 Task: Find connections with filter location Reading with filter topic #Leadershipwith filter profile language German with filter current company Zoho Recruit with filter school Kongu Engineering College  with filter industry Venture Capital and Private Equity Principals with filter service category Research with filter keywords title Drafter
Action: Mouse moved to (670, 62)
Screenshot: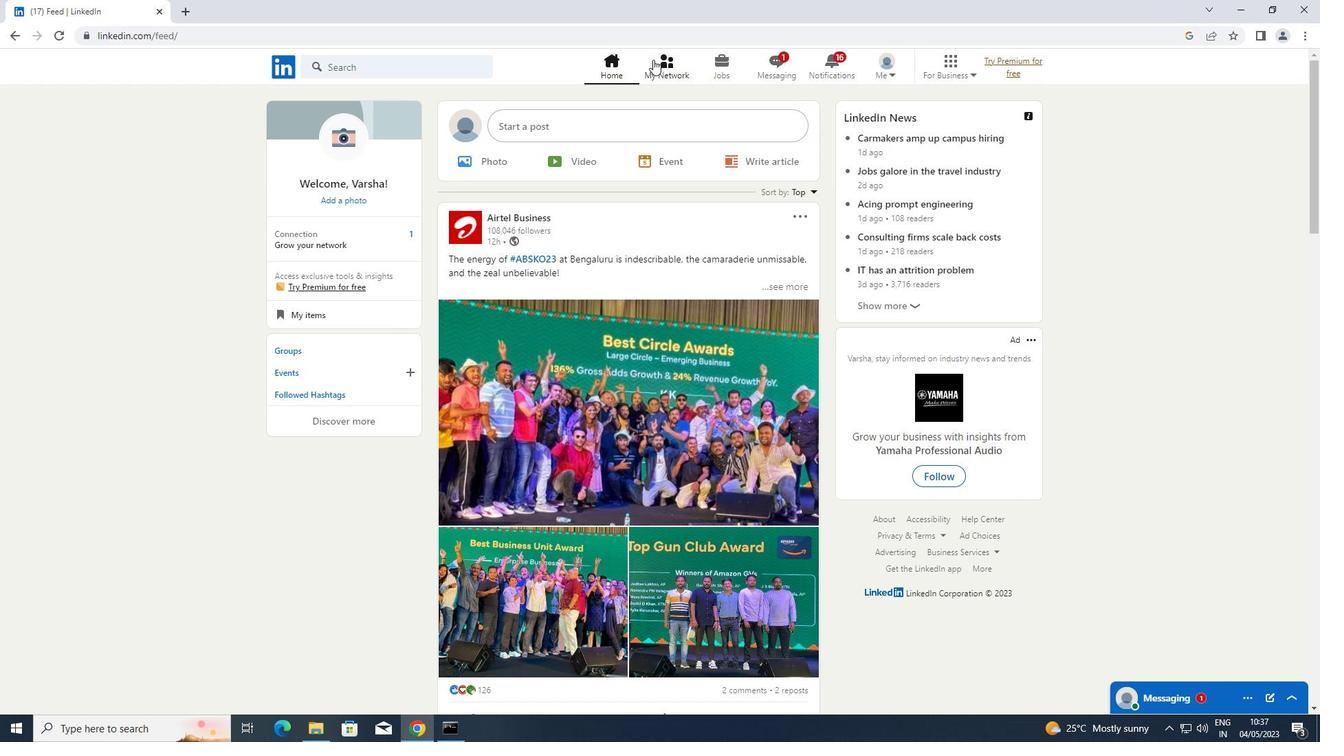
Action: Mouse pressed left at (670, 62)
Screenshot: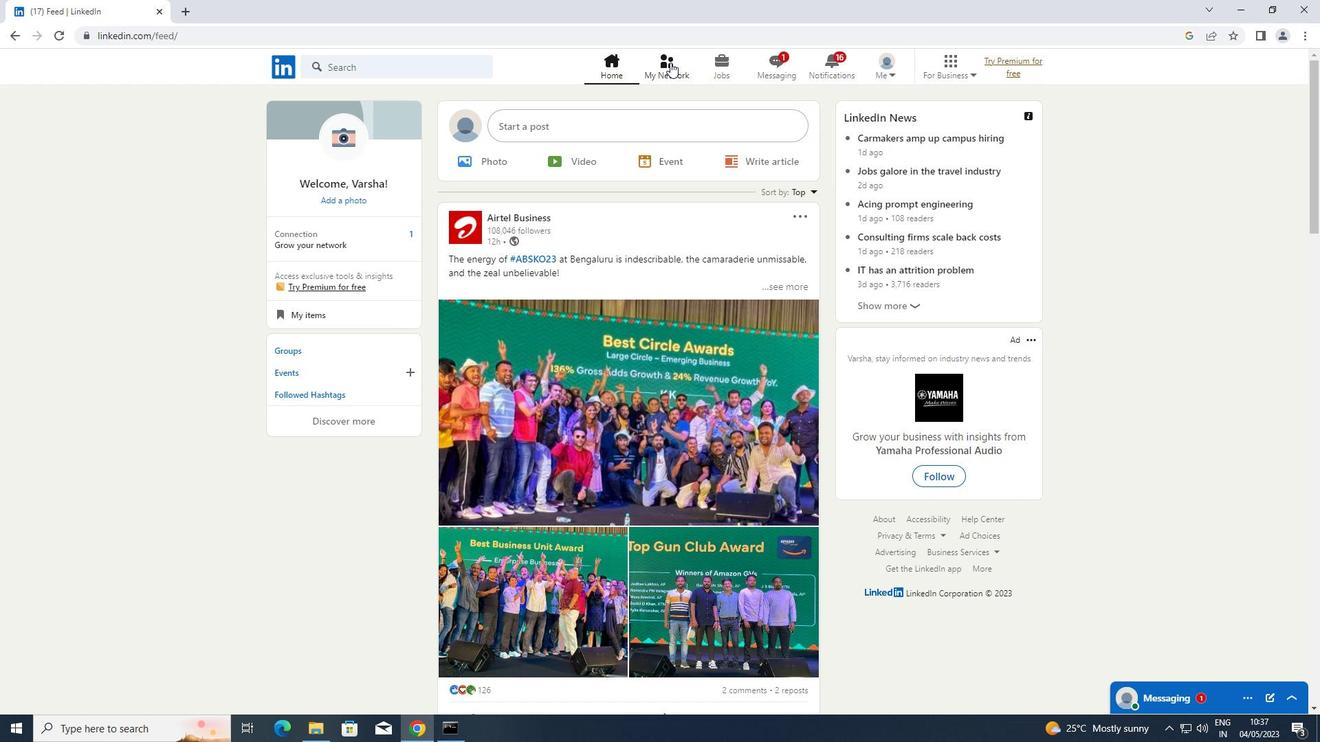 
Action: Mouse moved to (362, 143)
Screenshot: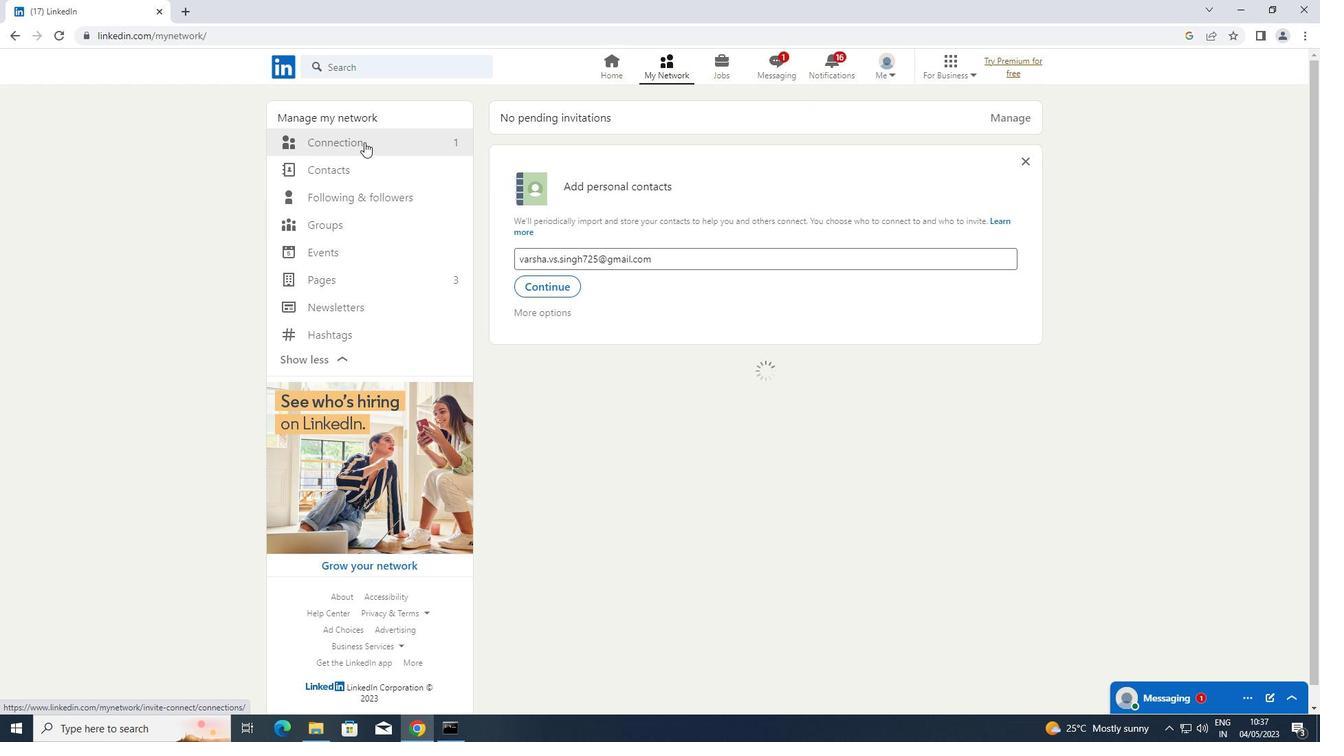 
Action: Mouse pressed left at (362, 143)
Screenshot: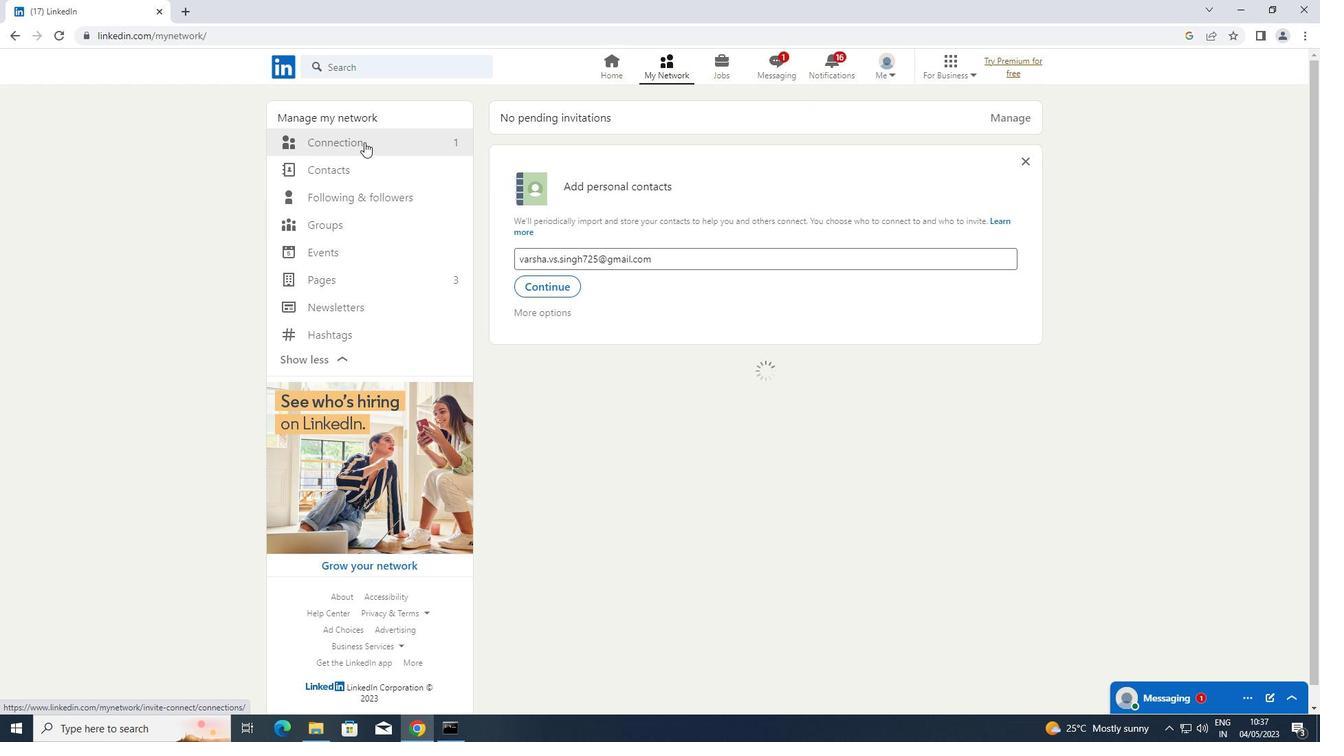 
Action: Mouse moved to (752, 147)
Screenshot: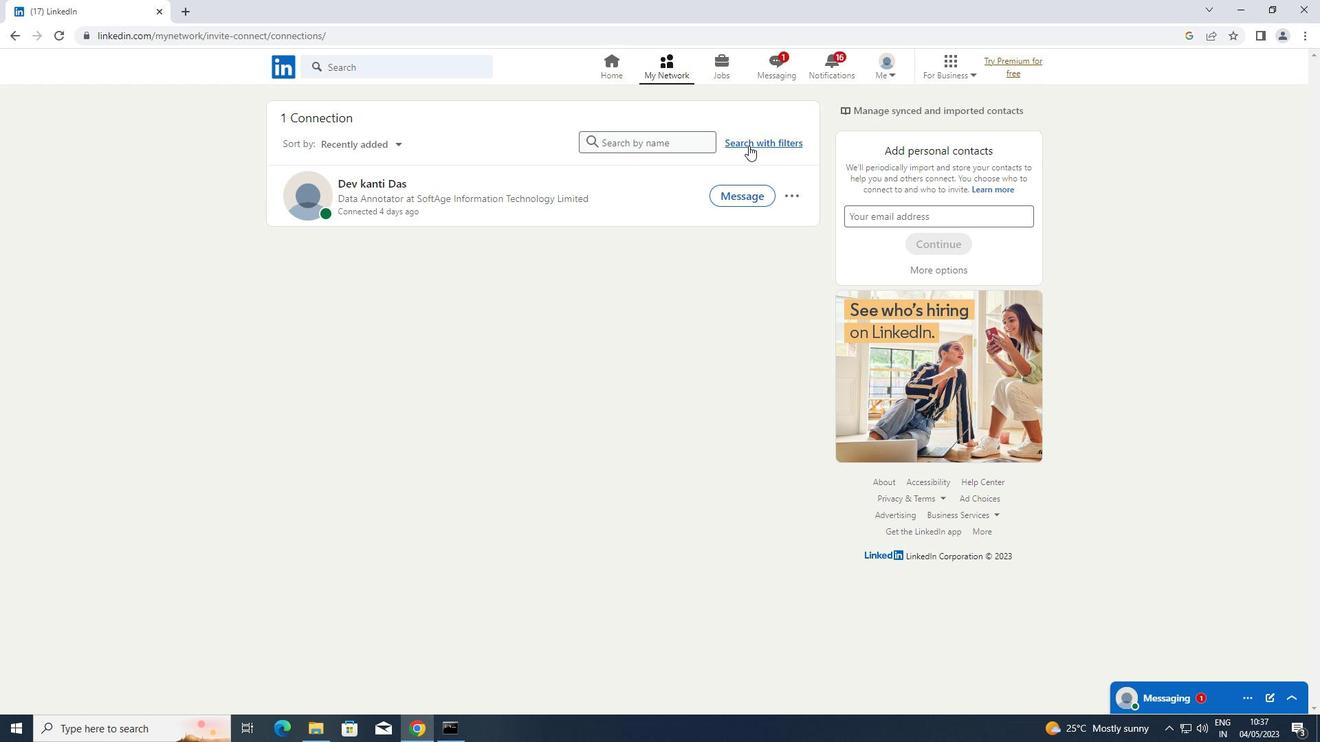 
Action: Mouse pressed left at (752, 147)
Screenshot: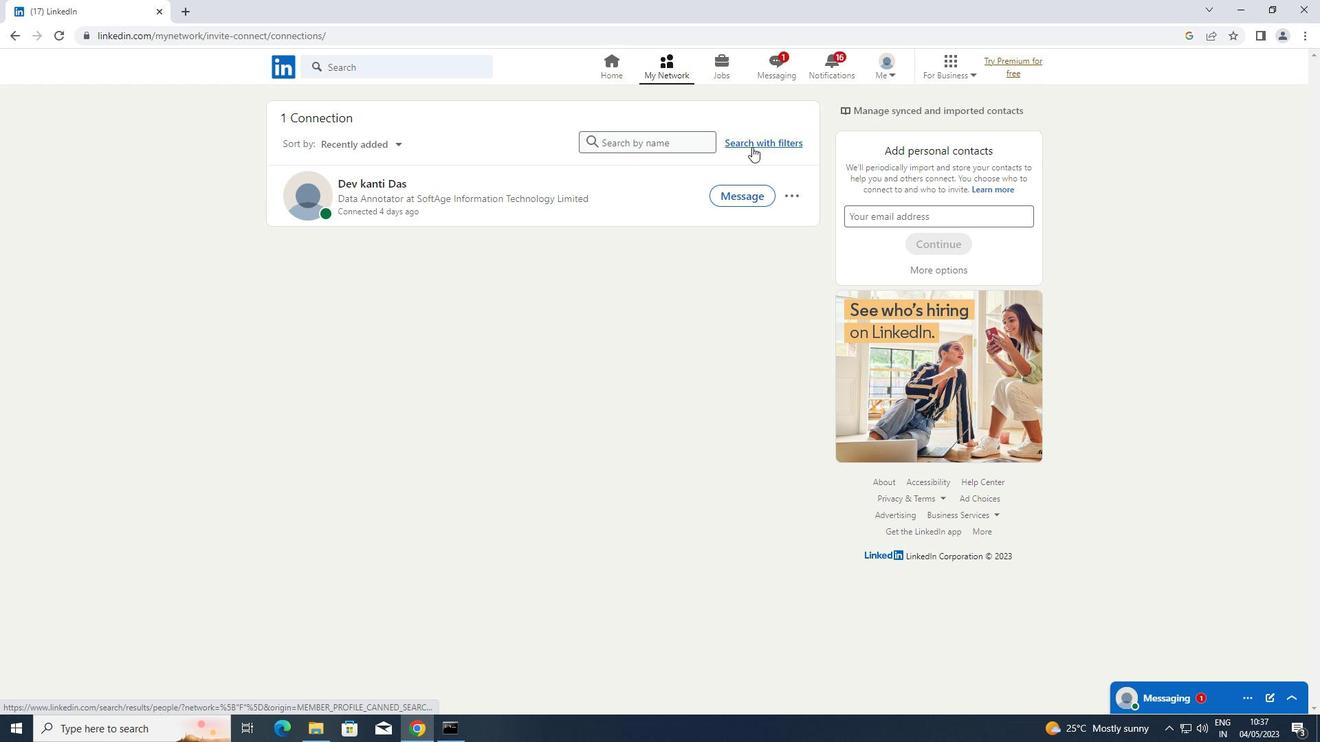 
Action: Mouse moved to (708, 108)
Screenshot: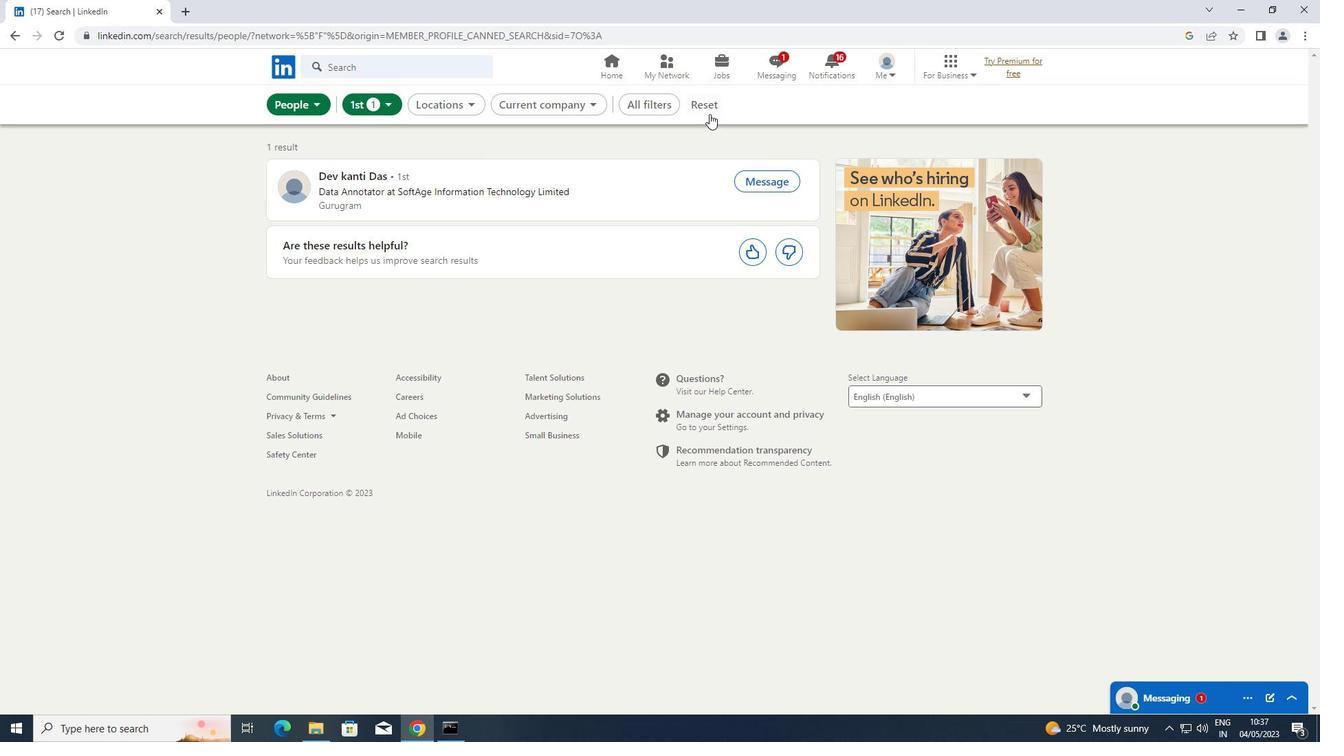 
Action: Mouse pressed left at (708, 108)
Screenshot: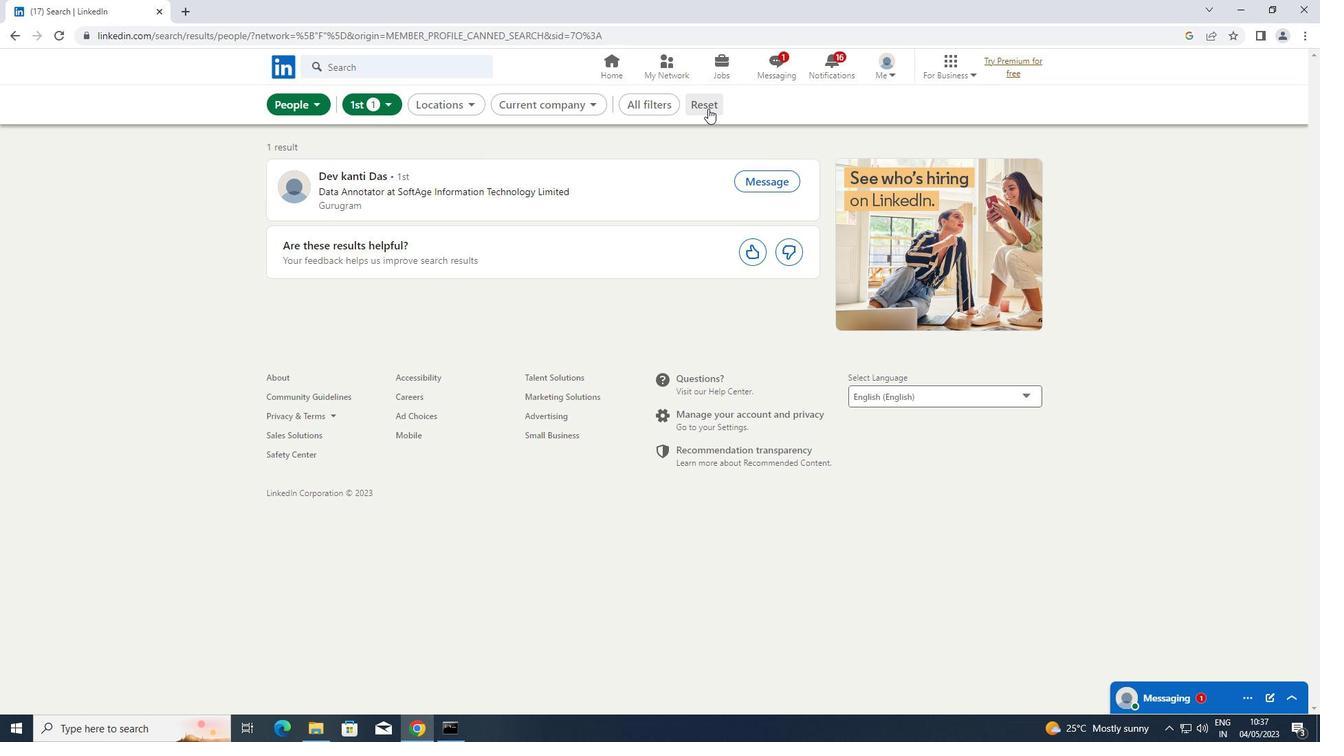 
Action: Mouse moved to (684, 103)
Screenshot: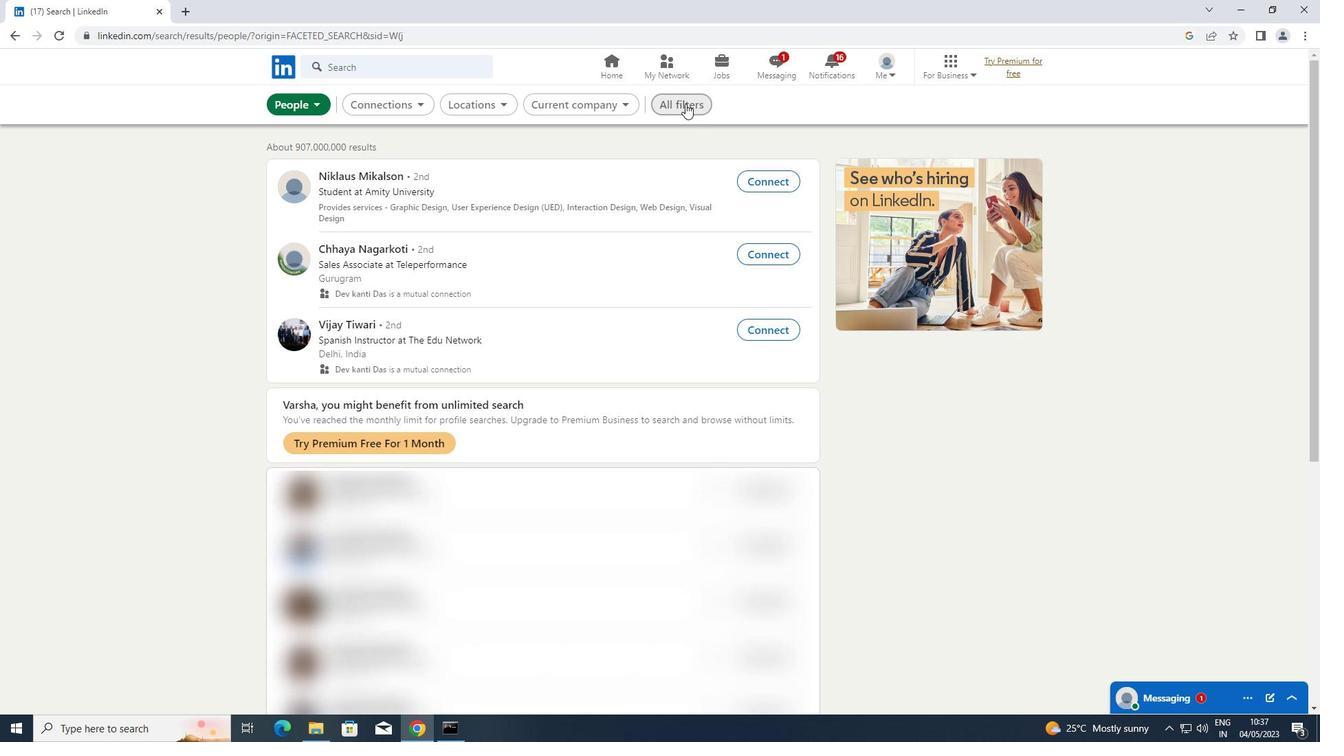 
Action: Mouse pressed left at (684, 103)
Screenshot: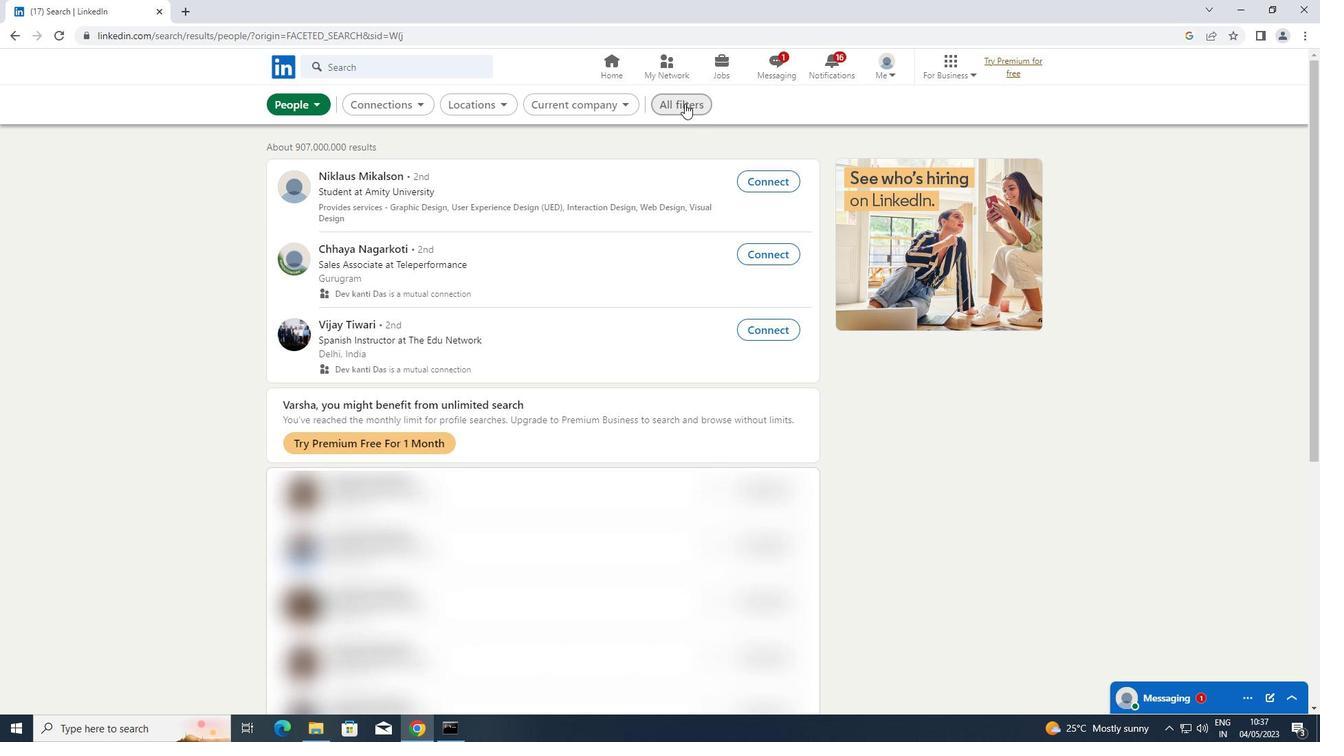 
Action: Mouse moved to (953, 241)
Screenshot: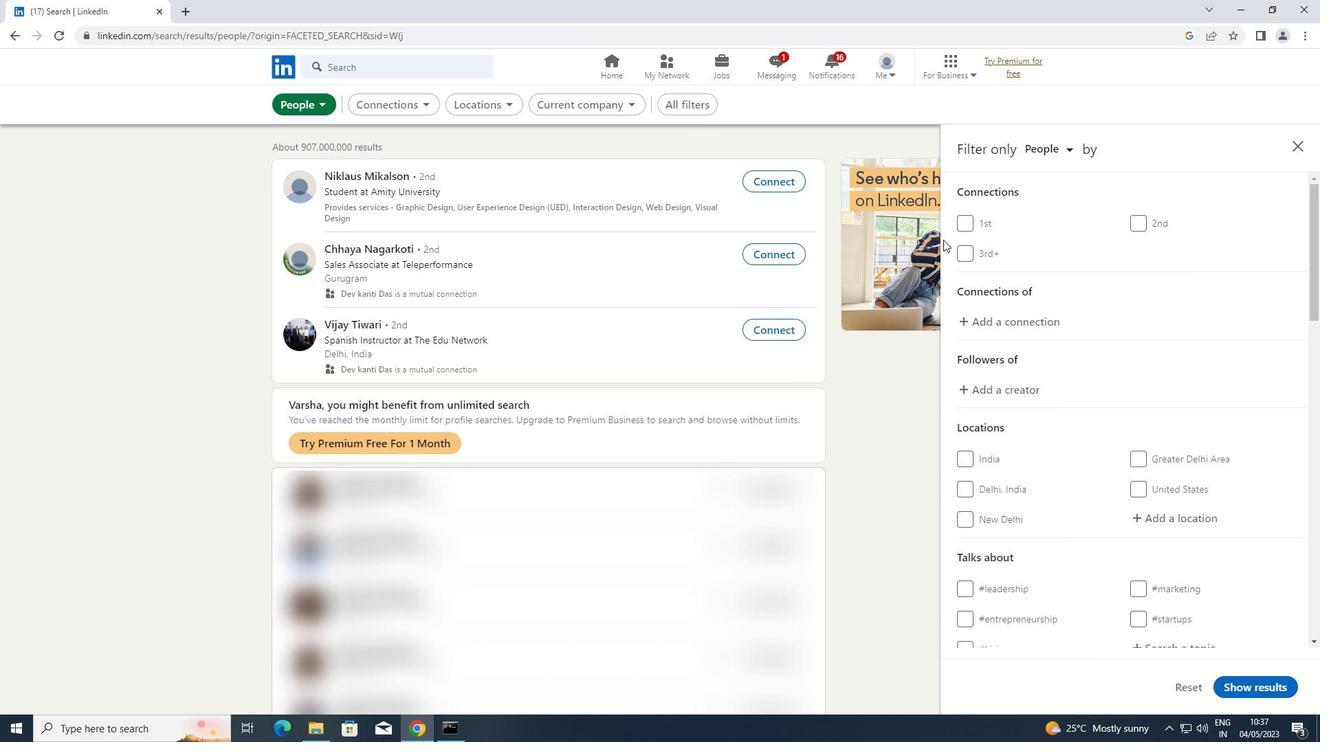 
Action: Mouse scrolled (953, 240) with delta (0, 0)
Screenshot: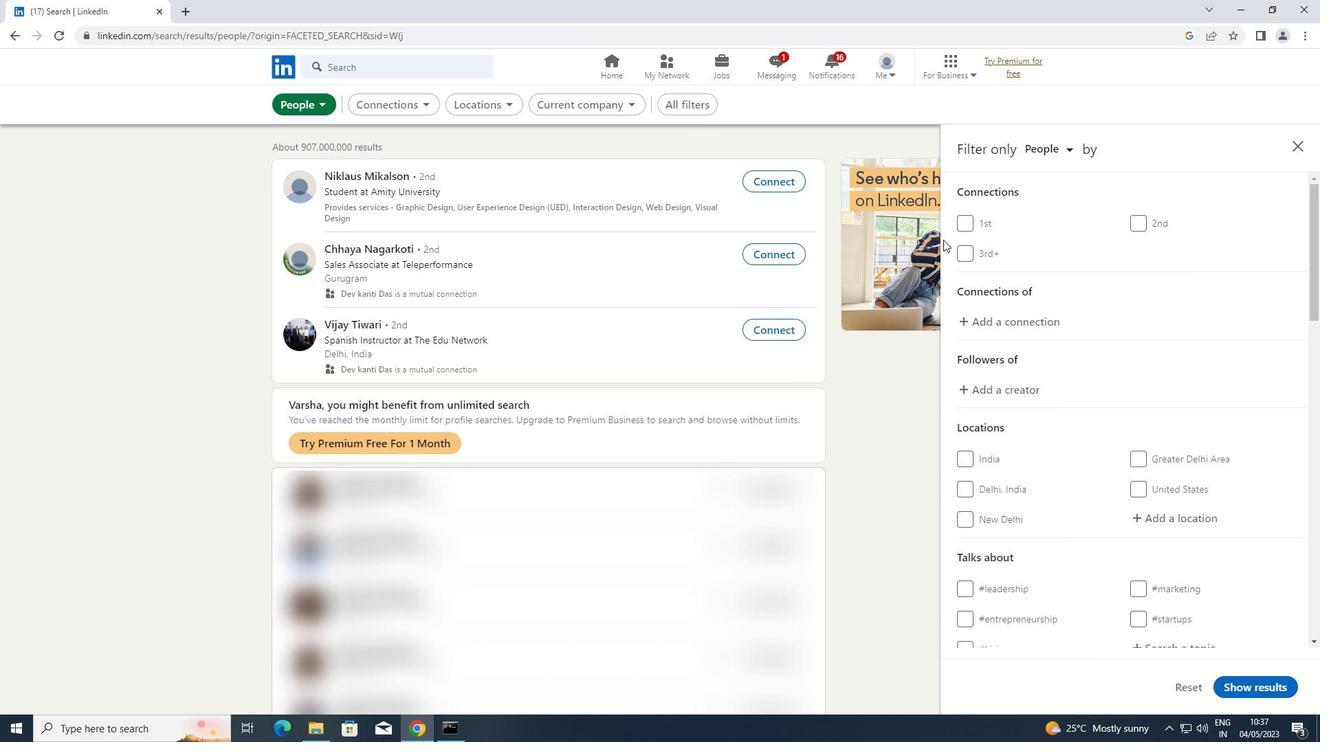 
Action: Mouse moved to (955, 242)
Screenshot: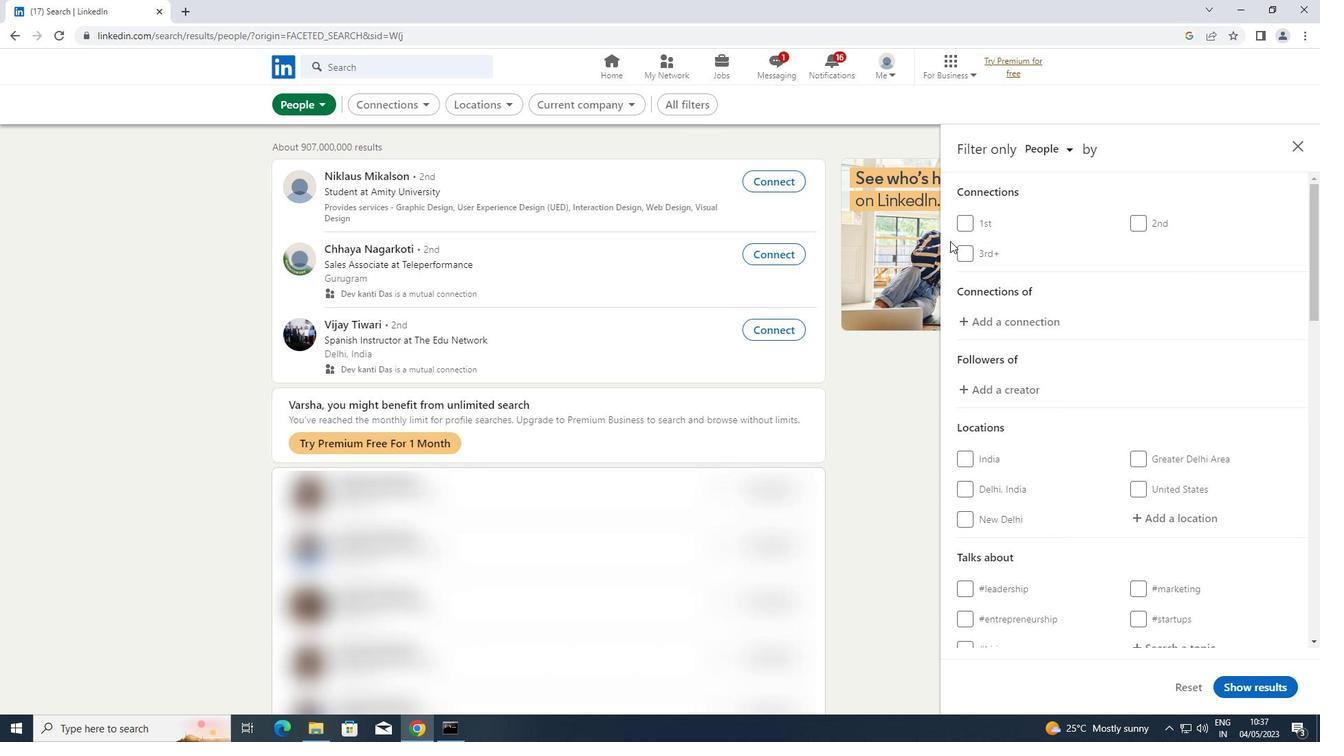 
Action: Mouse scrolled (955, 242) with delta (0, 0)
Screenshot: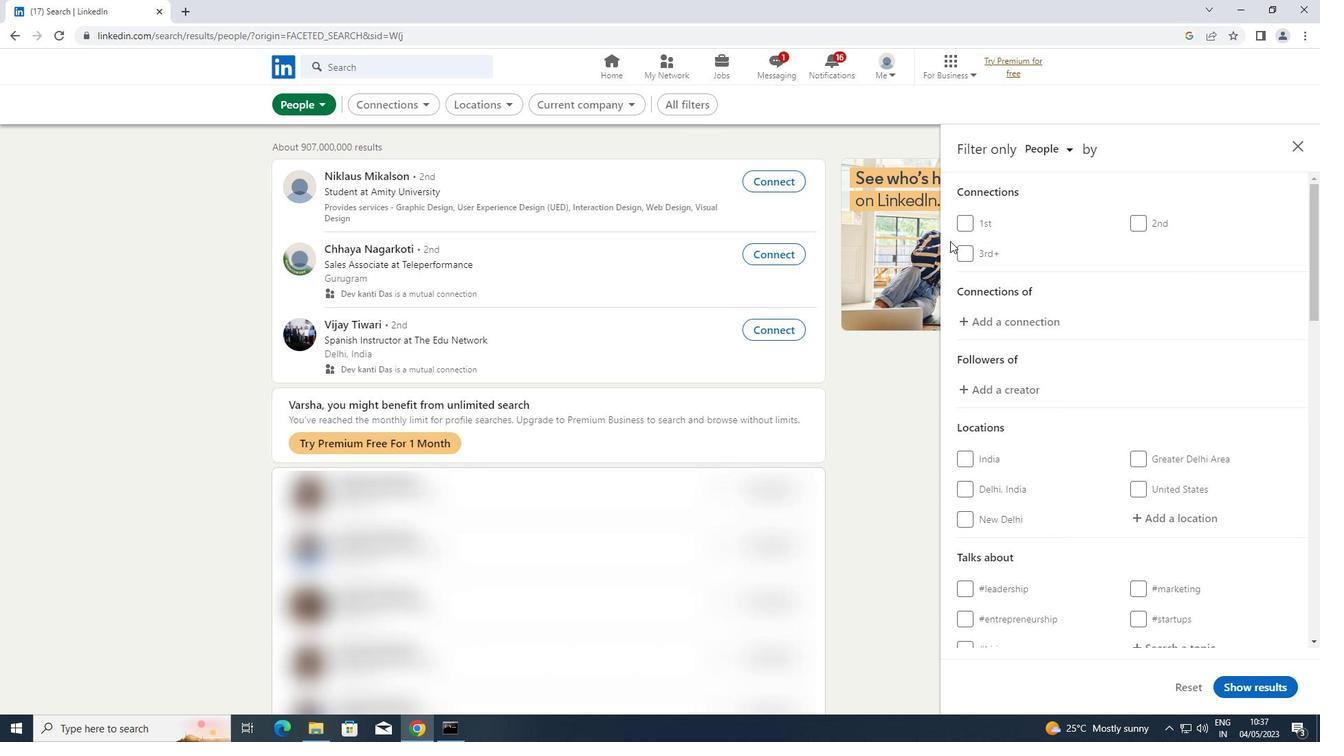 
Action: Mouse moved to (955, 242)
Screenshot: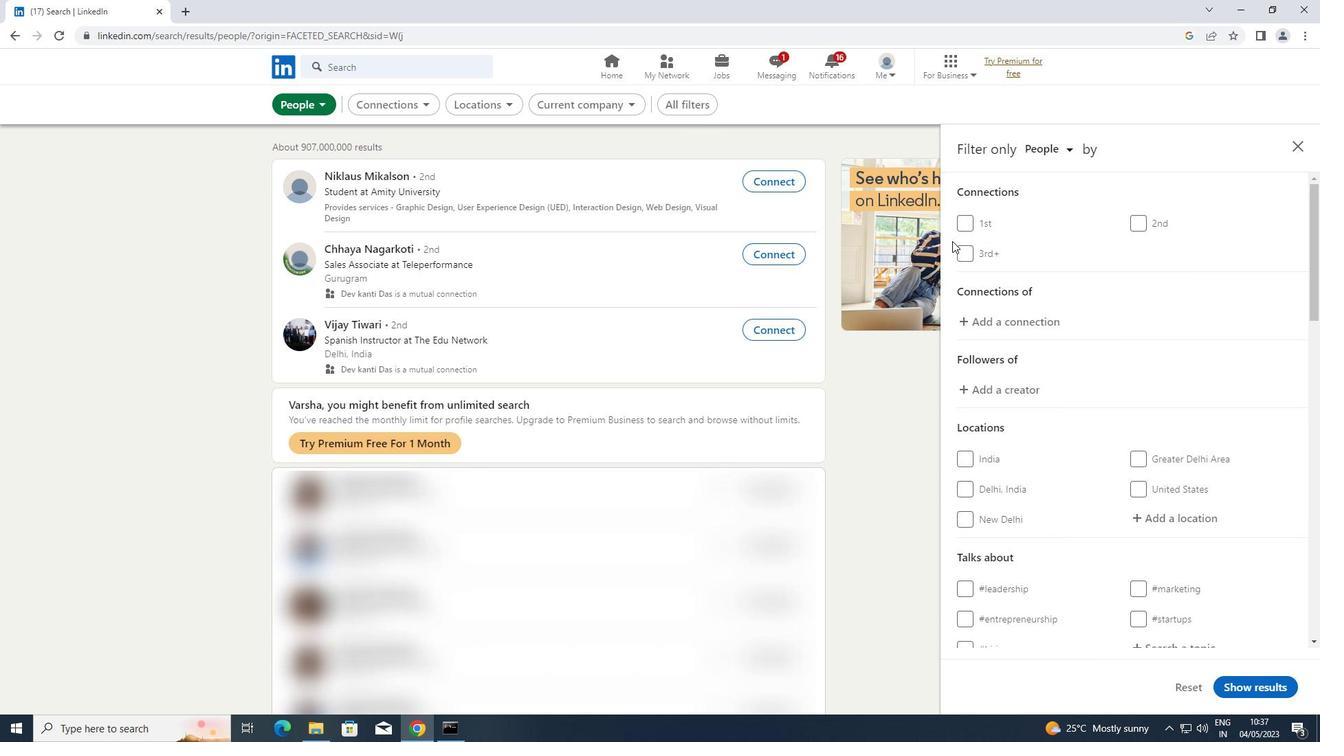 
Action: Mouse scrolled (955, 242) with delta (0, 0)
Screenshot: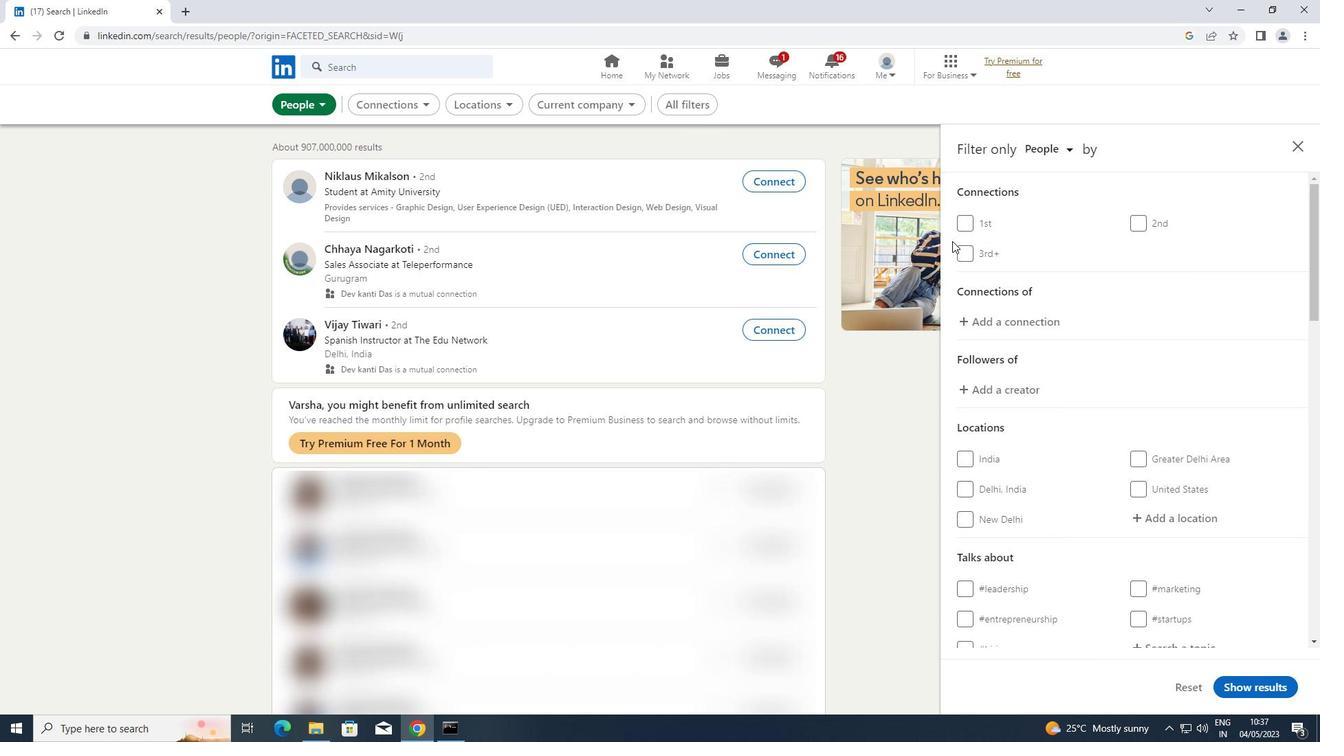 
Action: Mouse moved to (1181, 314)
Screenshot: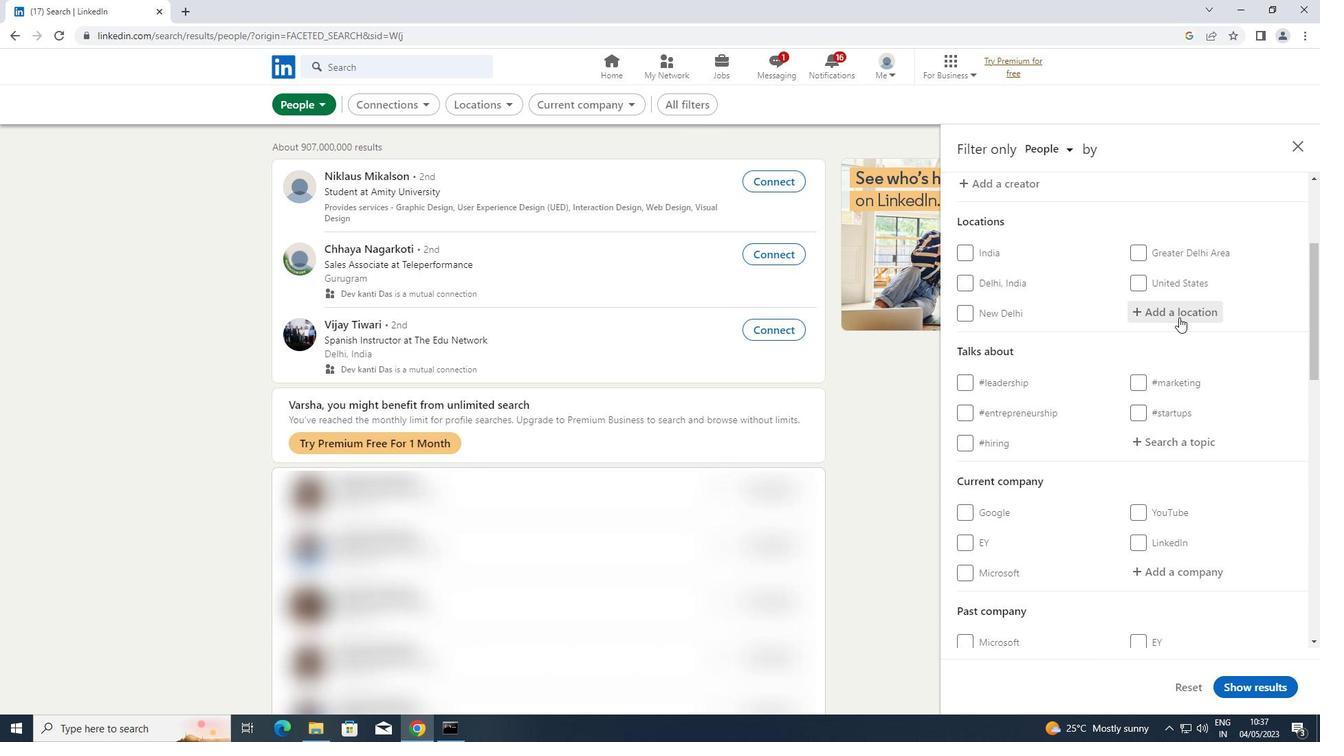 
Action: Mouse pressed left at (1181, 314)
Screenshot: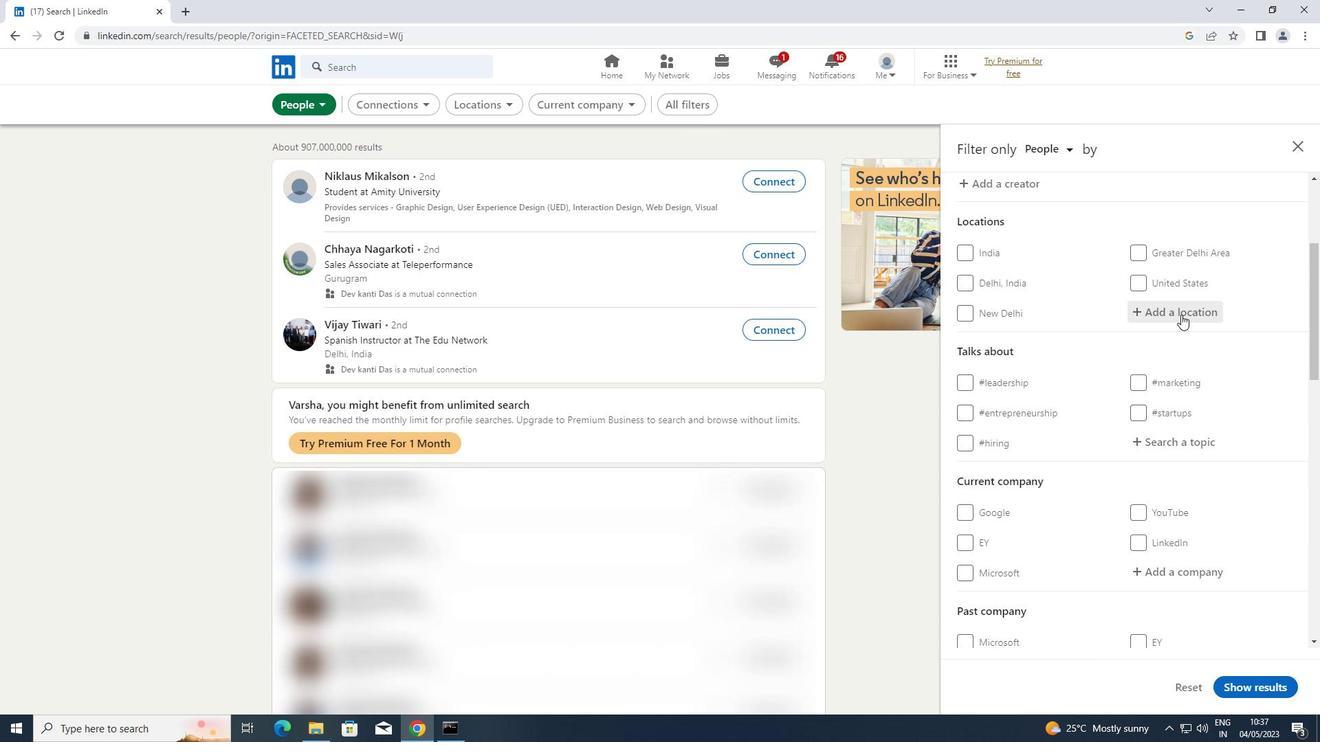 
Action: Key pressed <Key.shift>READING
Screenshot: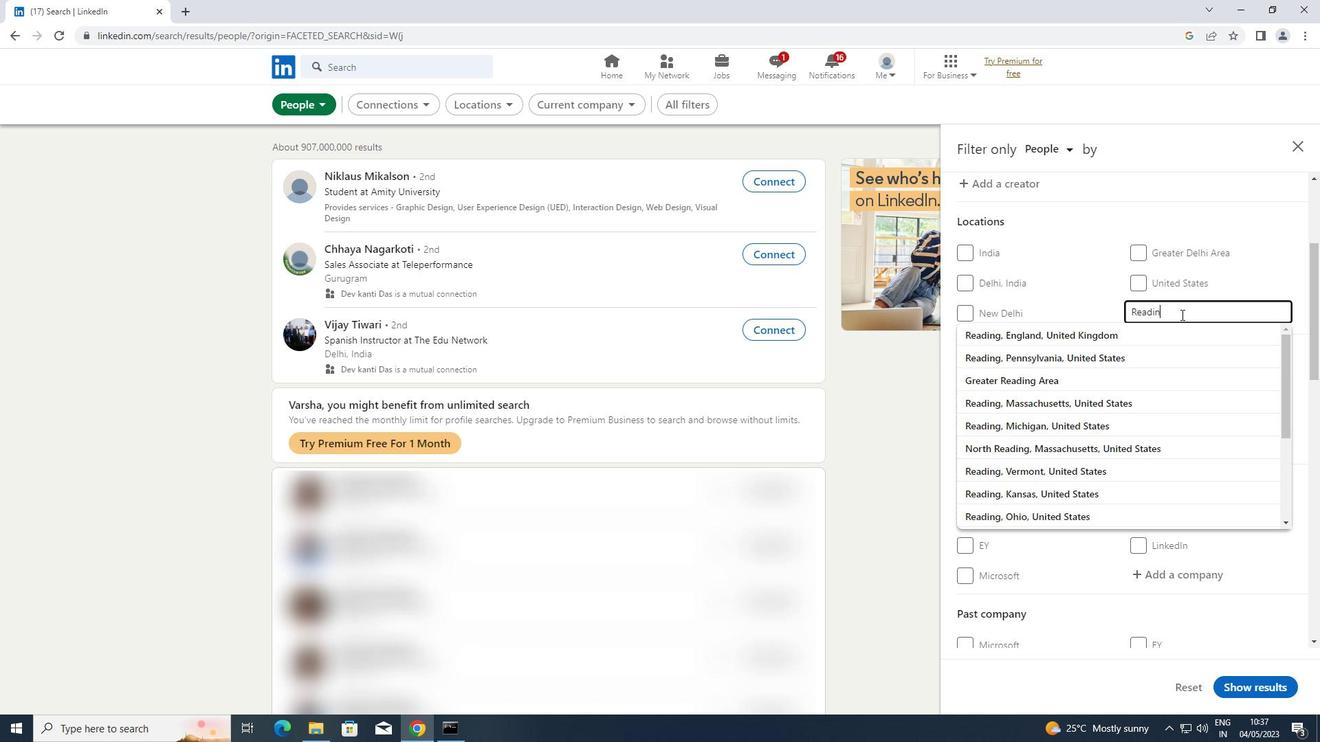 
Action: Mouse moved to (1188, 394)
Screenshot: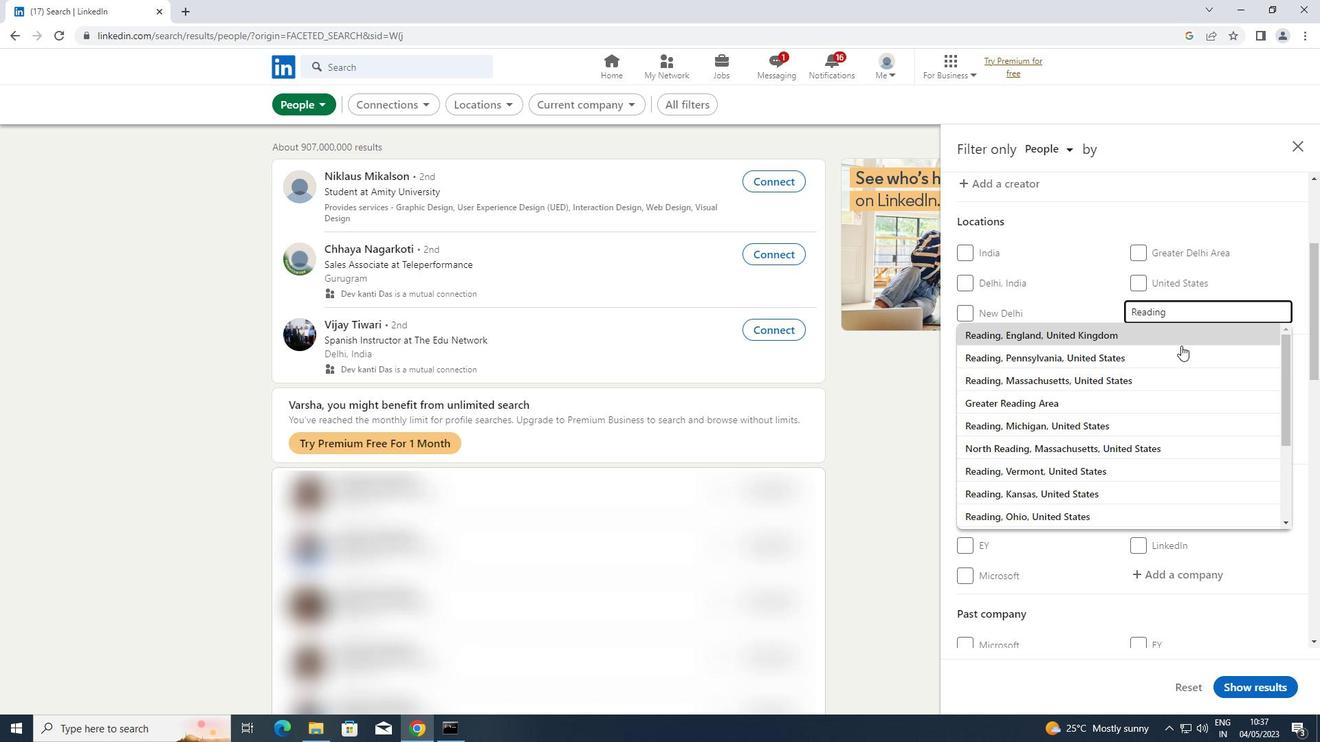 
Action: Key pressed <Key.enter>
Screenshot: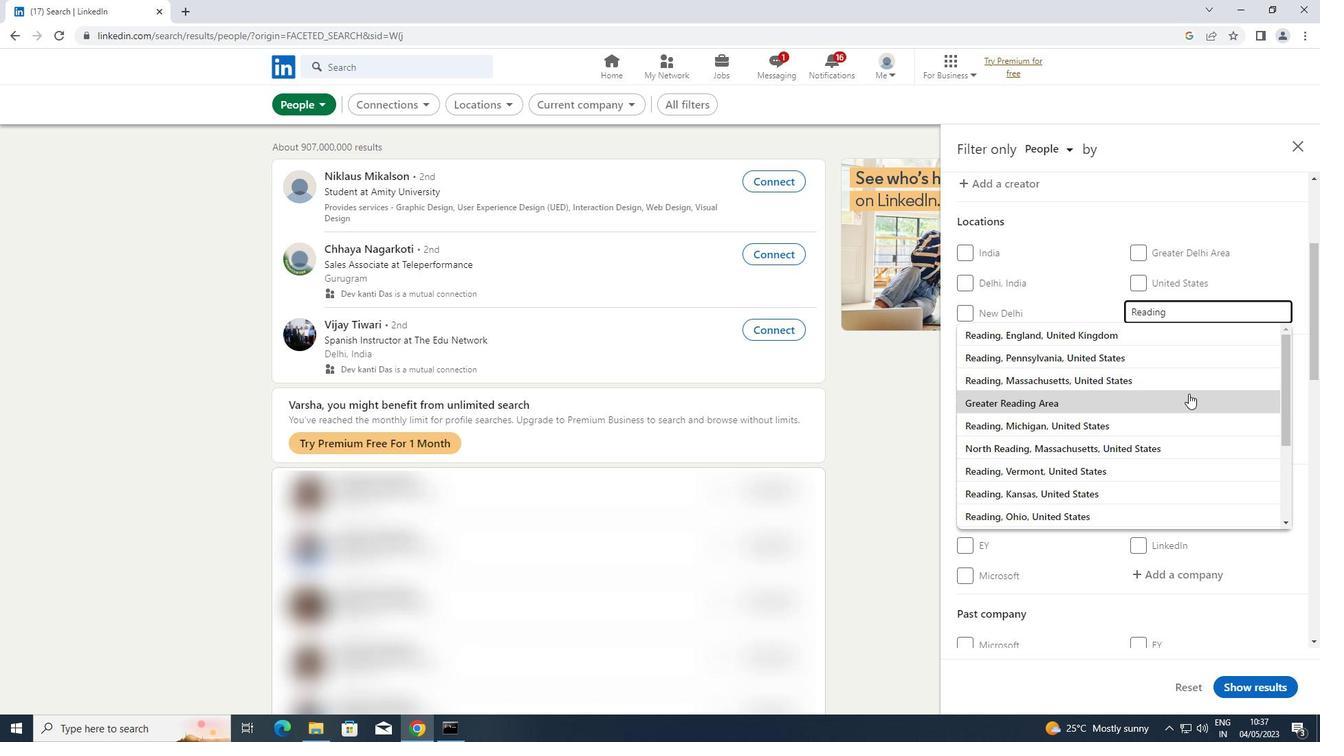 
Action: Mouse moved to (1169, 442)
Screenshot: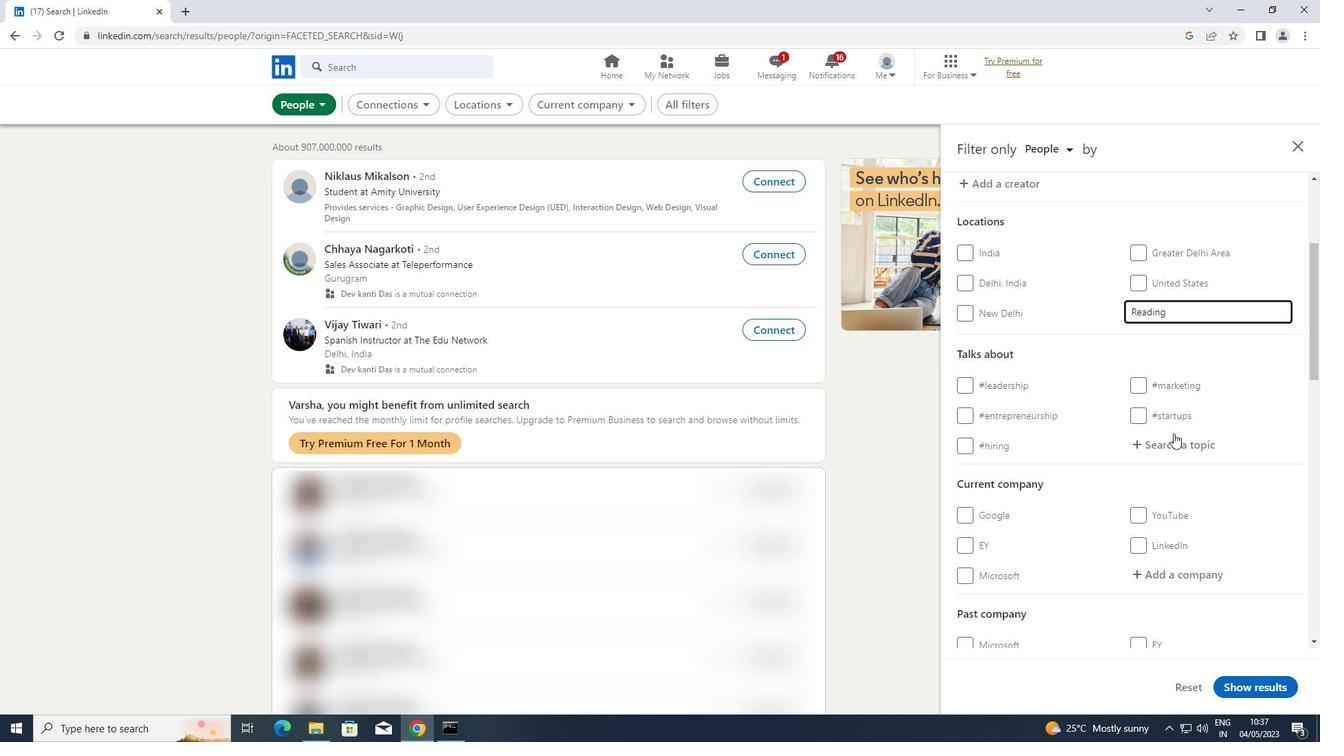 
Action: Mouse pressed left at (1169, 442)
Screenshot: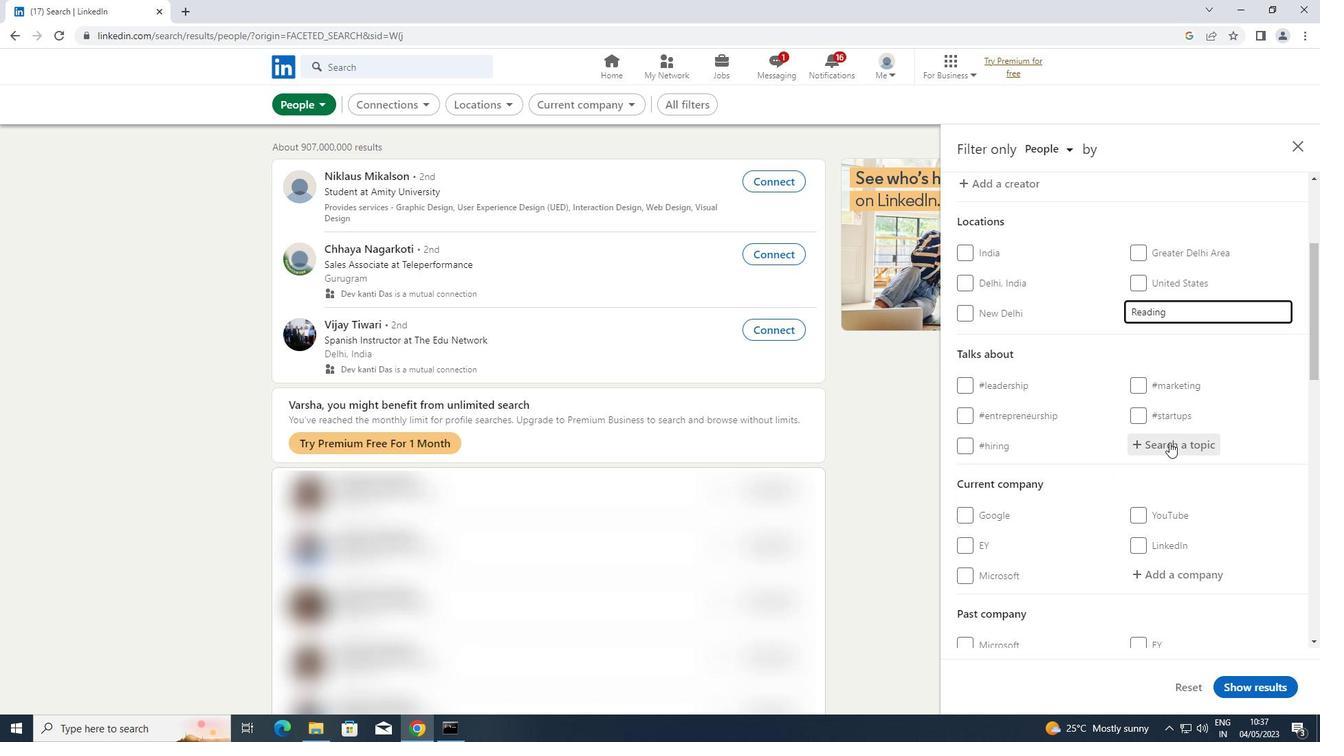 
Action: Key pressed <Key.shift>LEADERSHIP
Screenshot: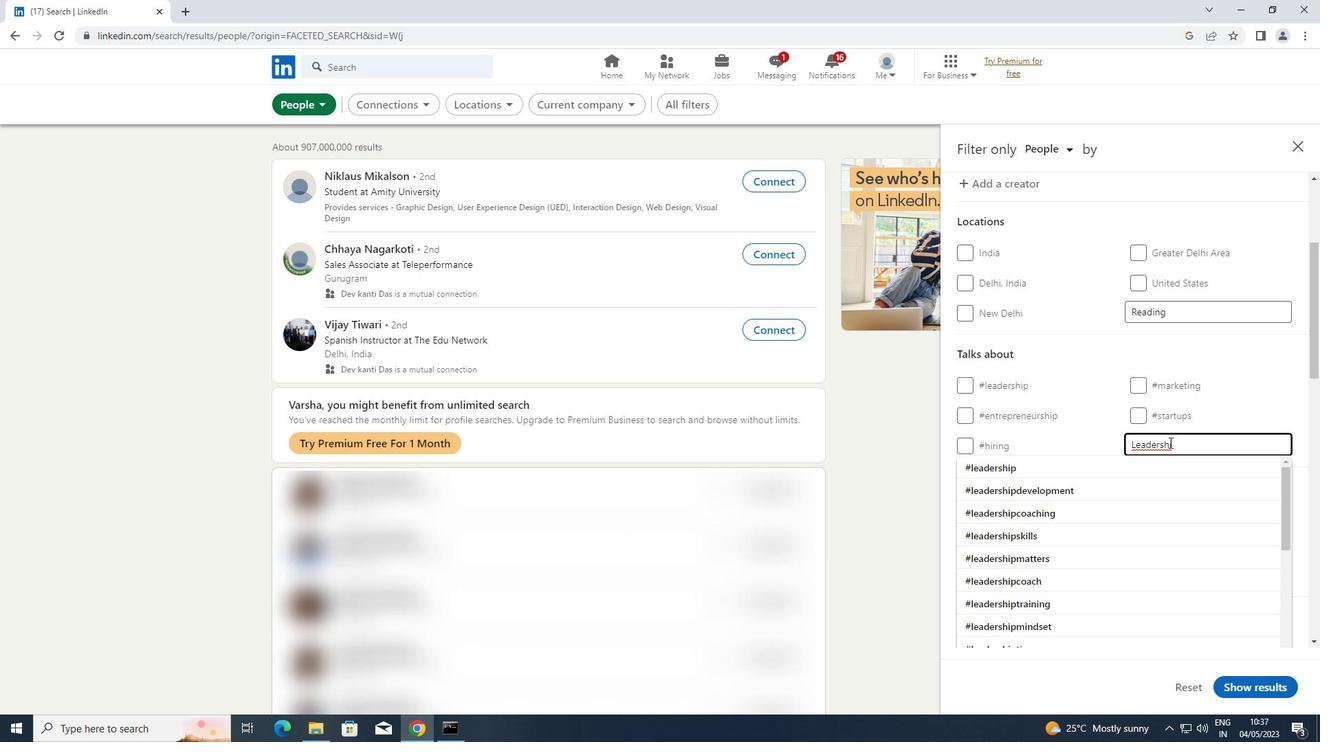 
Action: Mouse moved to (1042, 468)
Screenshot: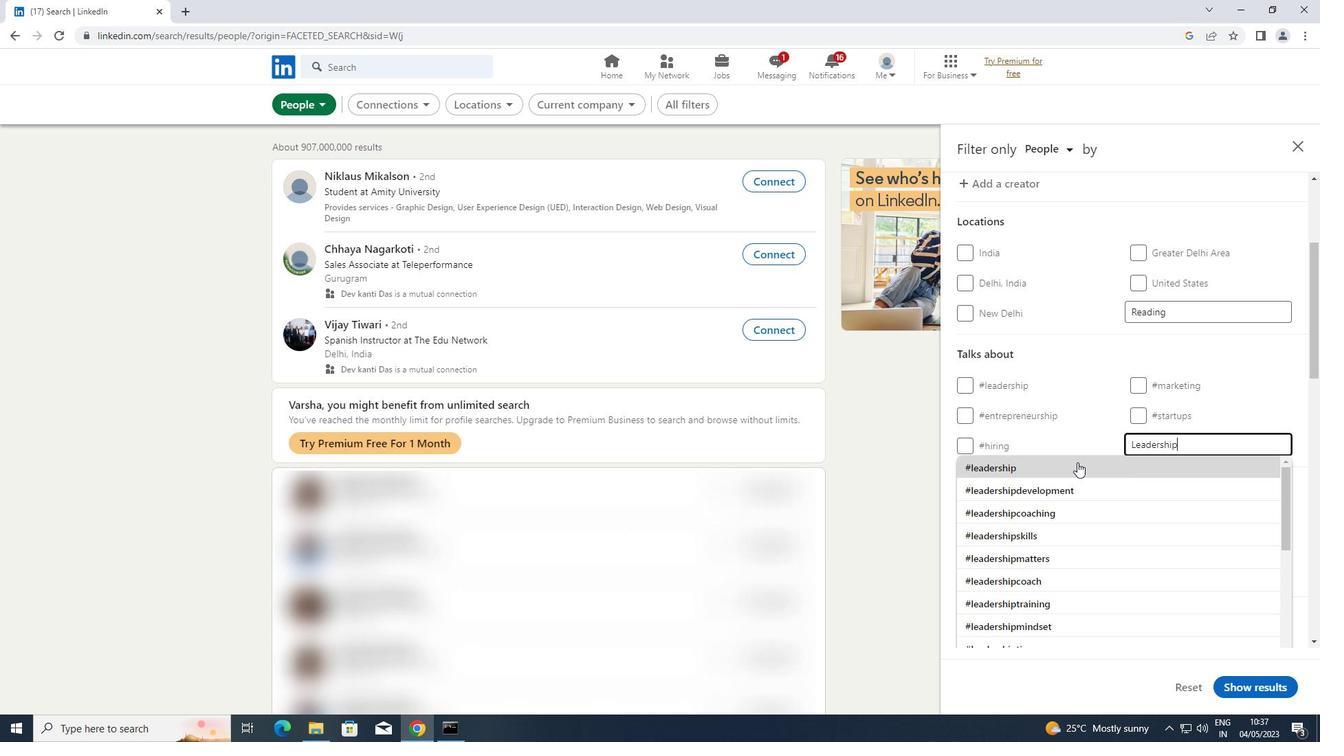 
Action: Mouse pressed left at (1042, 468)
Screenshot: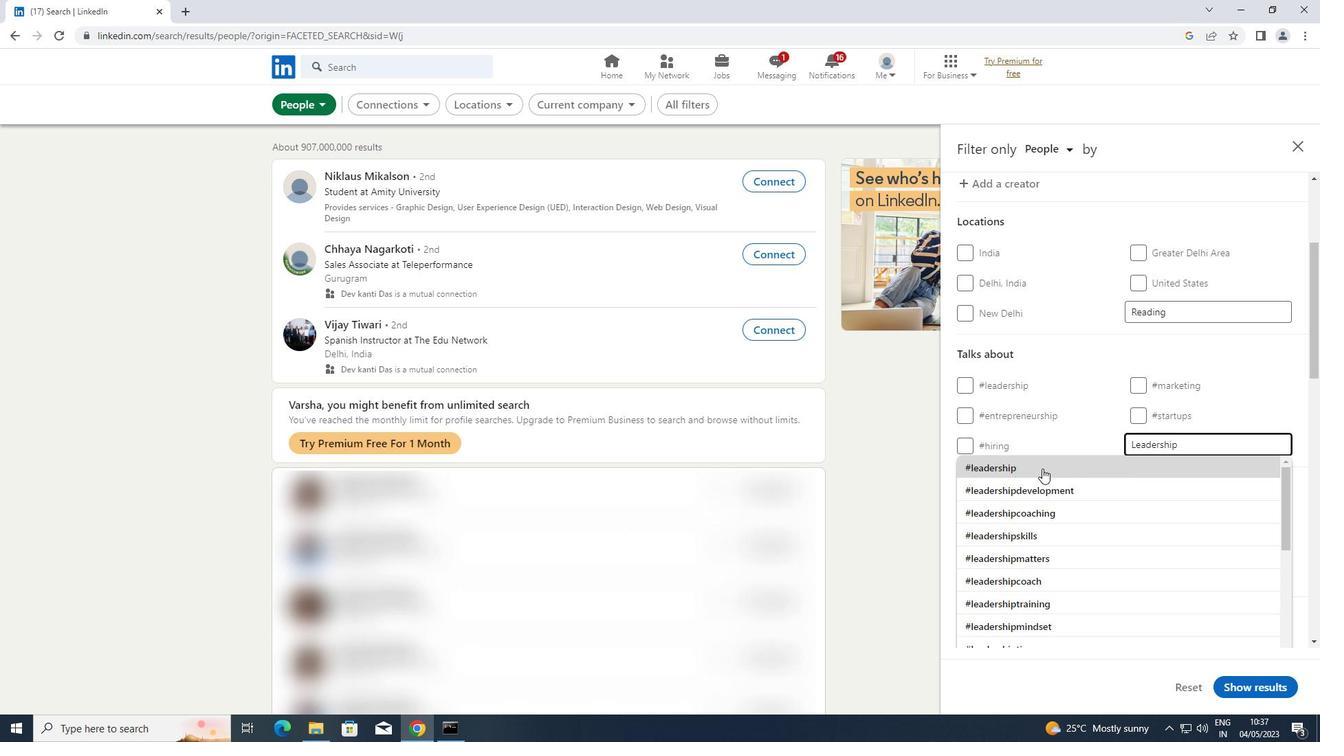 
Action: Mouse scrolled (1042, 468) with delta (0, 0)
Screenshot: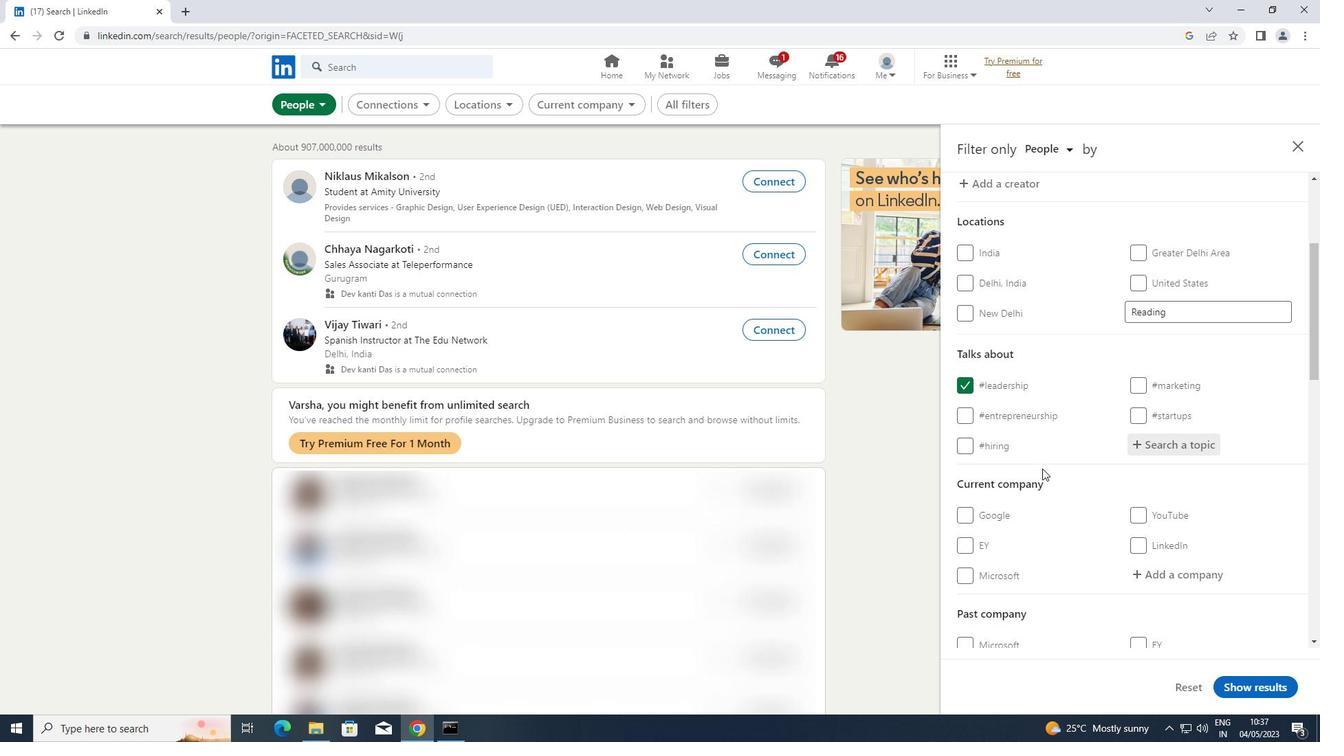 
Action: Mouse scrolled (1042, 468) with delta (0, 0)
Screenshot: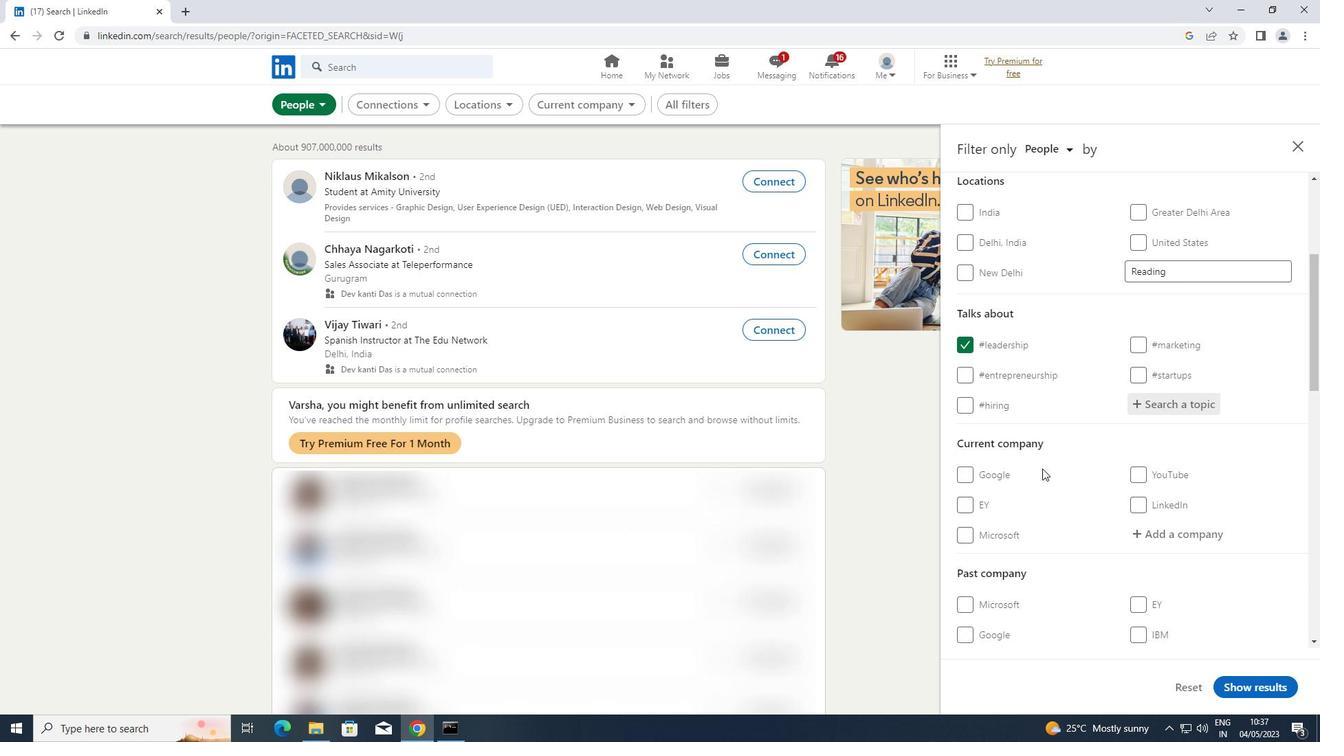 
Action: Mouse scrolled (1042, 468) with delta (0, 0)
Screenshot: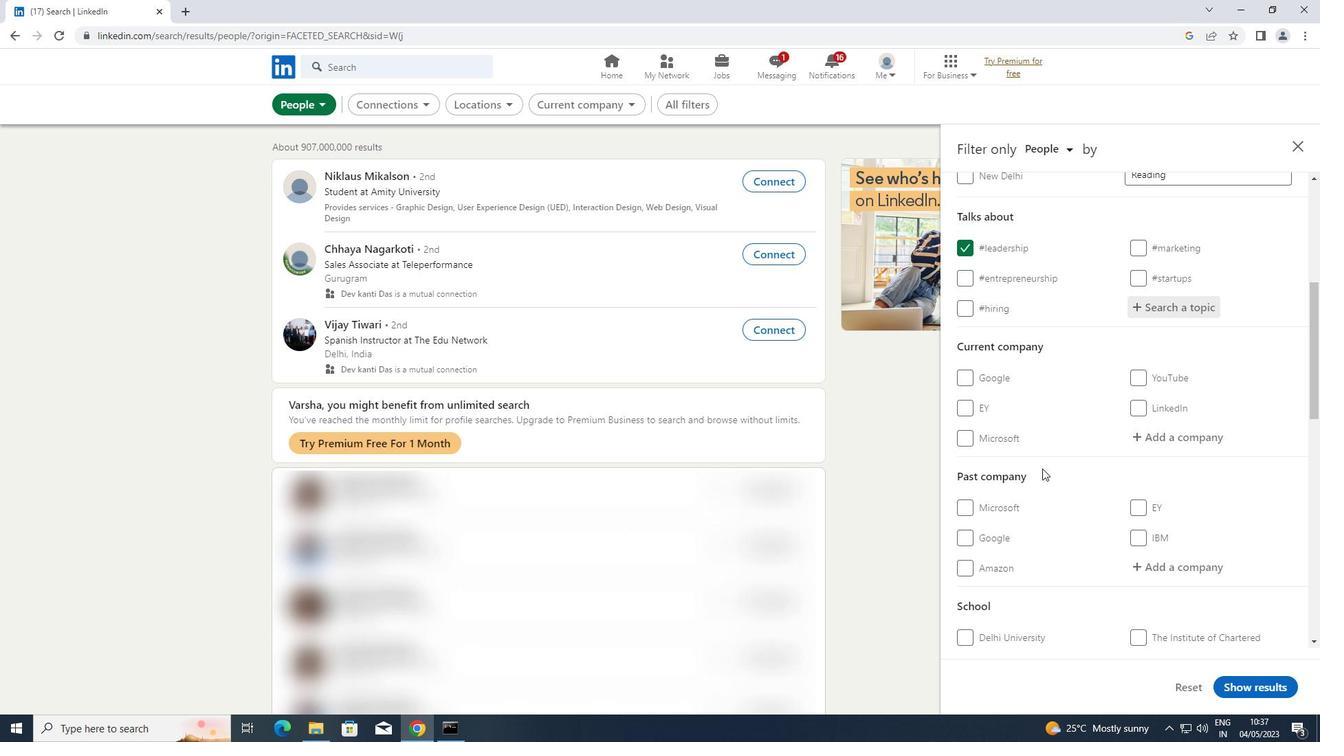 
Action: Mouse scrolled (1042, 468) with delta (0, 0)
Screenshot: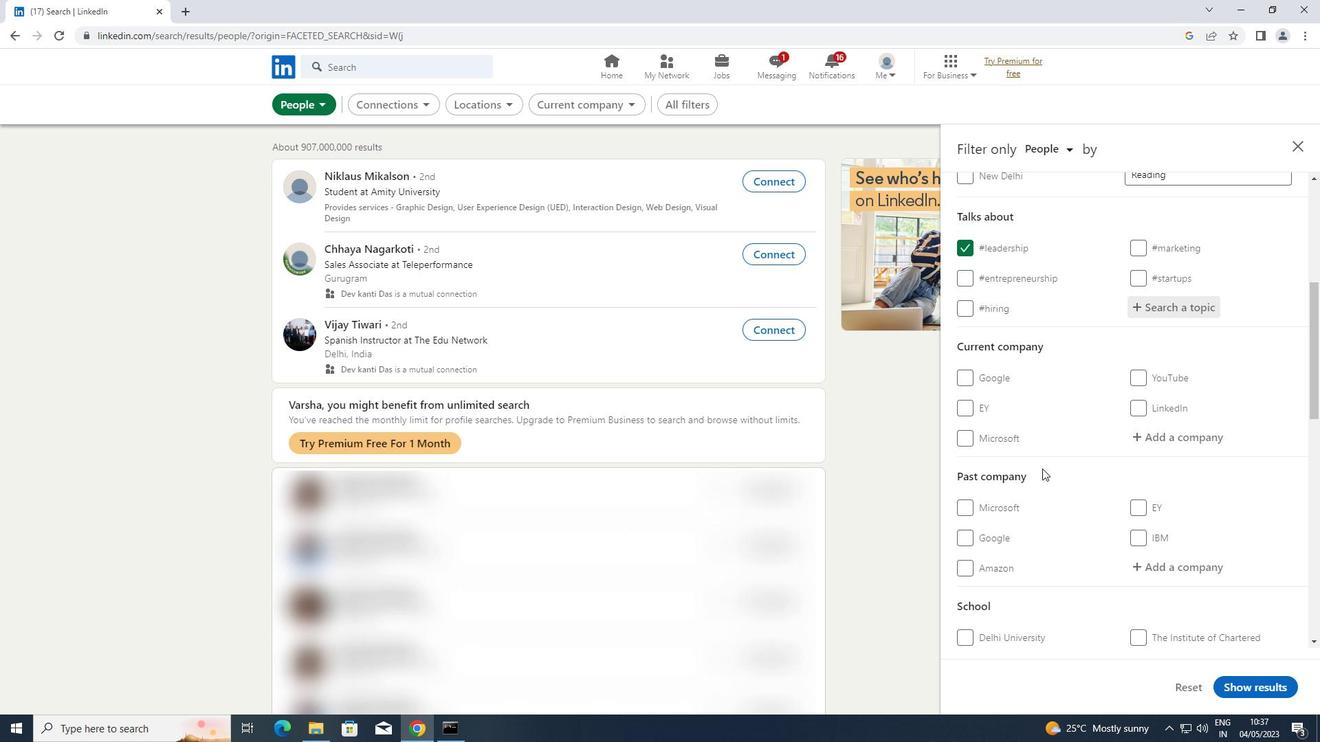 
Action: Mouse scrolled (1042, 468) with delta (0, 0)
Screenshot: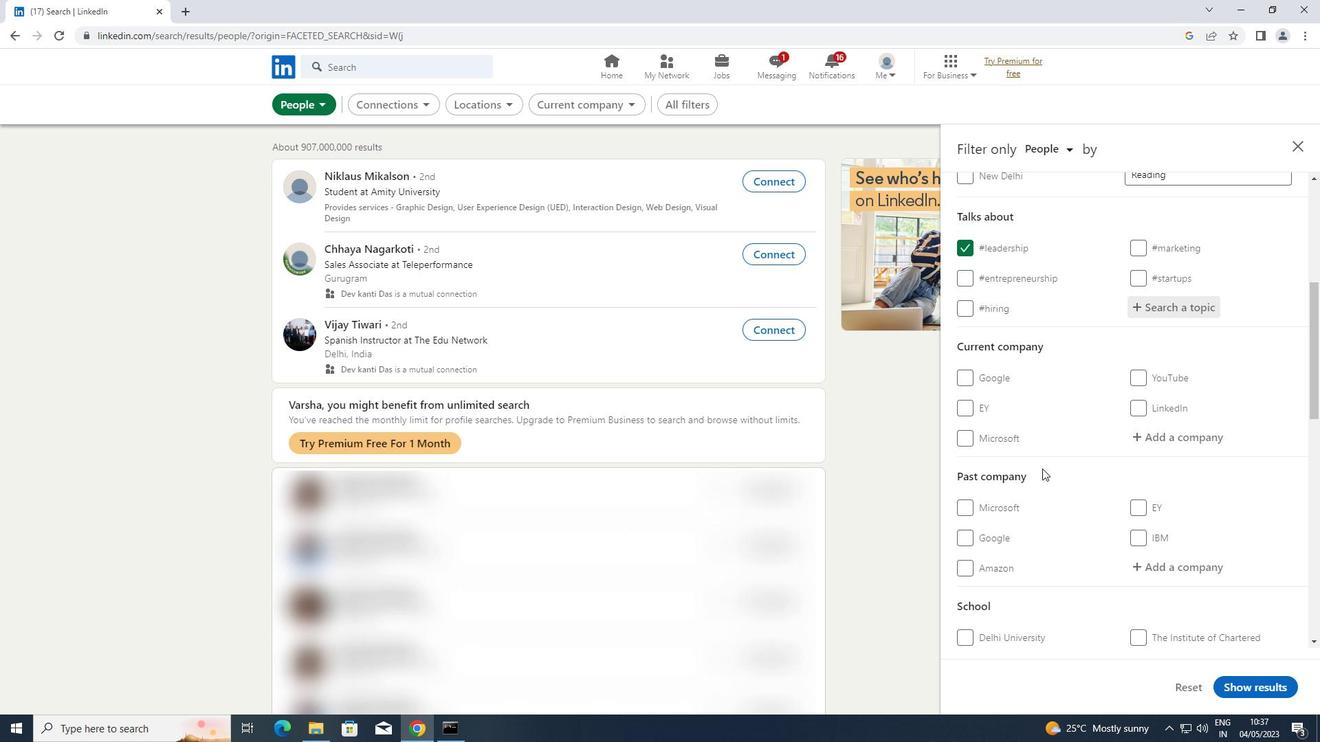 
Action: Mouse scrolled (1042, 468) with delta (0, 0)
Screenshot: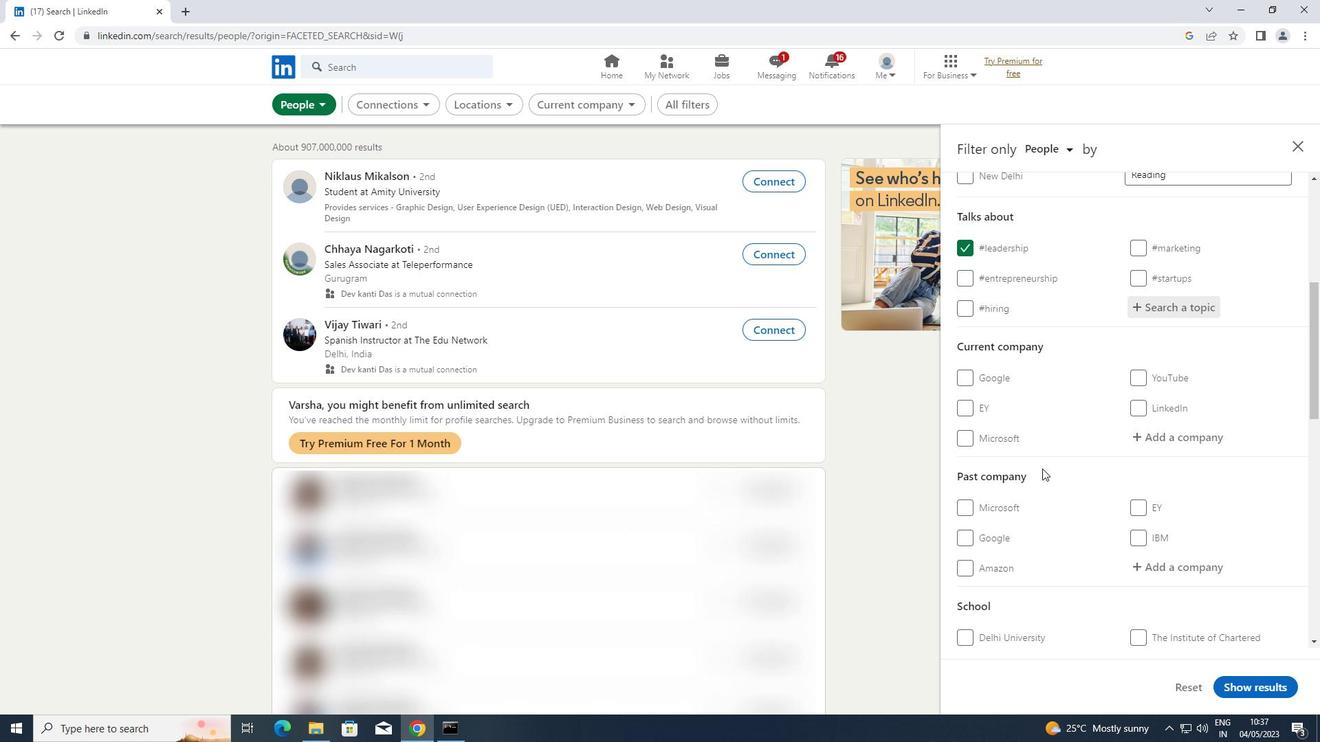
Action: Mouse scrolled (1042, 468) with delta (0, 0)
Screenshot: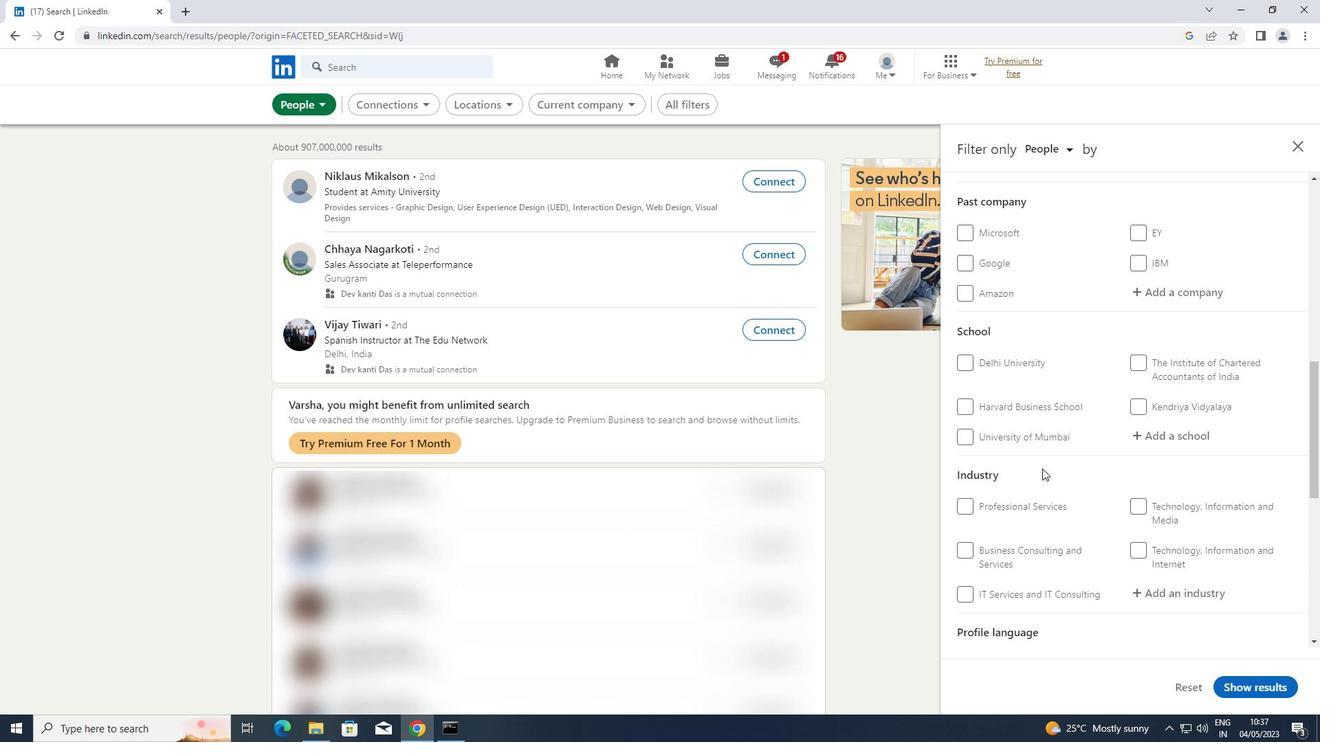 
Action: Mouse scrolled (1042, 468) with delta (0, 0)
Screenshot: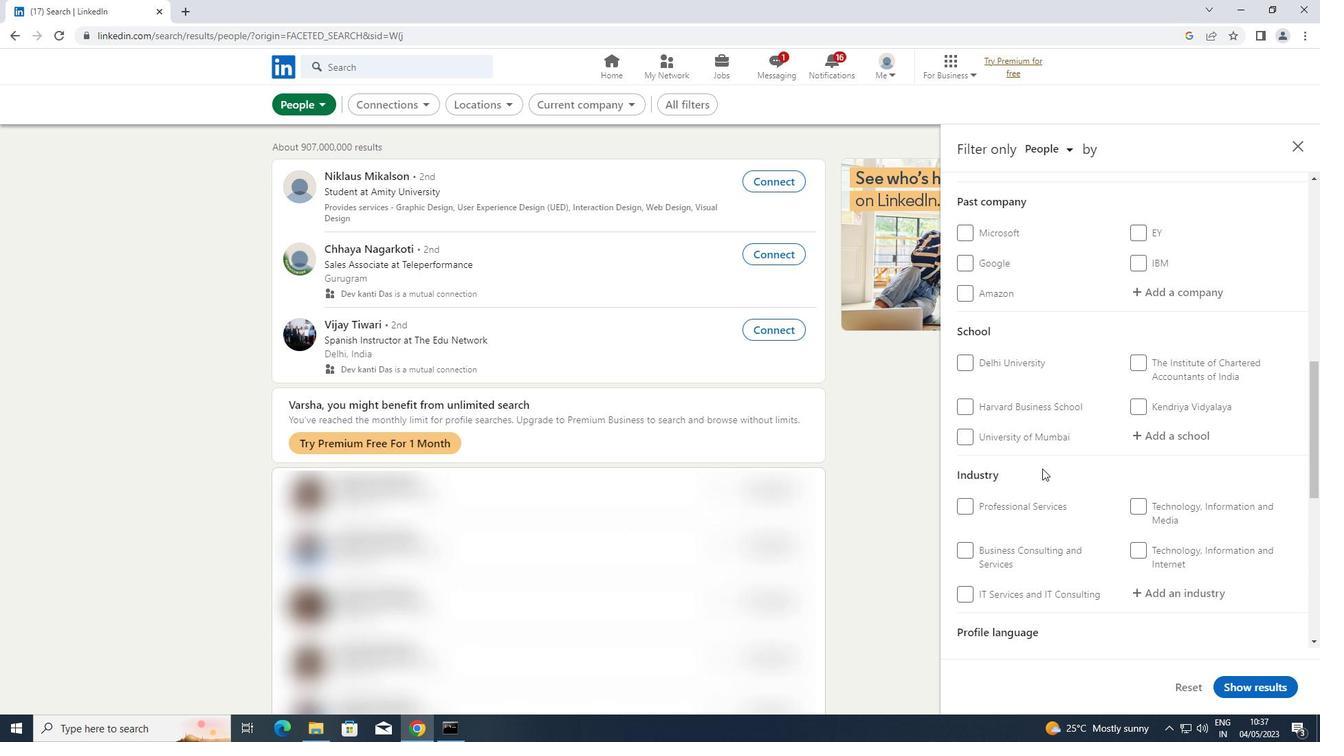 
Action: Mouse scrolled (1042, 468) with delta (0, 0)
Screenshot: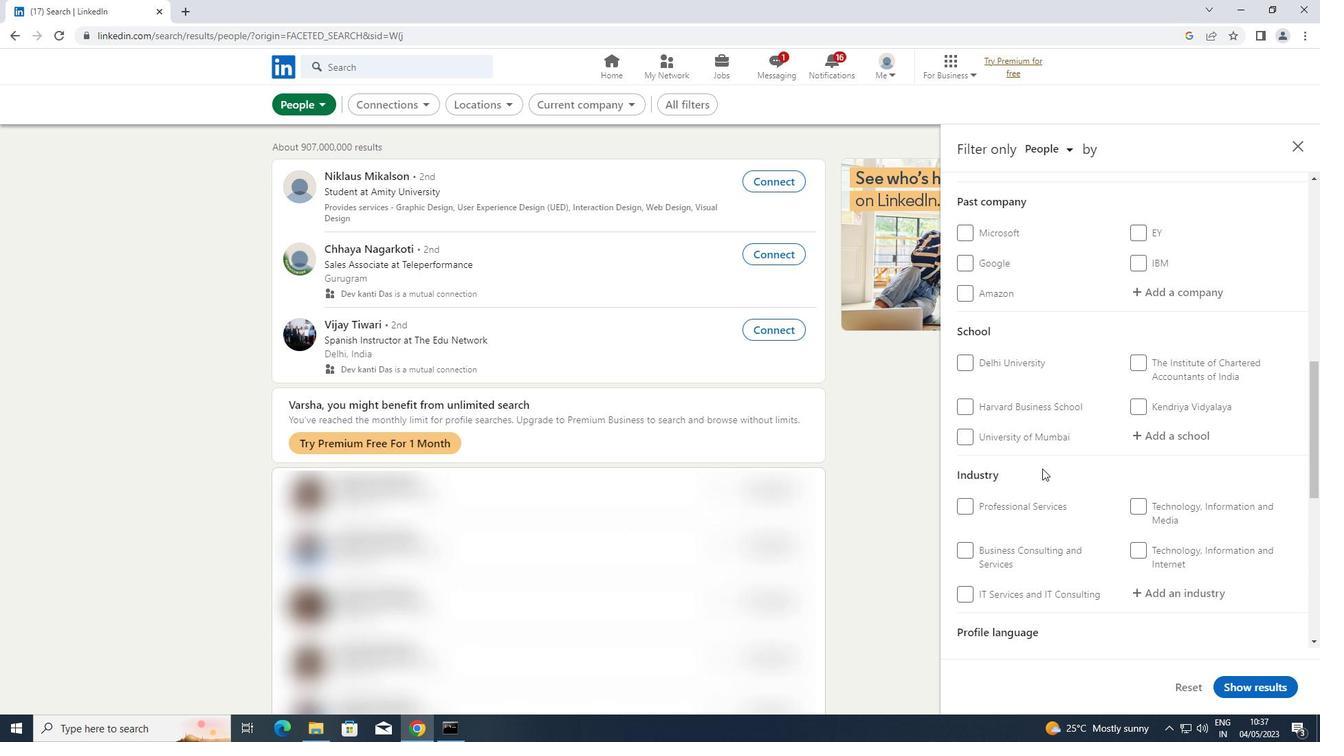 
Action: Mouse moved to (965, 517)
Screenshot: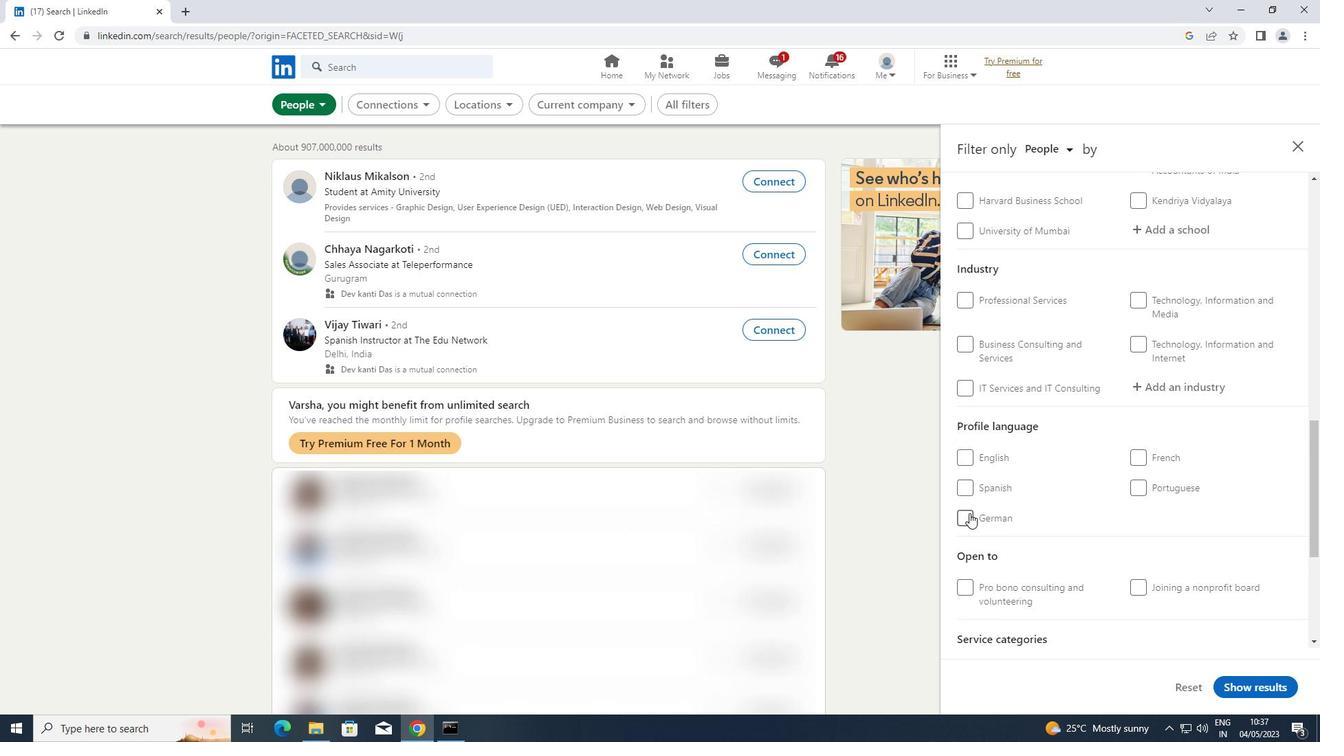 
Action: Mouse pressed left at (965, 517)
Screenshot: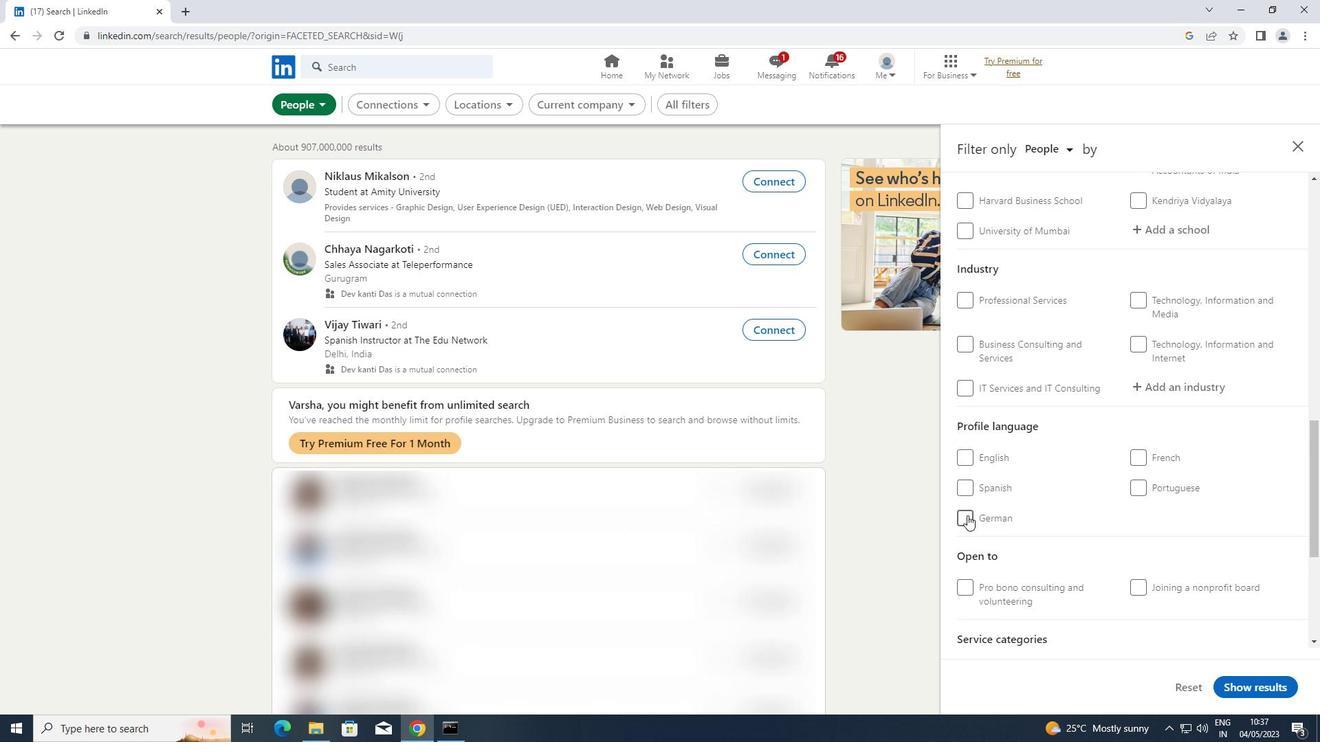 
Action: Mouse moved to (971, 511)
Screenshot: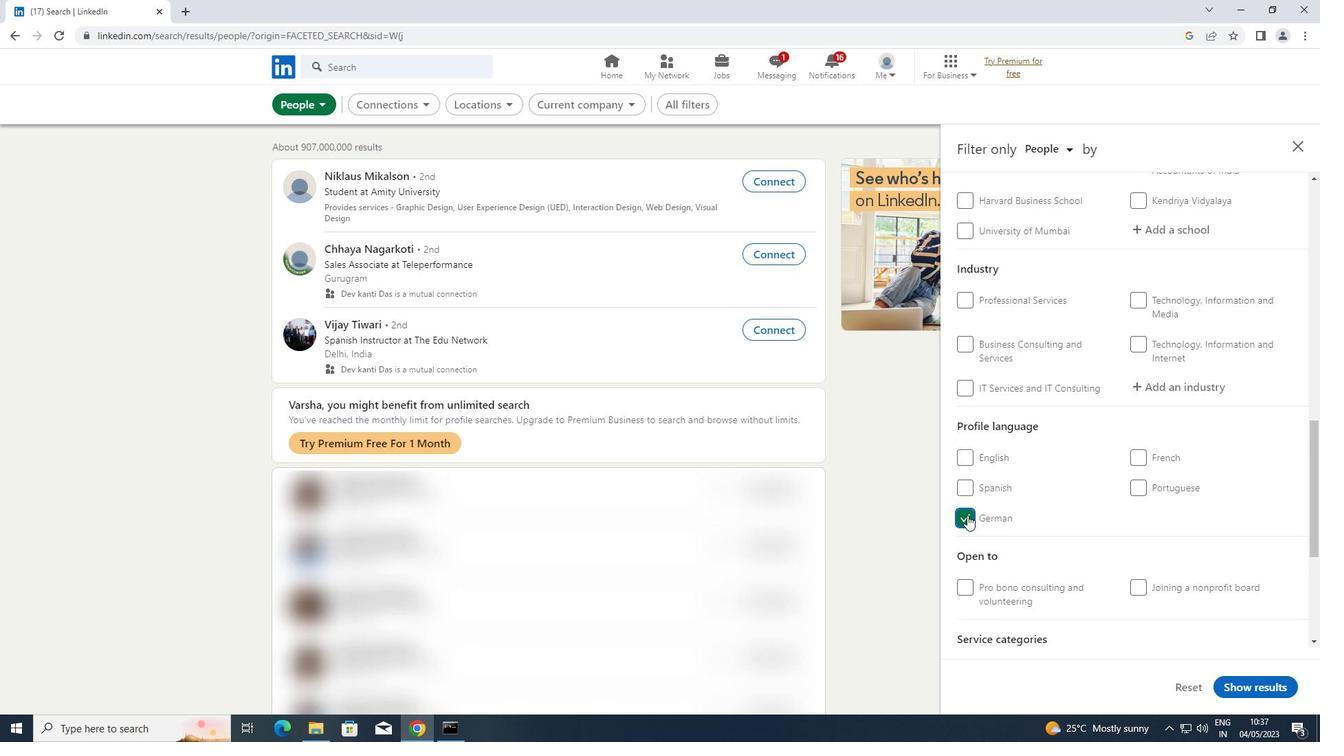 
Action: Mouse scrolled (971, 512) with delta (0, 0)
Screenshot: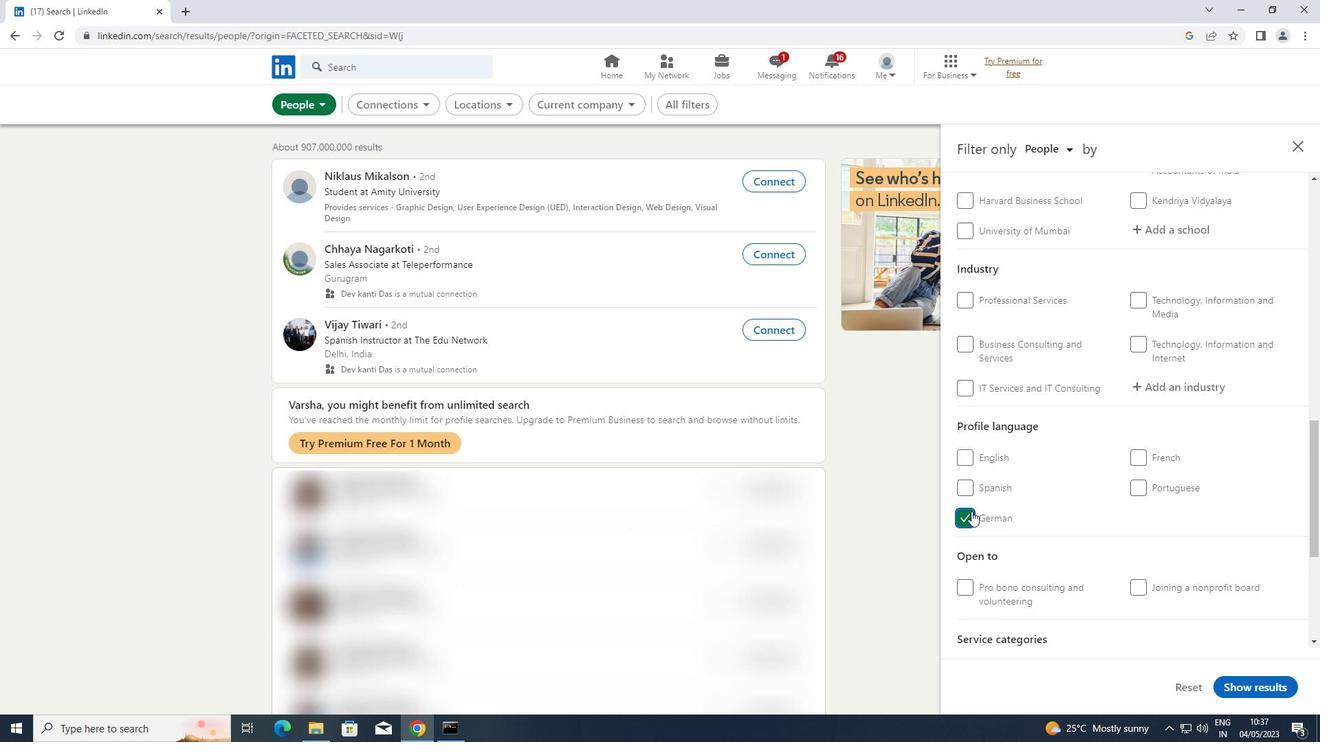 
Action: Mouse scrolled (971, 512) with delta (0, 0)
Screenshot: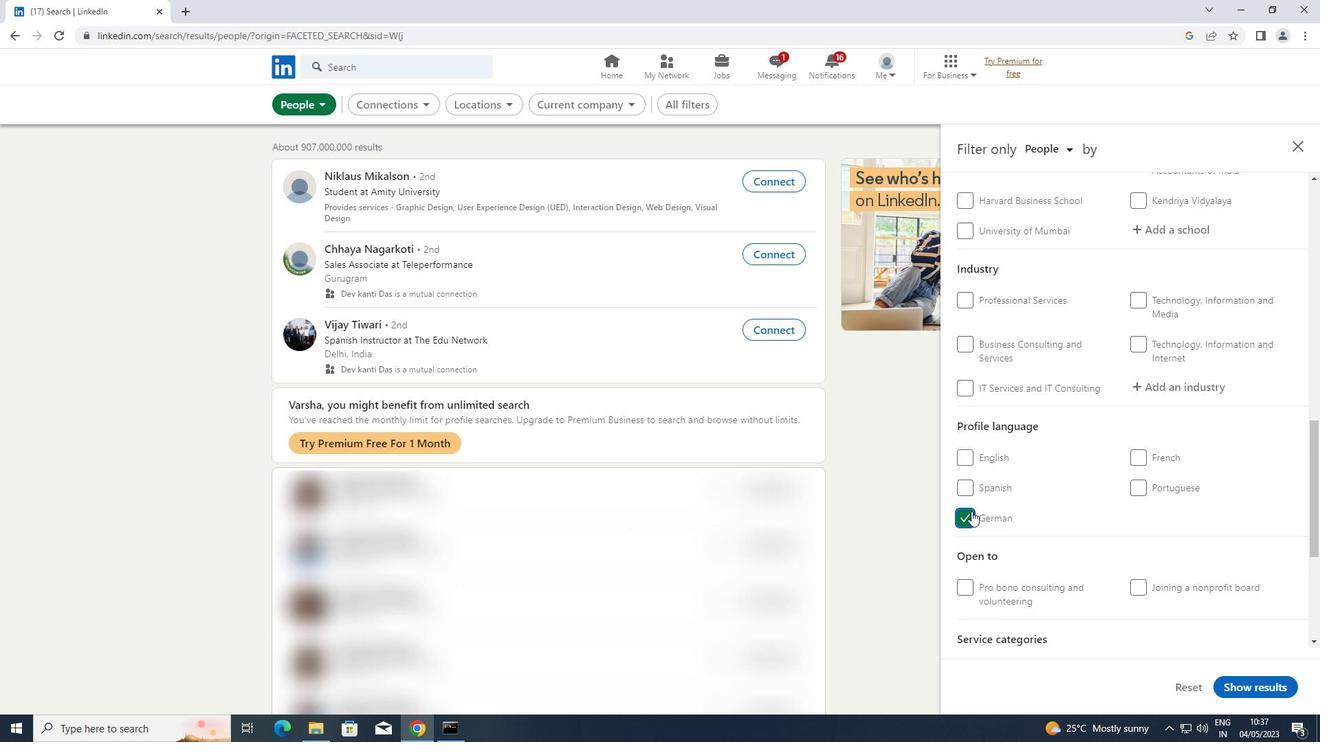 
Action: Mouse scrolled (971, 512) with delta (0, 0)
Screenshot: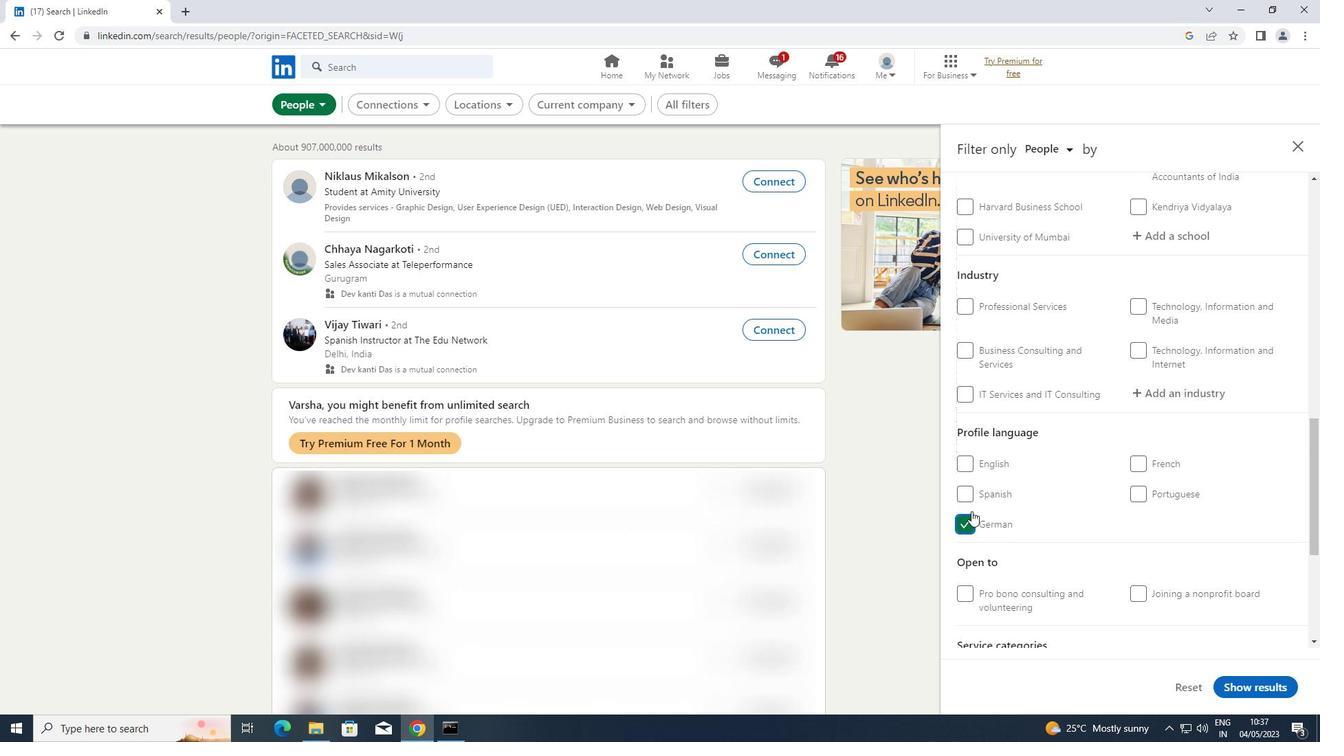 
Action: Mouse scrolled (971, 512) with delta (0, 0)
Screenshot: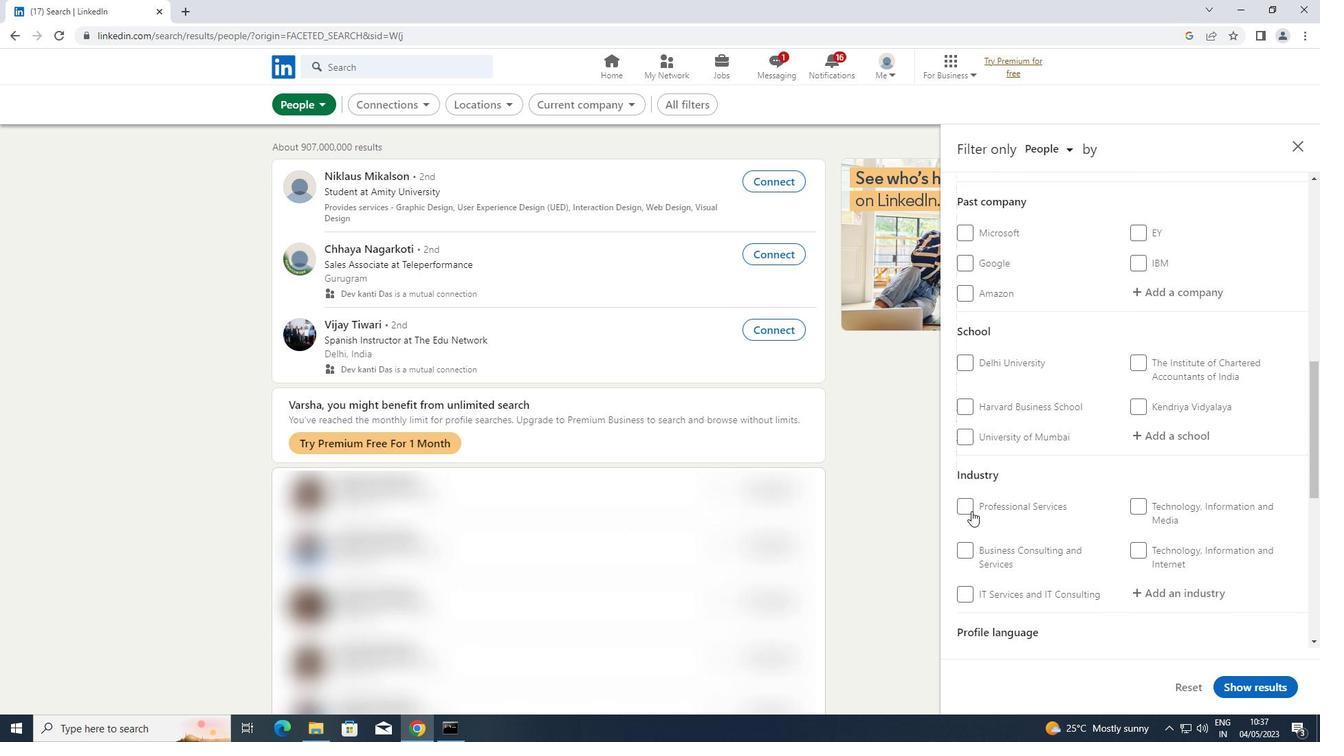 
Action: Mouse scrolled (971, 512) with delta (0, 0)
Screenshot: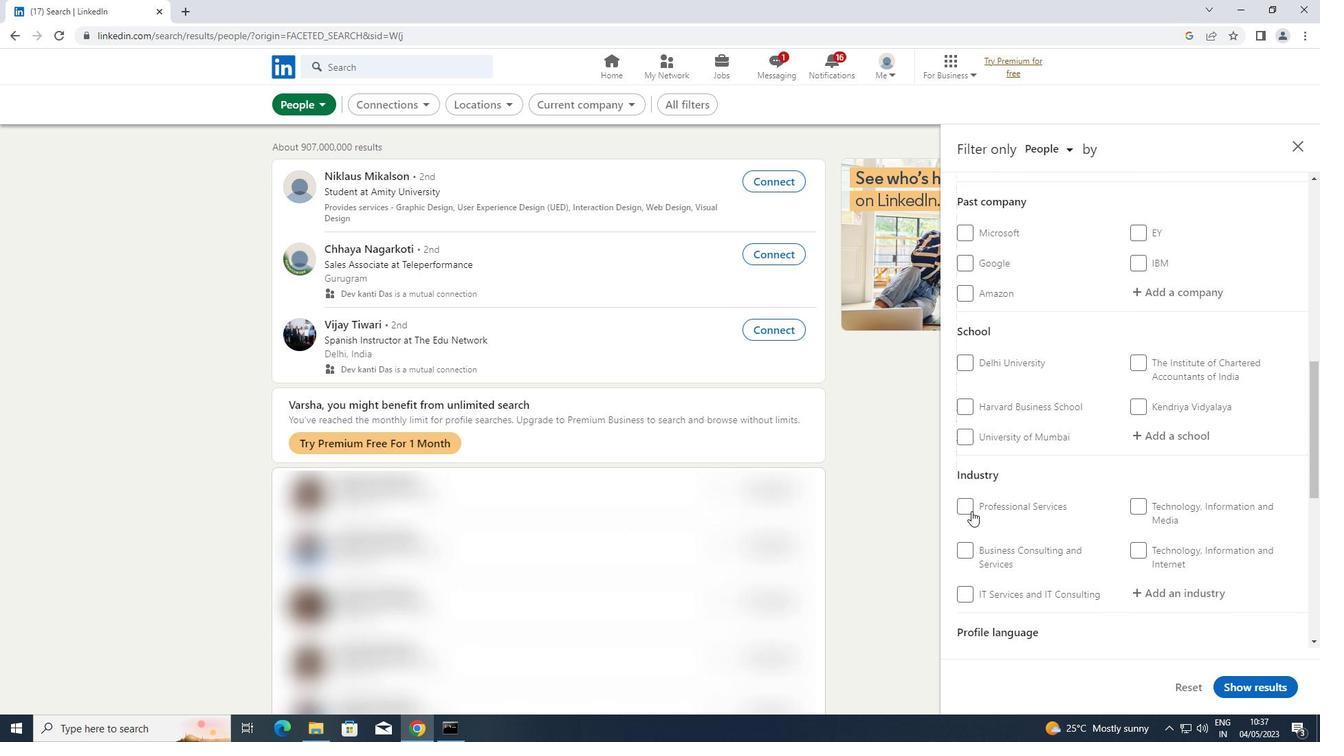 
Action: Mouse moved to (977, 505)
Screenshot: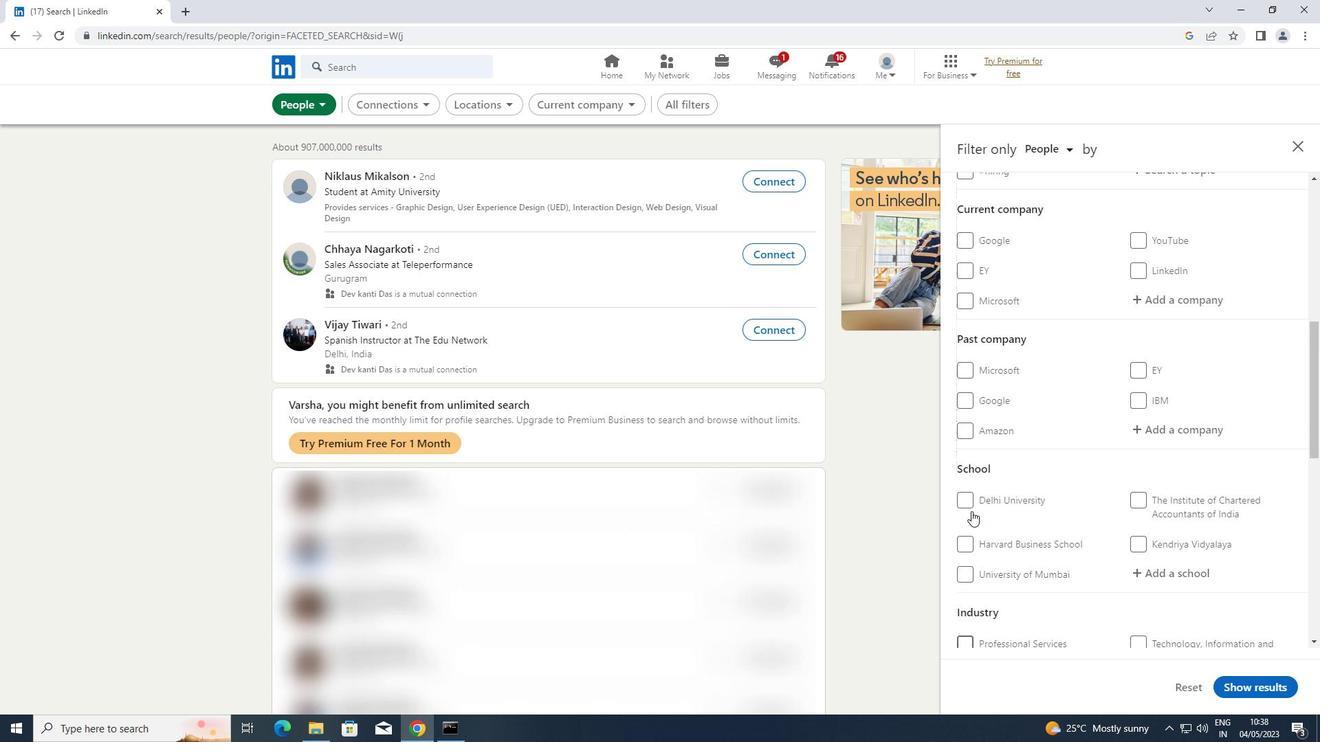 
Action: Mouse scrolled (977, 506) with delta (0, 0)
Screenshot: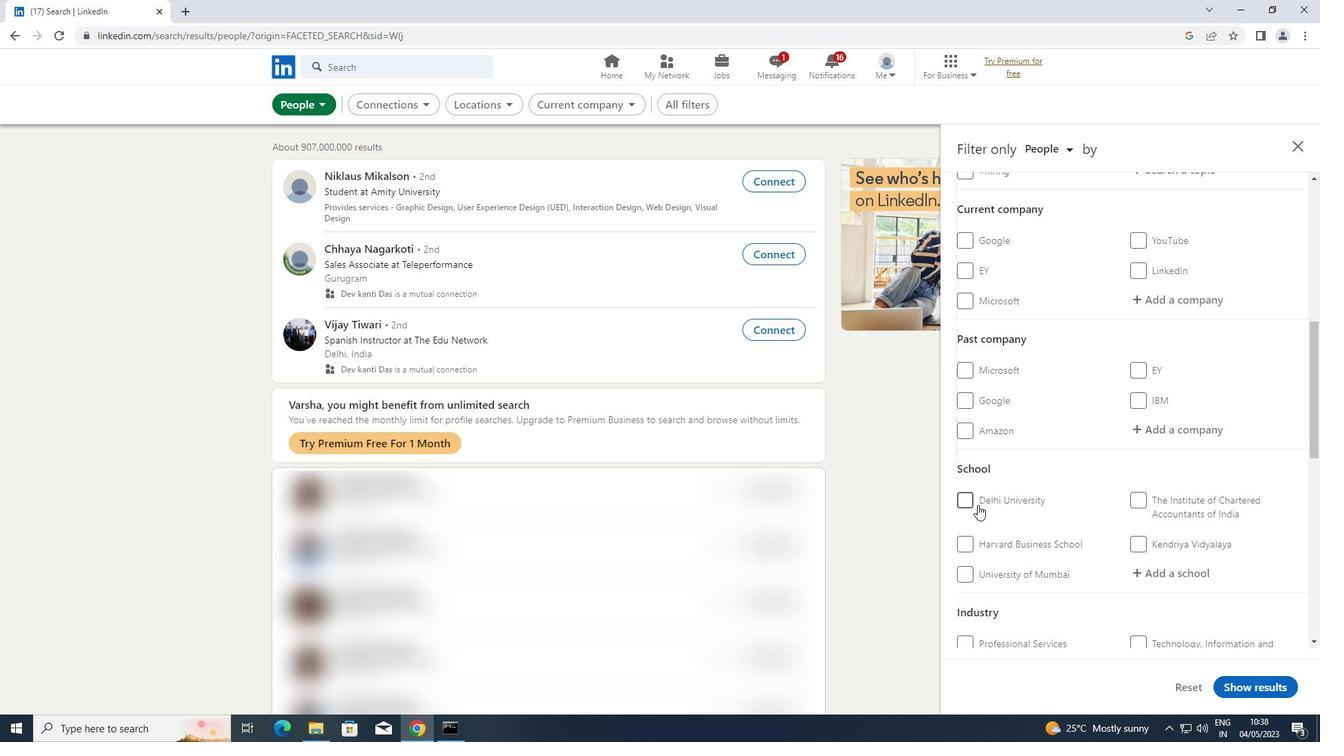 
Action: Mouse scrolled (977, 506) with delta (0, 0)
Screenshot: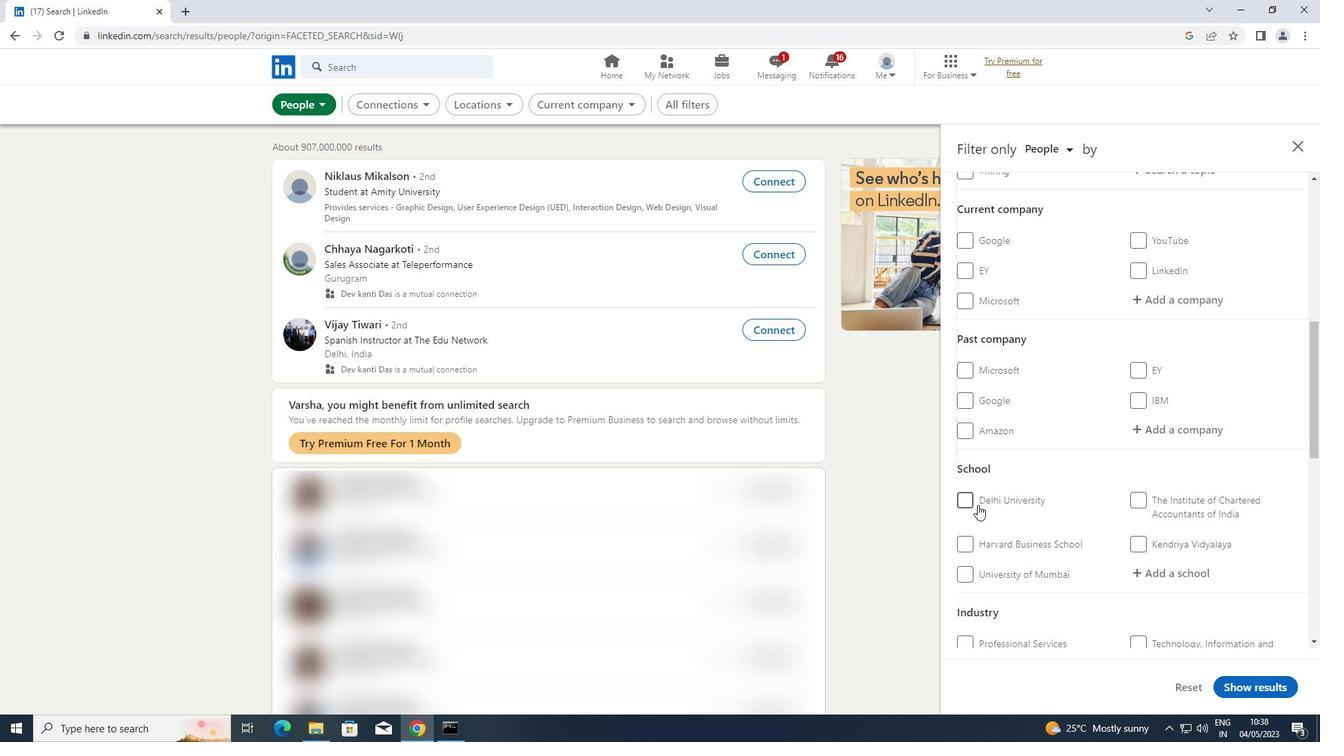 
Action: Mouse moved to (1188, 440)
Screenshot: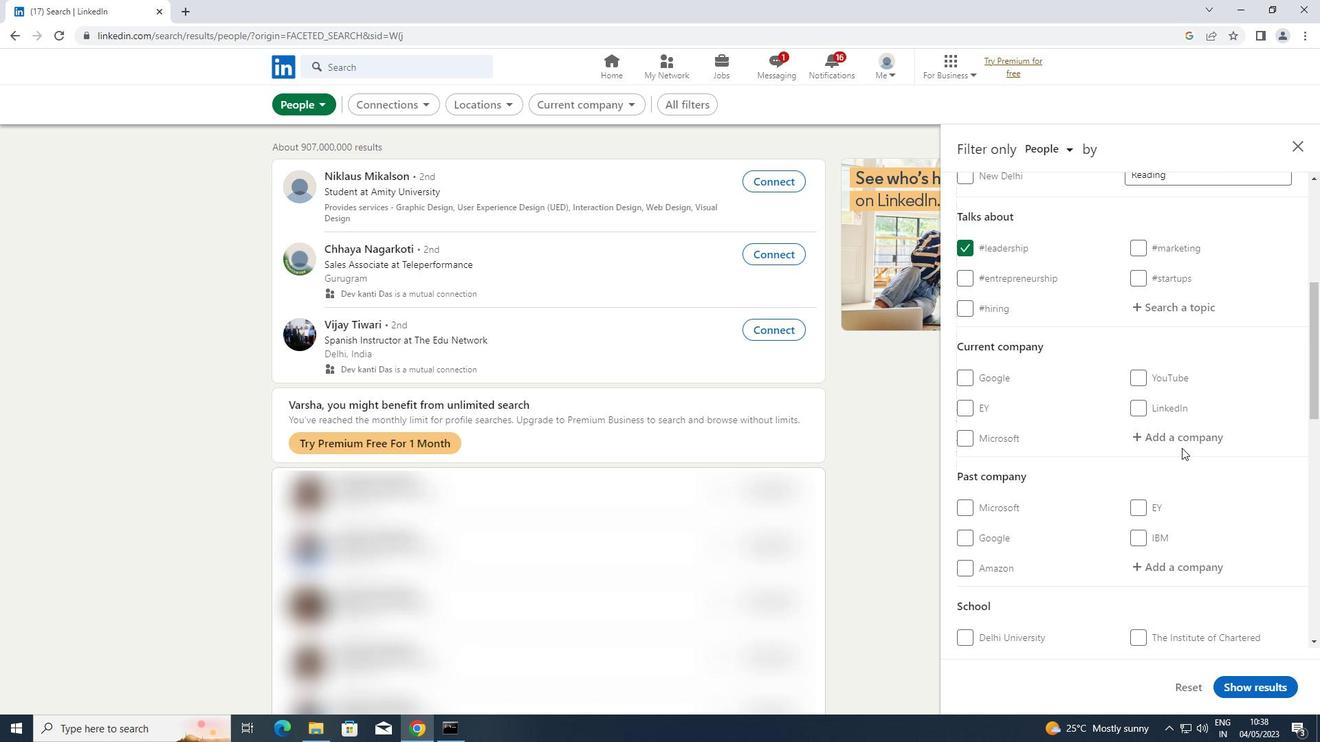 
Action: Mouse pressed left at (1188, 440)
Screenshot: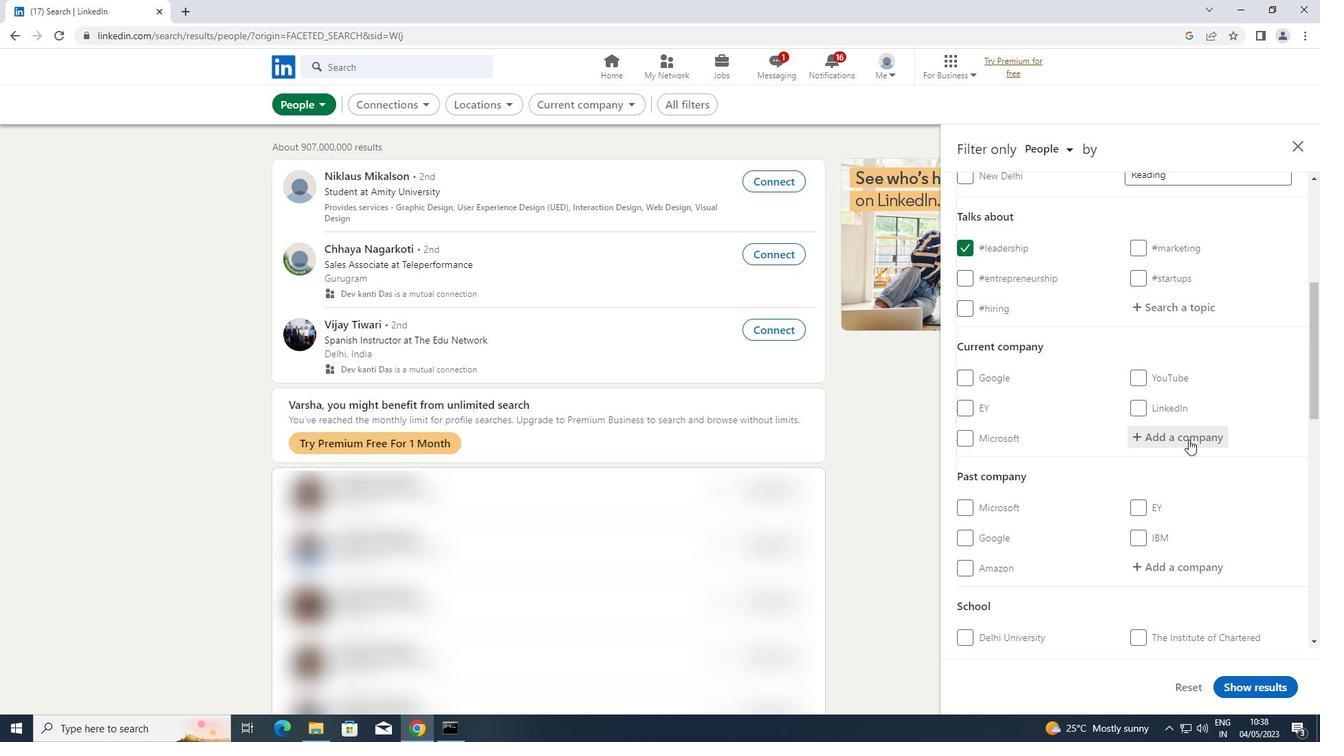 
Action: Key pressed <Key.shift>ZOHO<Key.space>
Screenshot: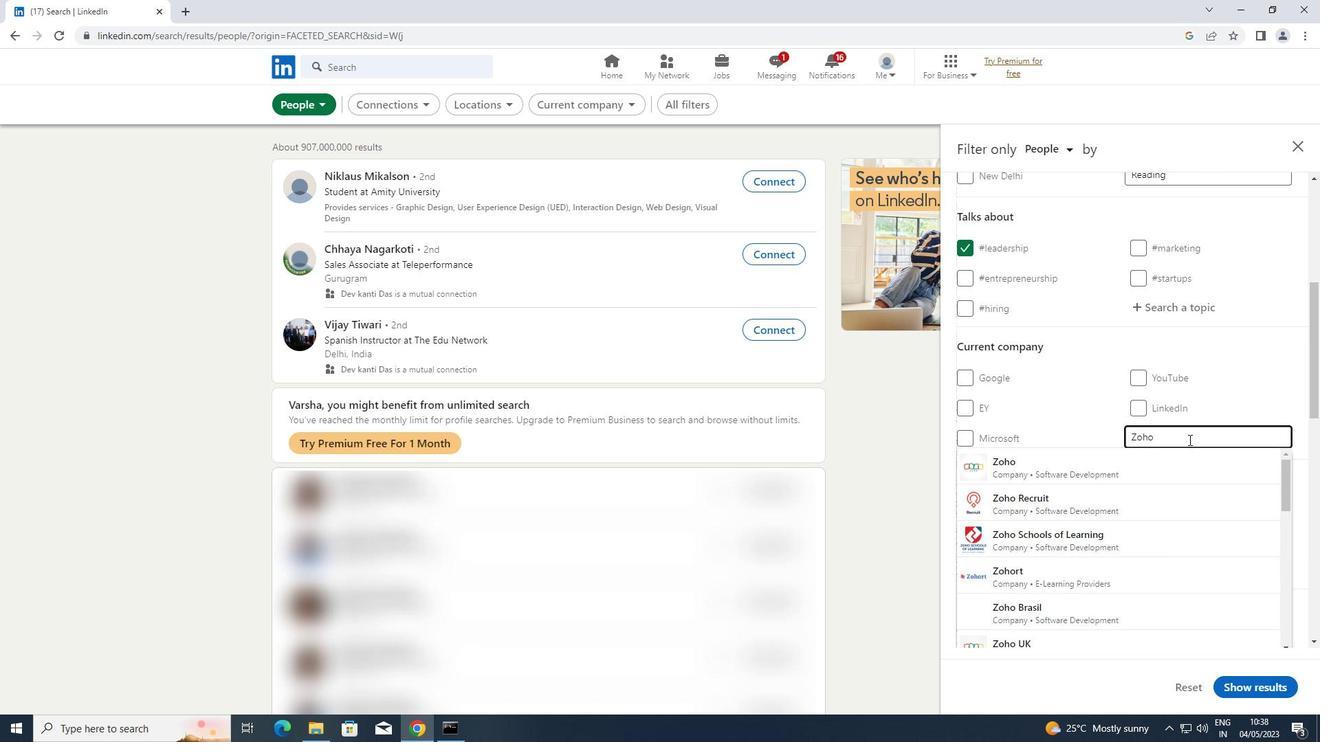 
Action: Mouse moved to (1128, 502)
Screenshot: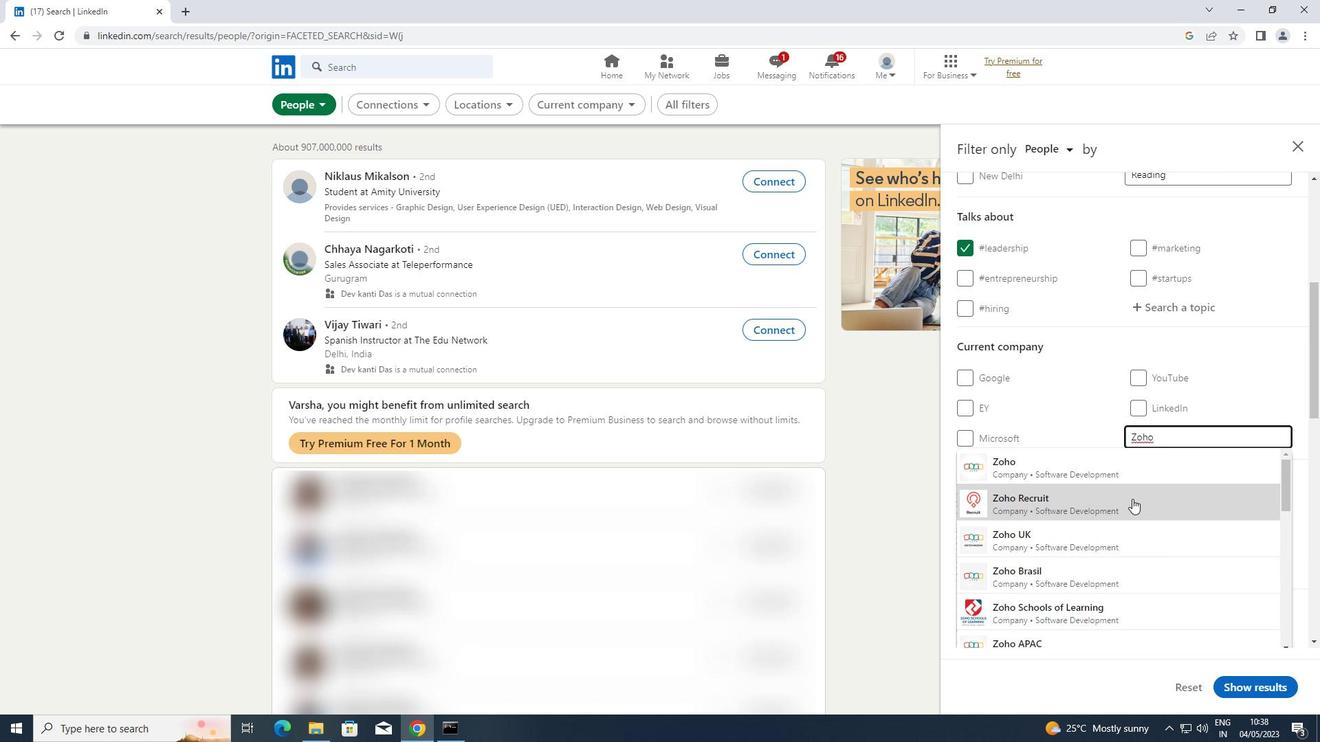 
Action: Mouse pressed left at (1128, 502)
Screenshot: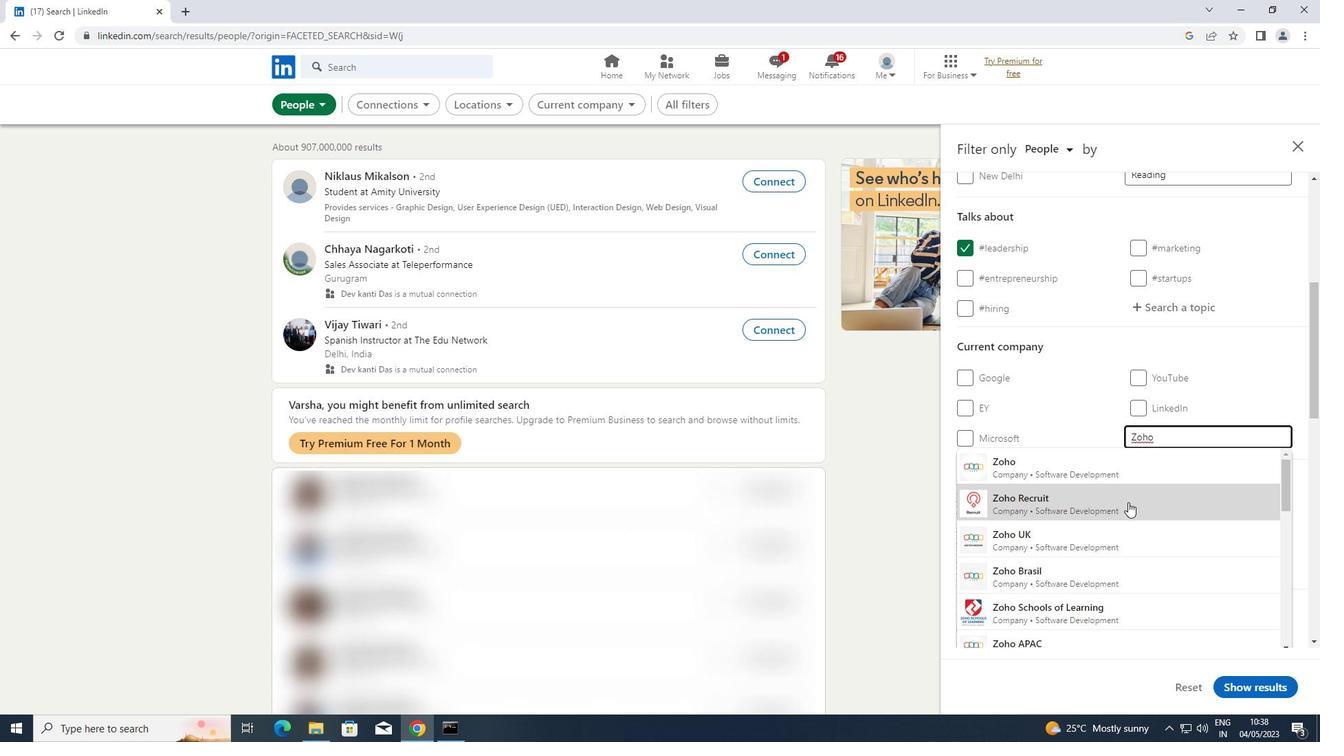 
Action: Mouse moved to (1131, 499)
Screenshot: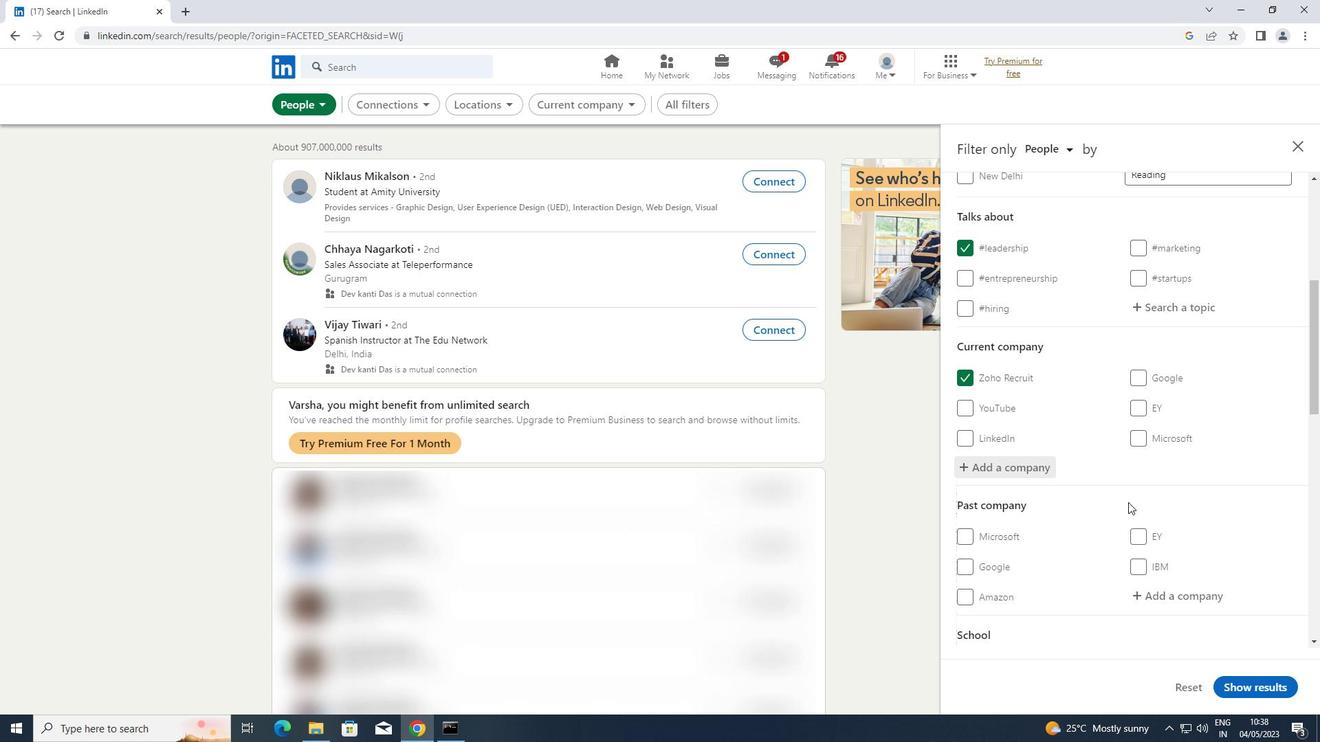 
Action: Mouse scrolled (1131, 499) with delta (0, 0)
Screenshot: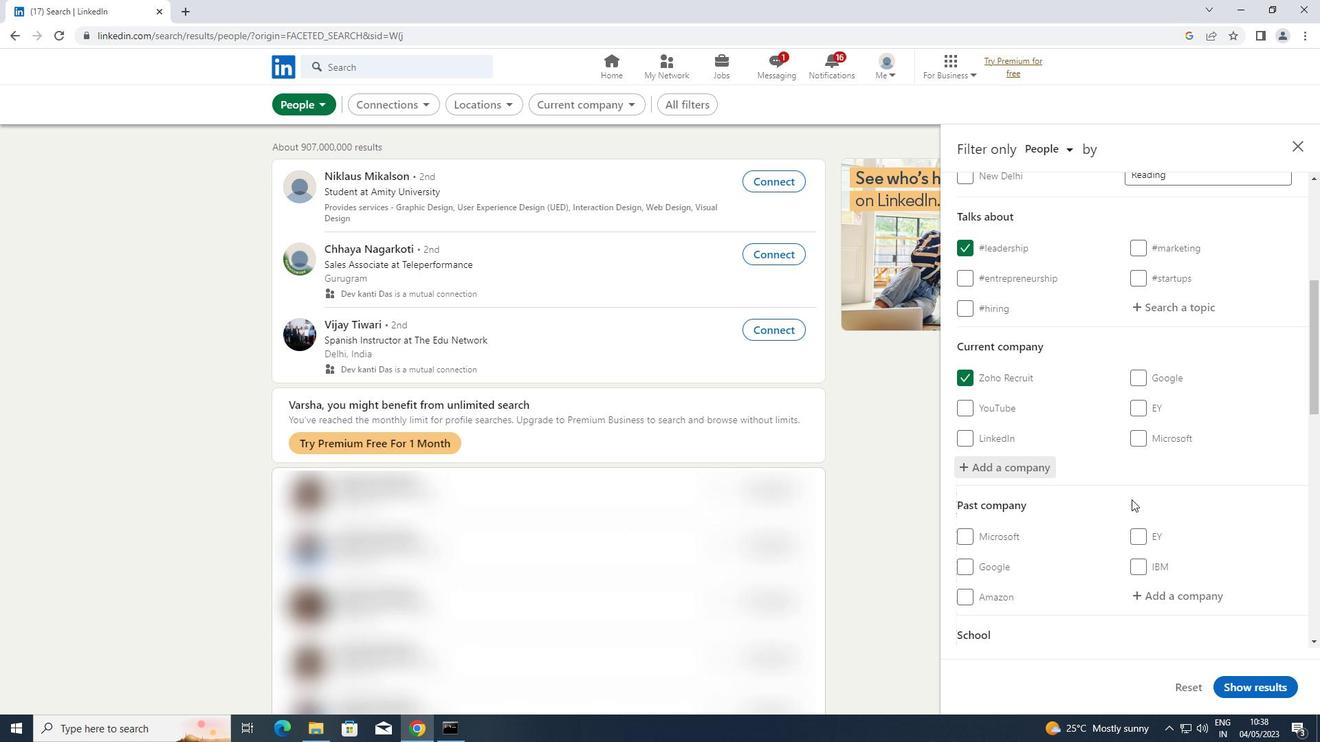 
Action: Mouse moved to (1133, 499)
Screenshot: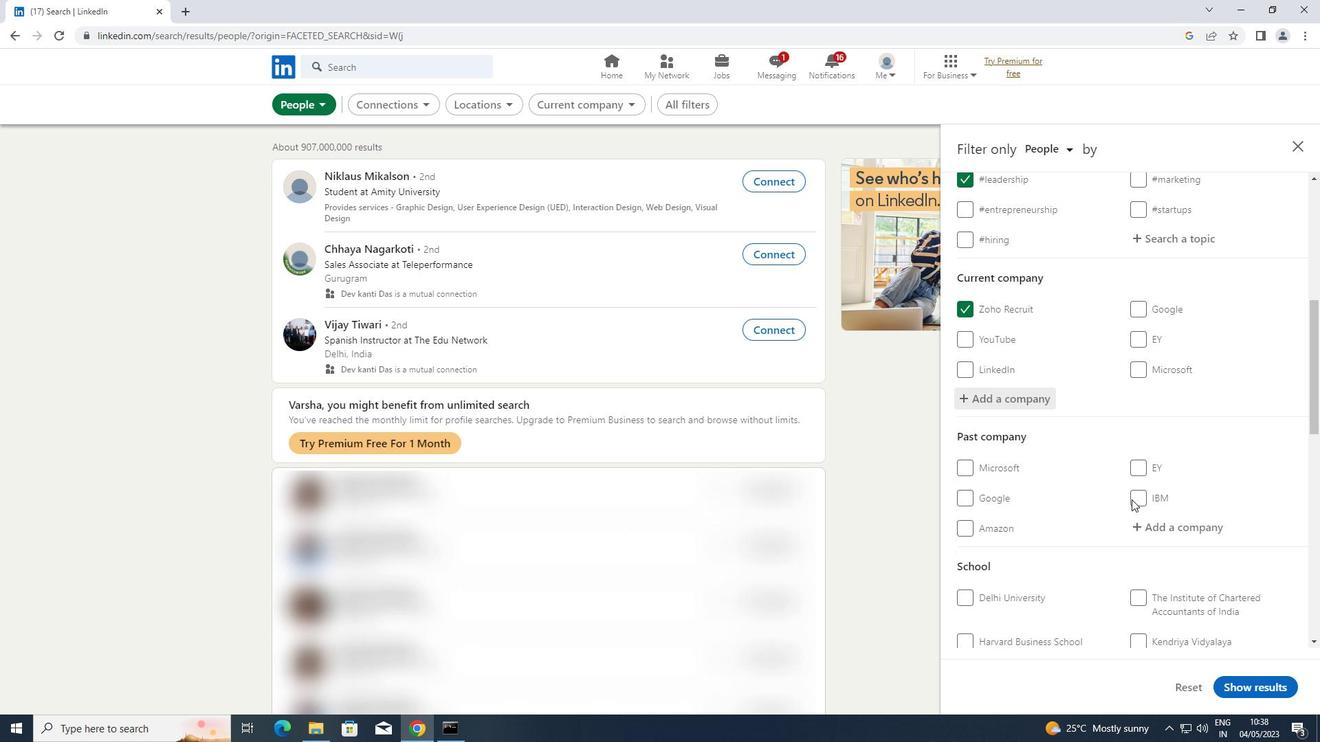 
Action: Mouse scrolled (1133, 498) with delta (0, 0)
Screenshot: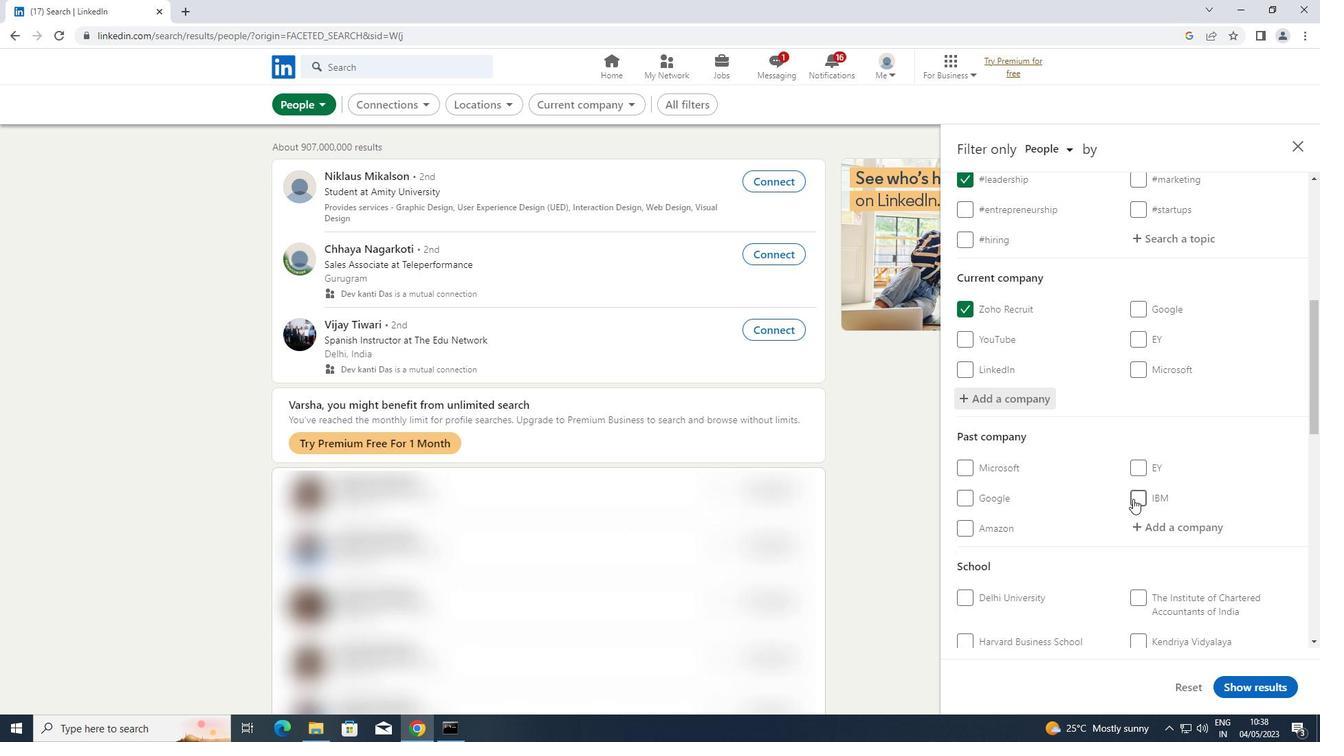 
Action: Mouse scrolled (1133, 498) with delta (0, 0)
Screenshot: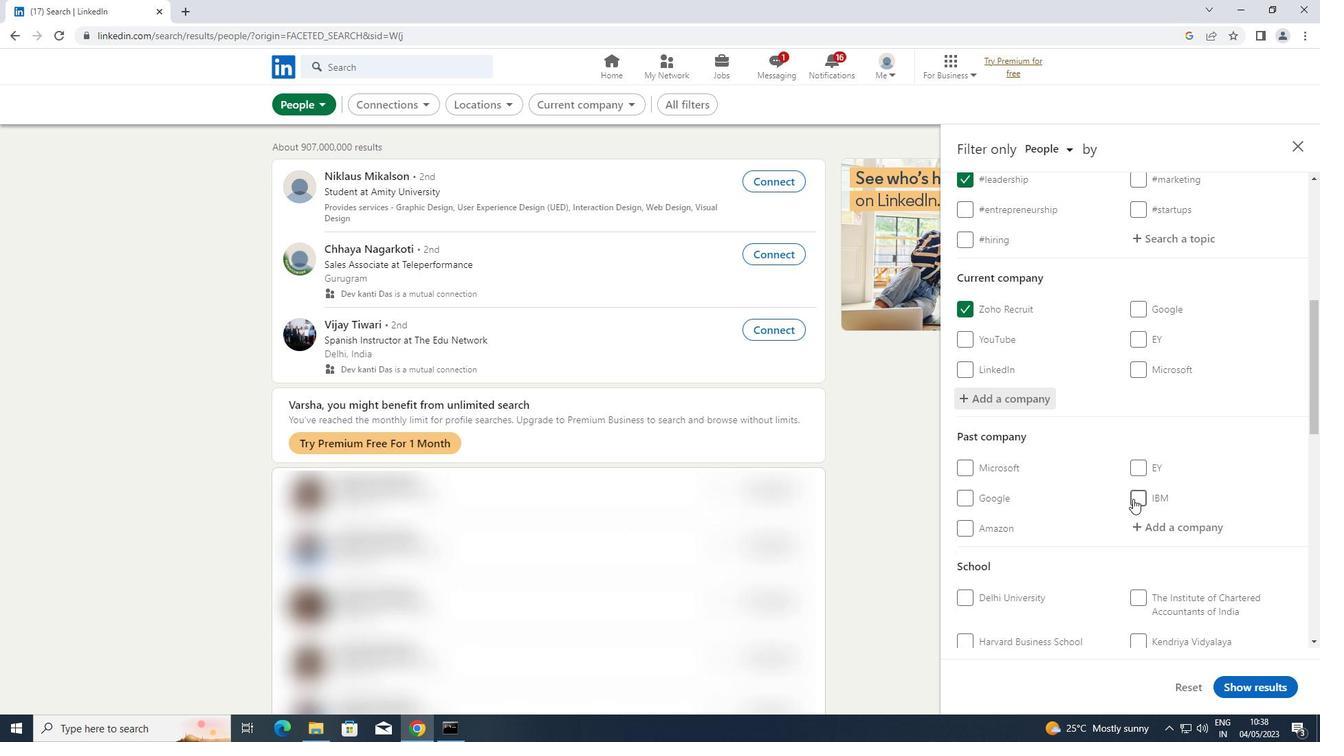 
Action: Mouse scrolled (1133, 498) with delta (0, 0)
Screenshot: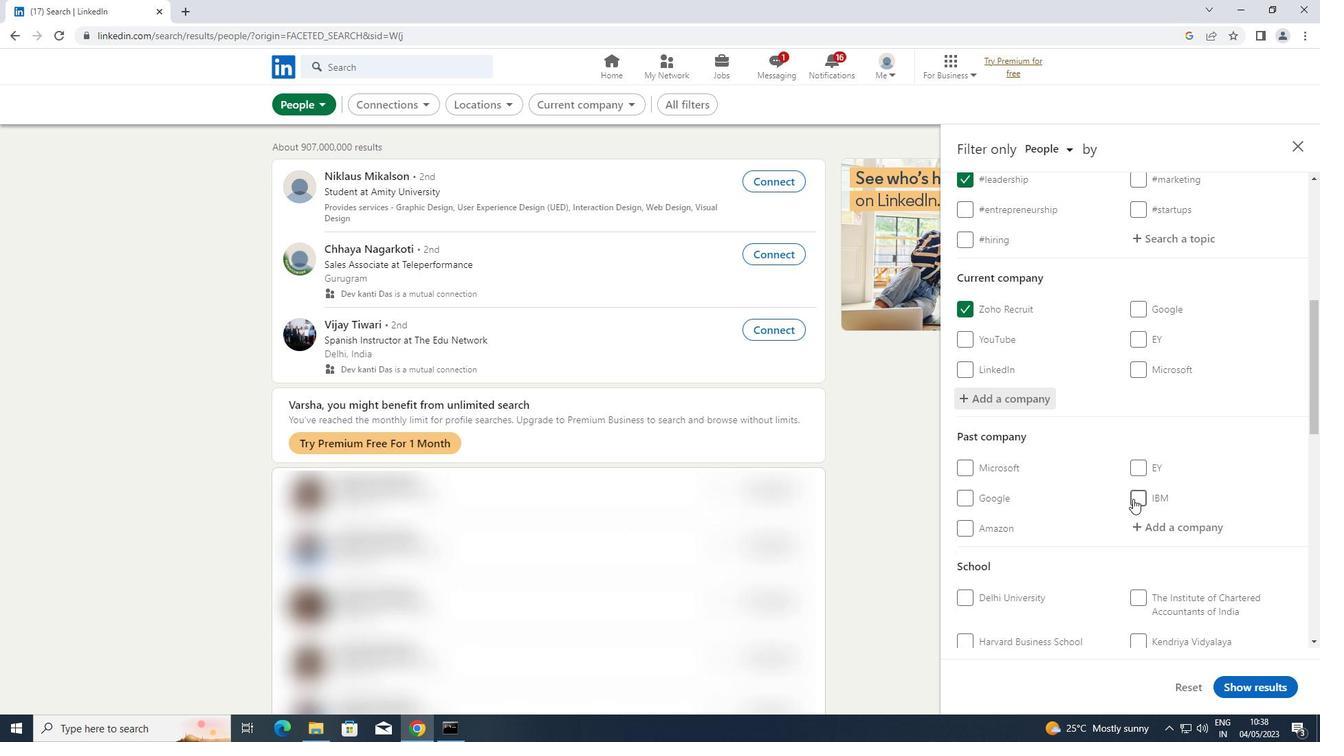 
Action: Mouse moved to (1186, 467)
Screenshot: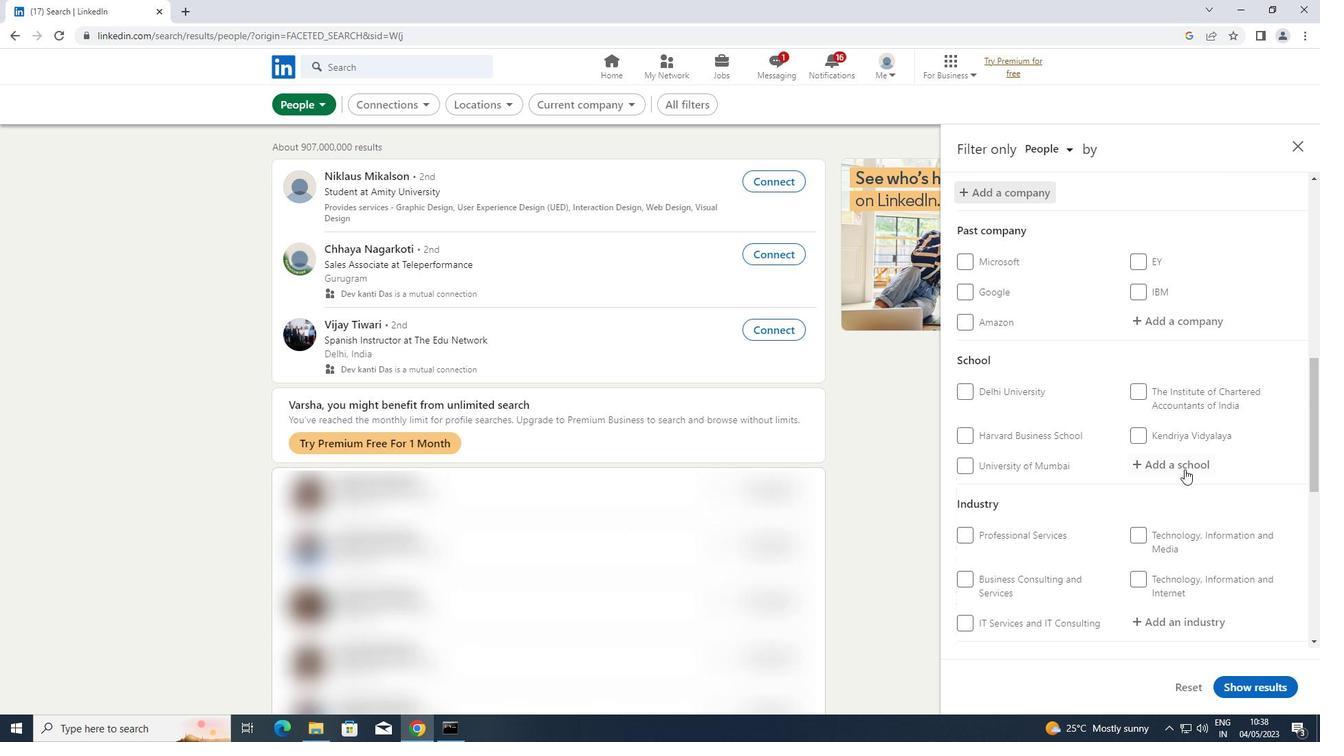 
Action: Mouse pressed left at (1186, 467)
Screenshot: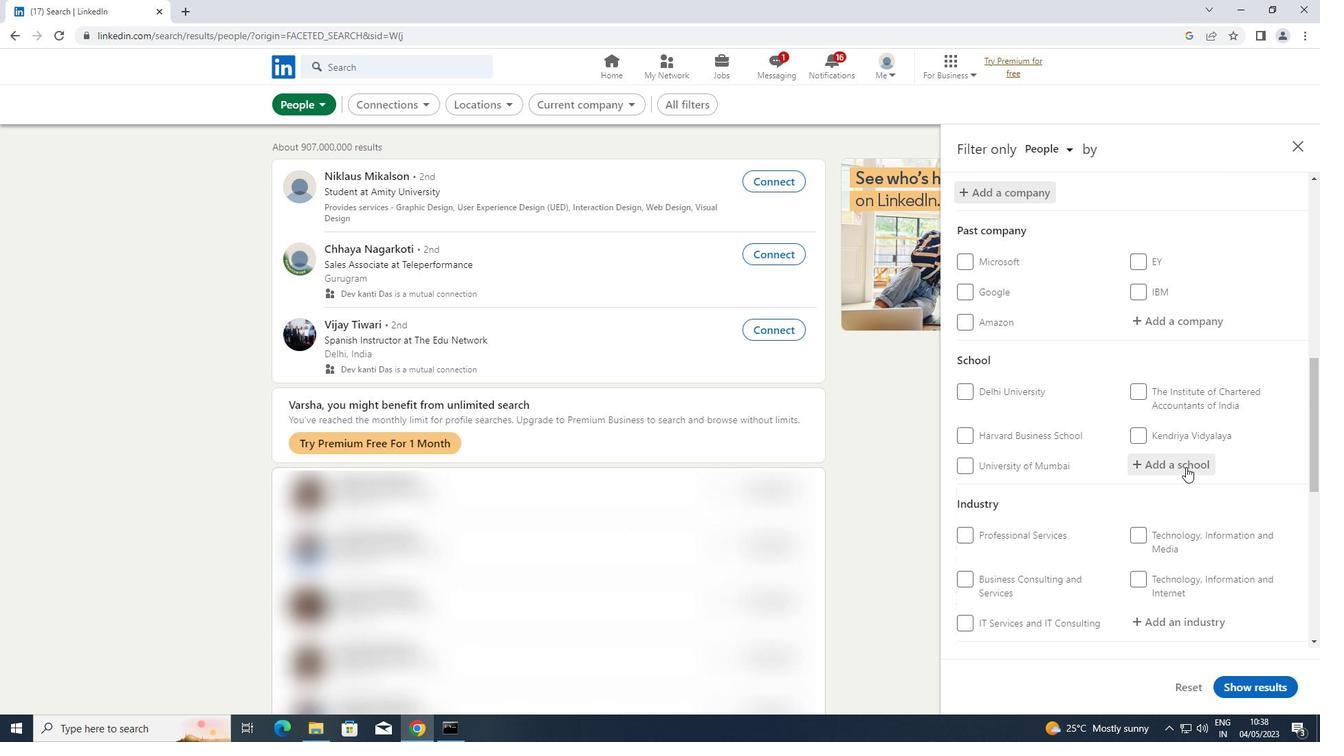
Action: Key pressed <Key.shift>KONGU
Screenshot: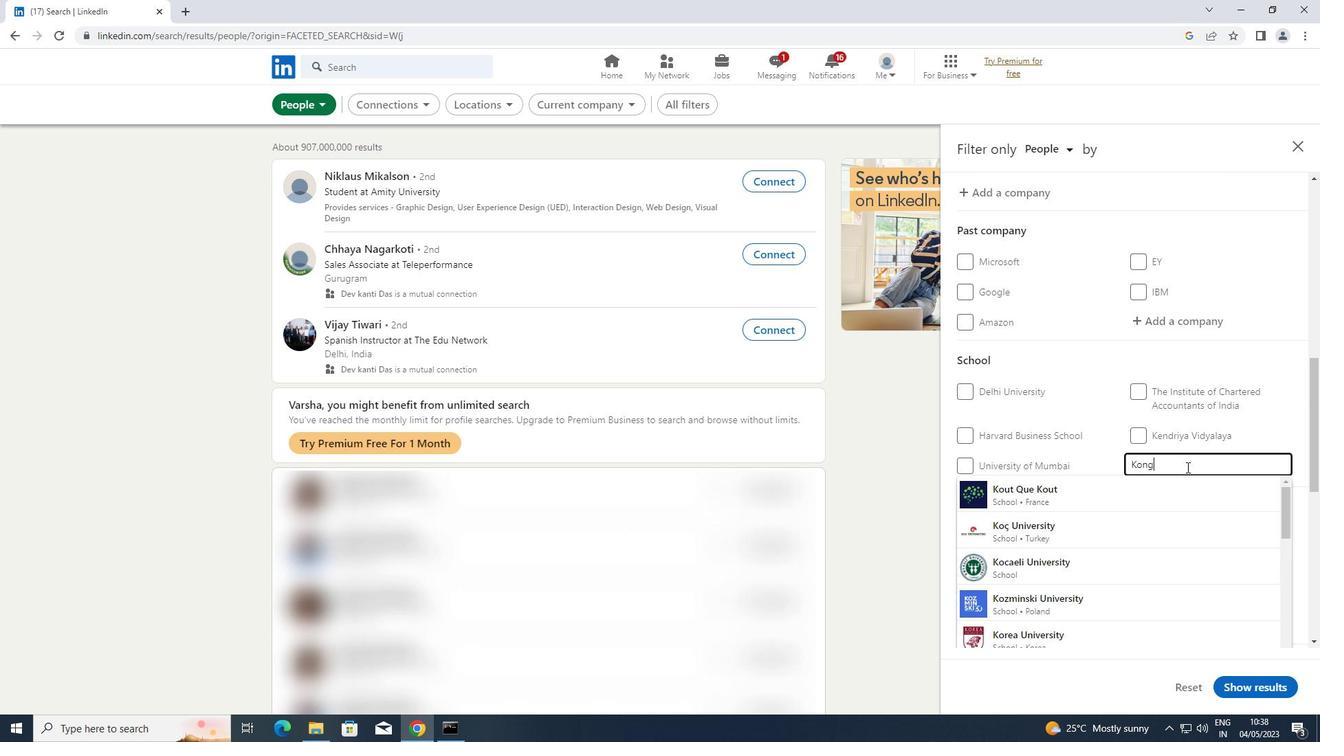 
Action: Mouse moved to (1135, 495)
Screenshot: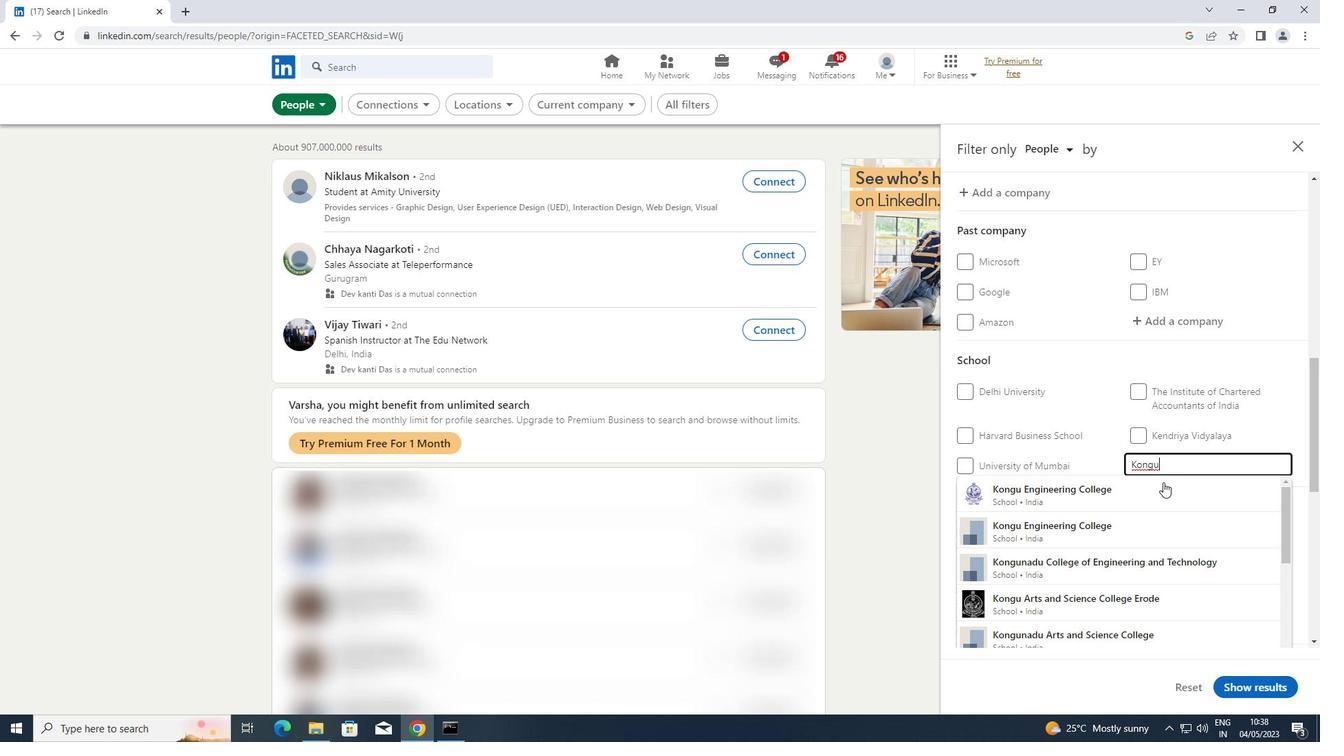 
Action: Mouse pressed left at (1135, 495)
Screenshot: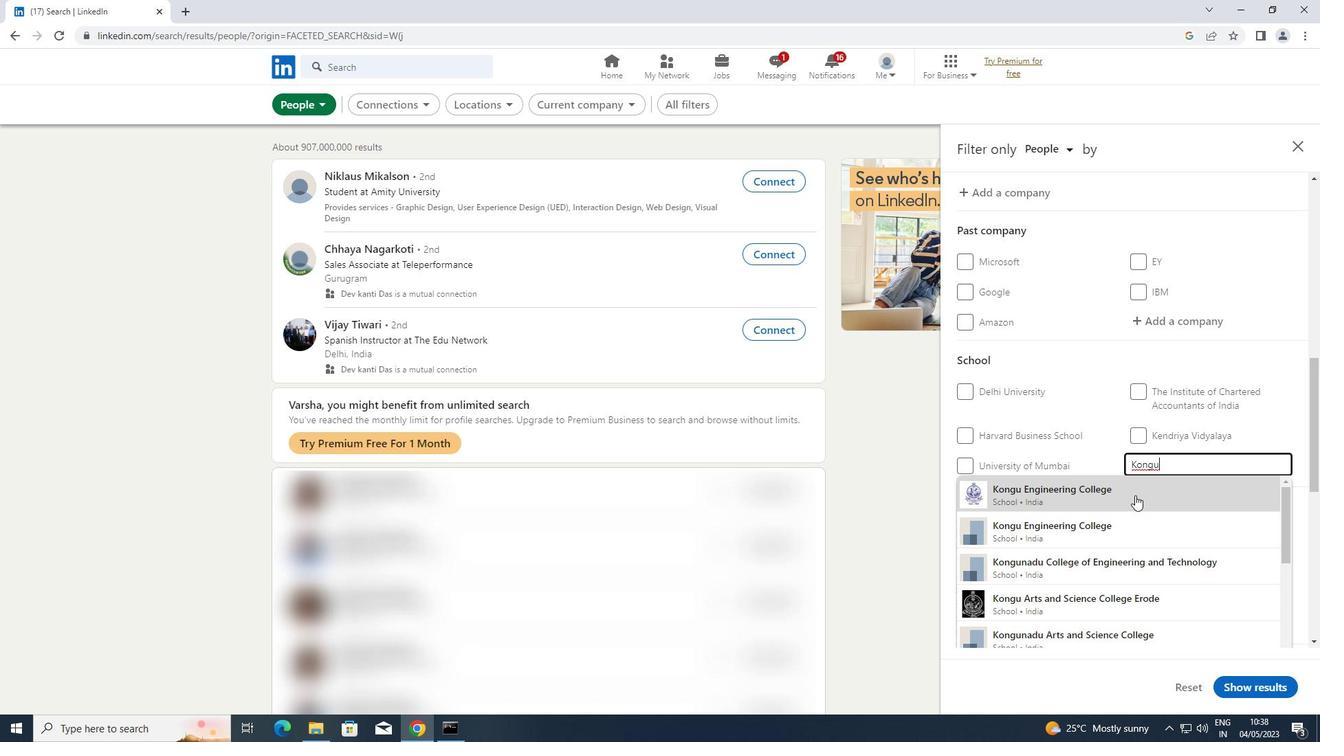 
Action: Mouse scrolled (1135, 495) with delta (0, 0)
Screenshot: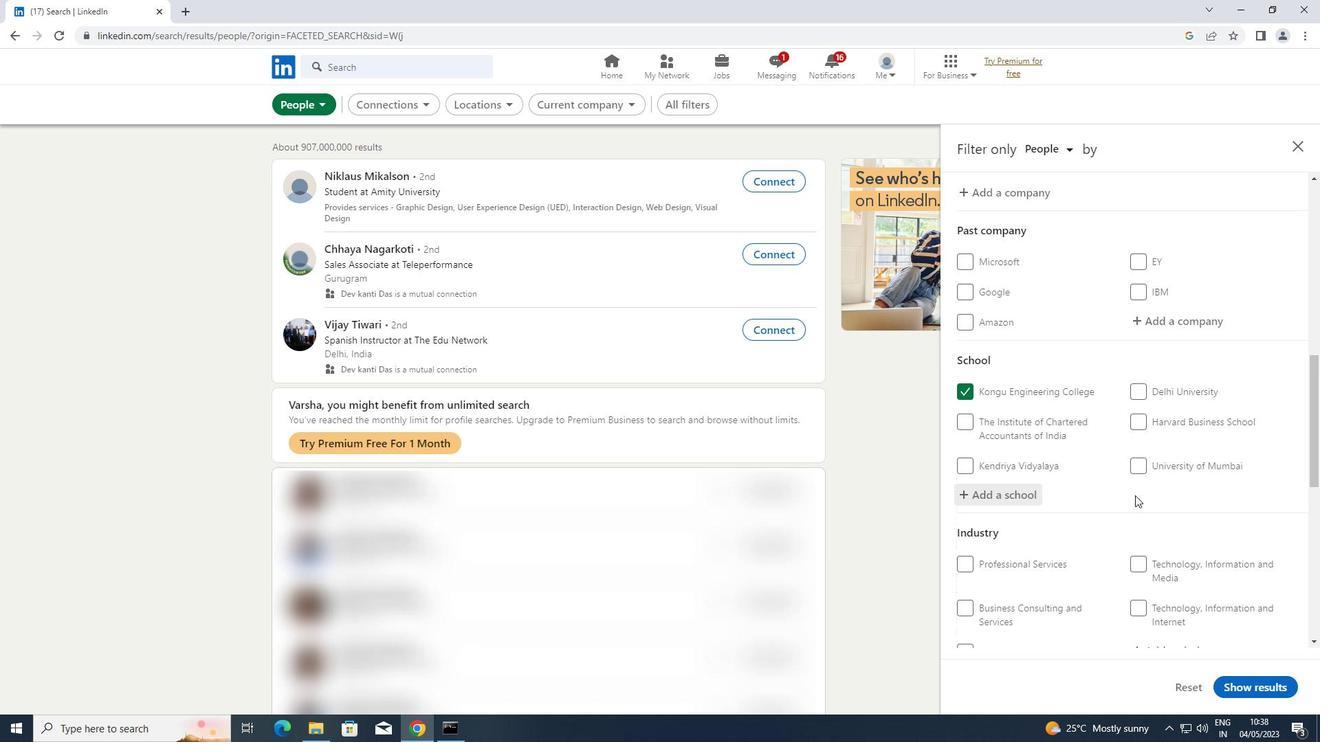 
Action: Mouse scrolled (1135, 495) with delta (0, 0)
Screenshot: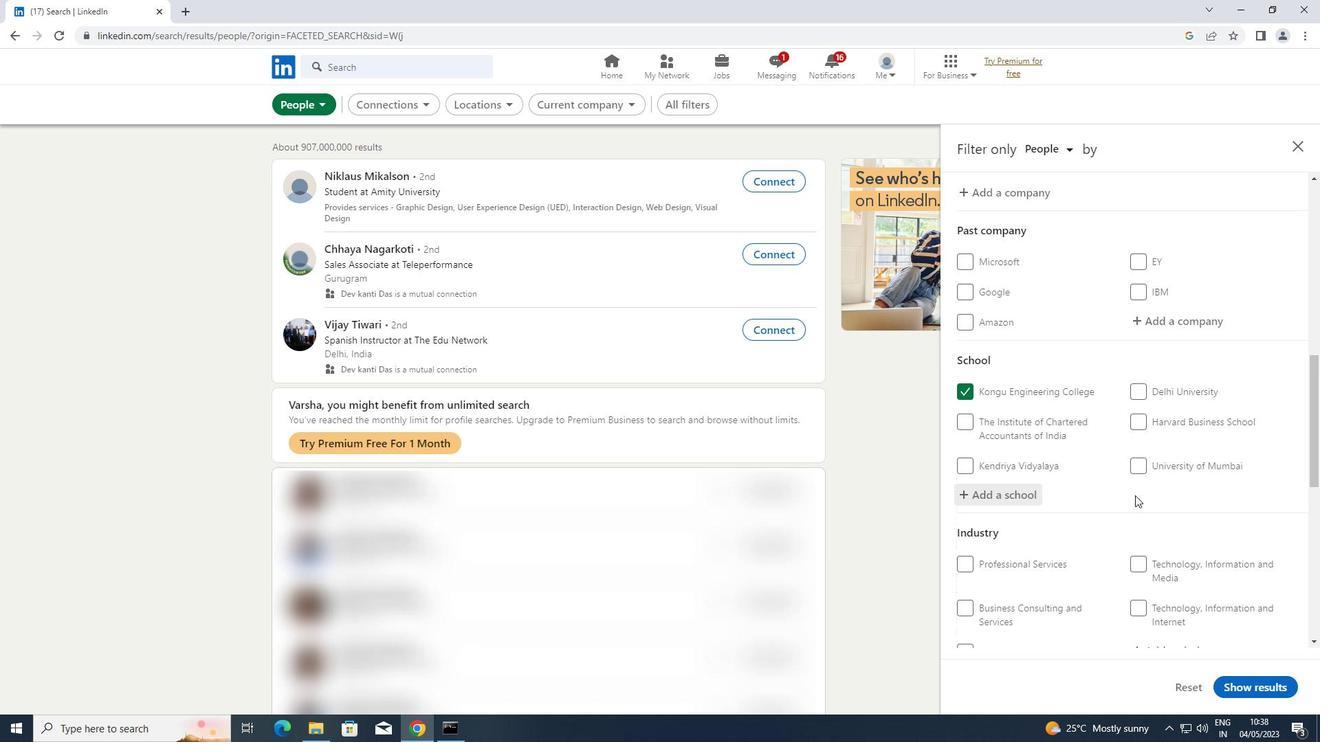 
Action: Mouse scrolled (1135, 495) with delta (0, 0)
Screenshot: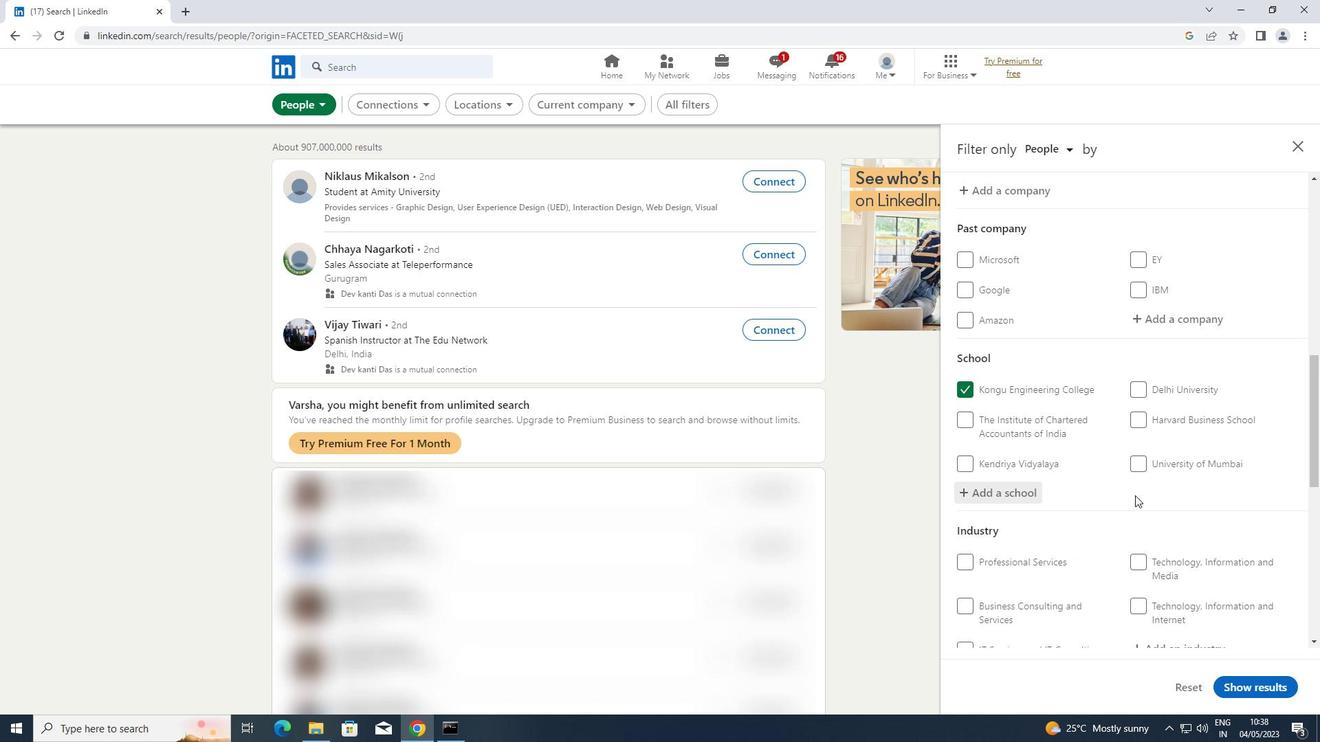
Action: Mouse scrolled (1135, 495) with delta (0, 0)
Screenshot: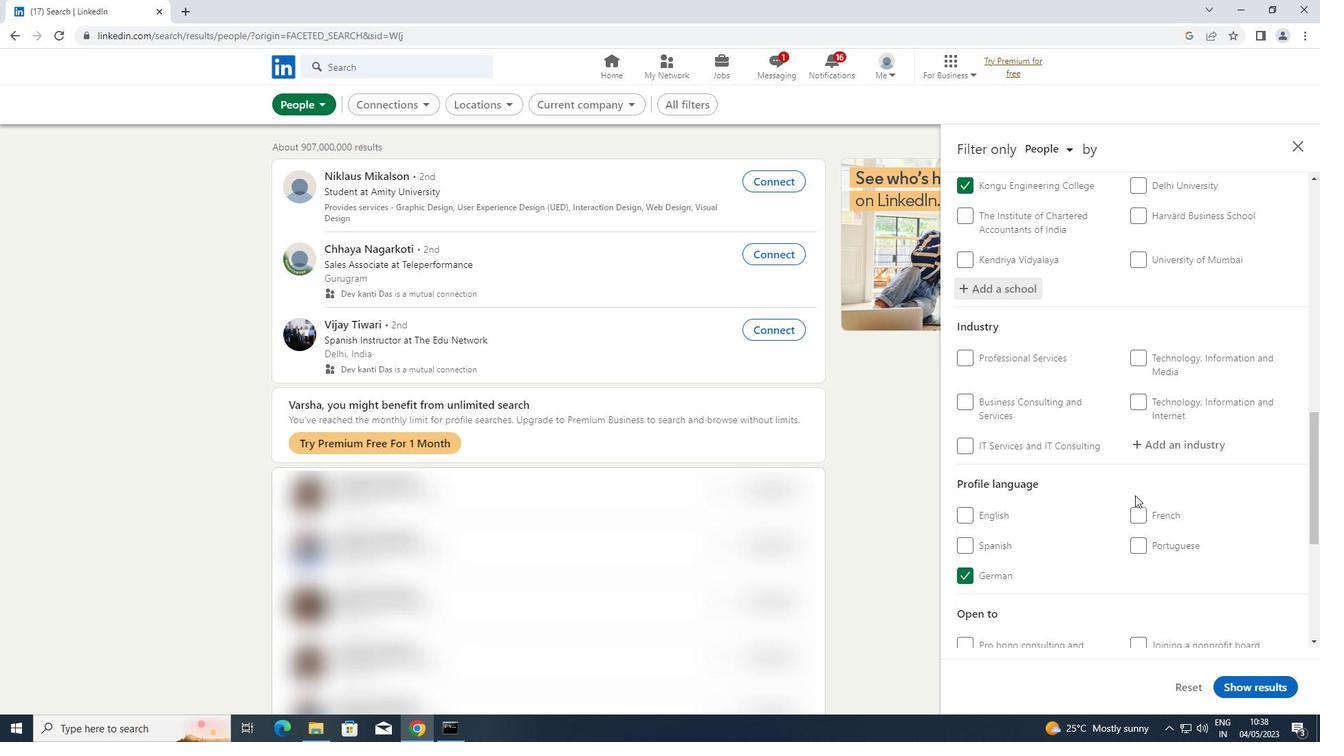 
Action: Mouse moved to (1203, 376)
Screenshot: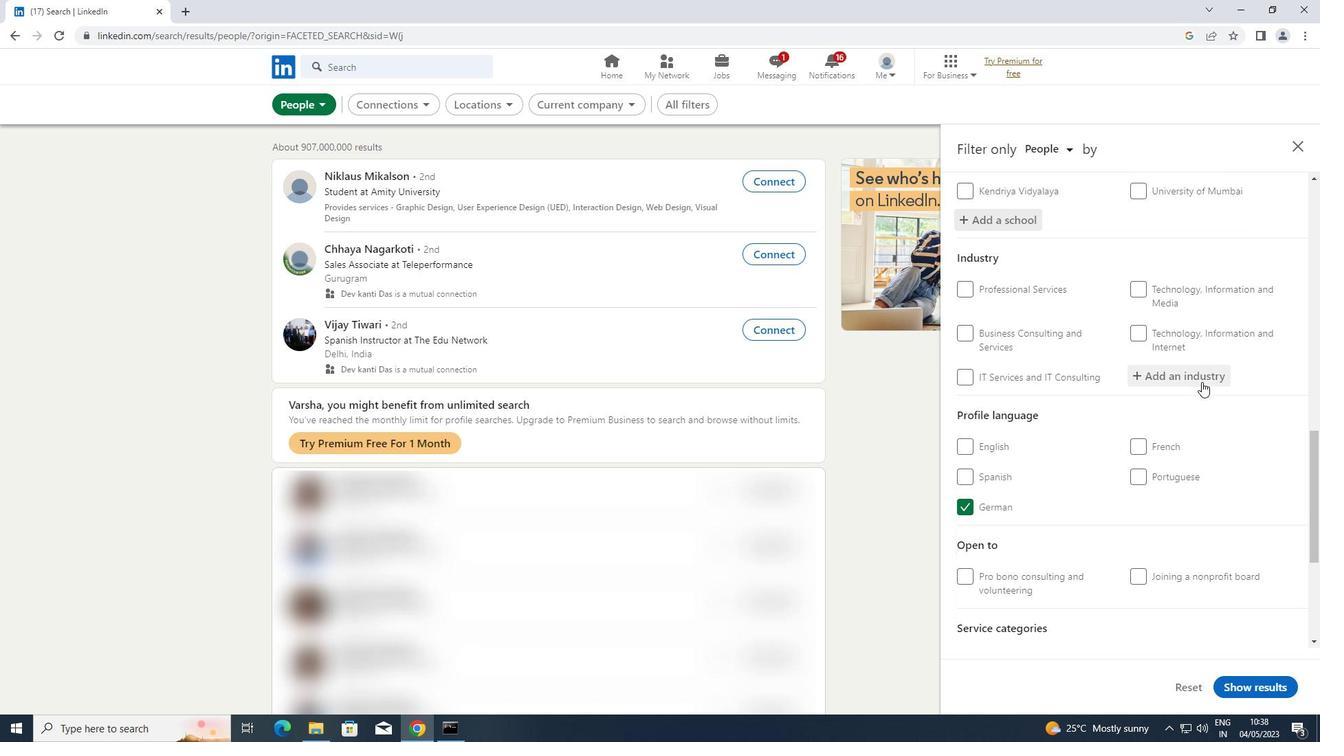 
Action: Mouse pressed left at (1203, 376)
Screenshot: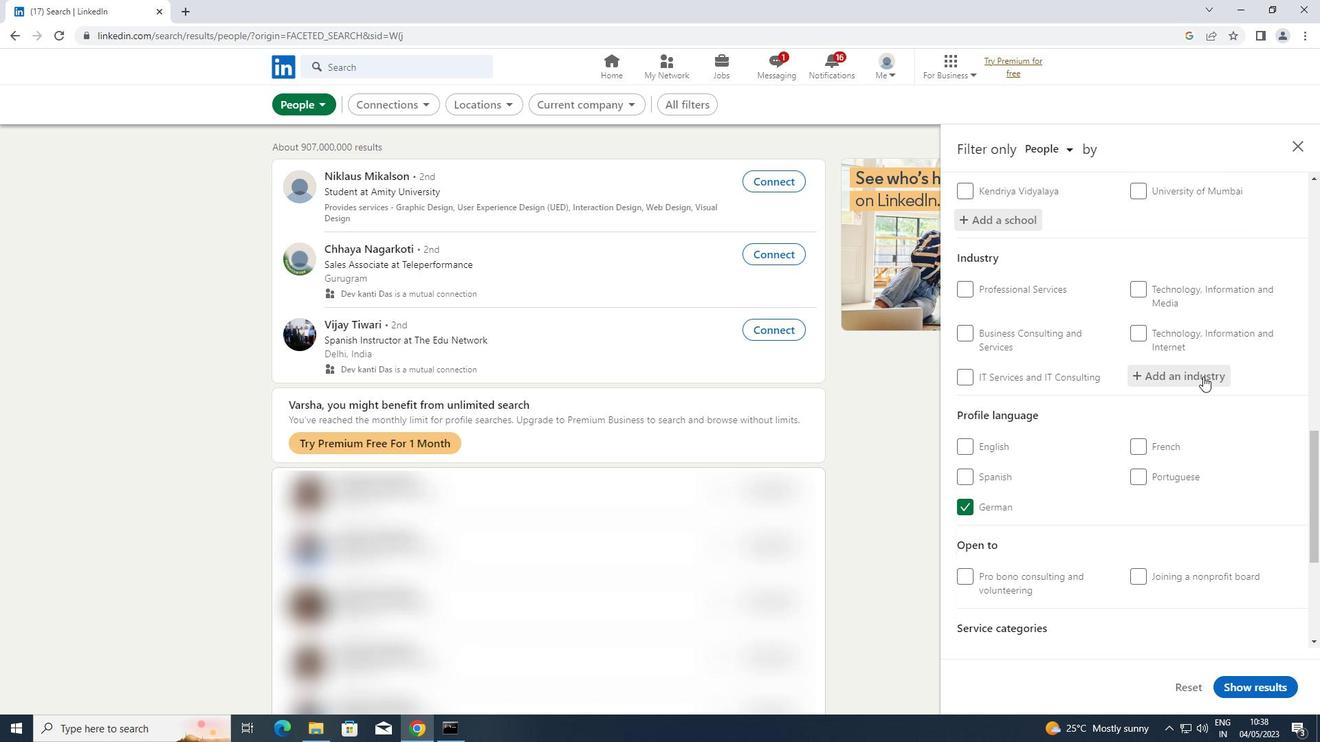 
Action: Key pressed <Key.shift>VENTURE
Screenshot: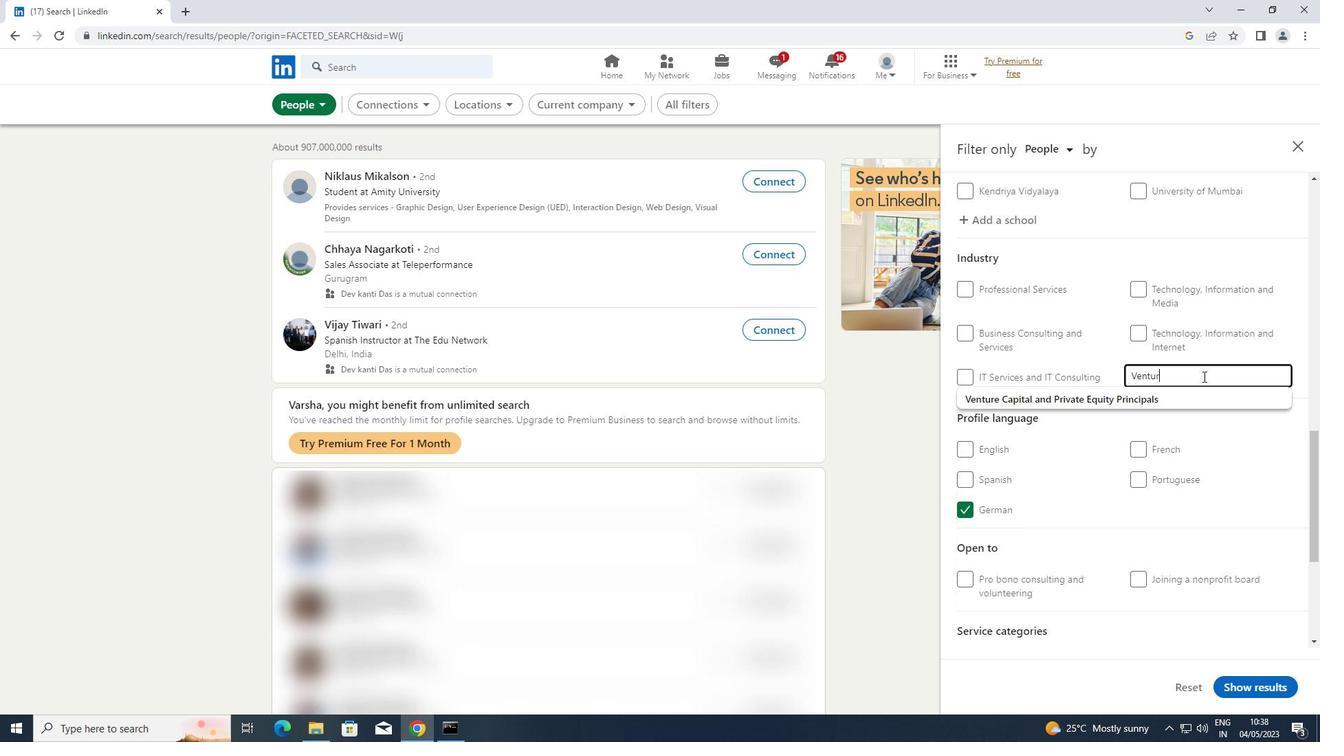 
Action: Mouse moved to (1158, 404)
Screenshot: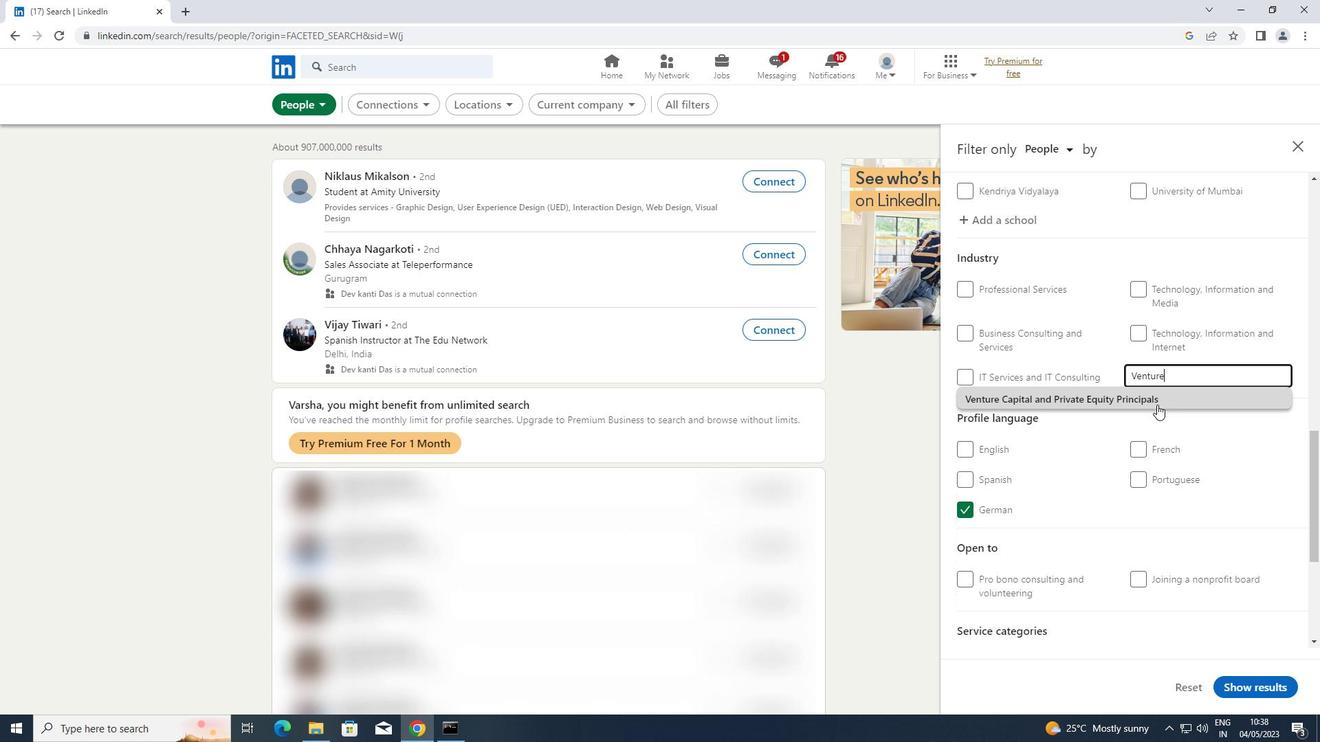 
Action: Mouse pressed left at (1158, 404)
Screenshot: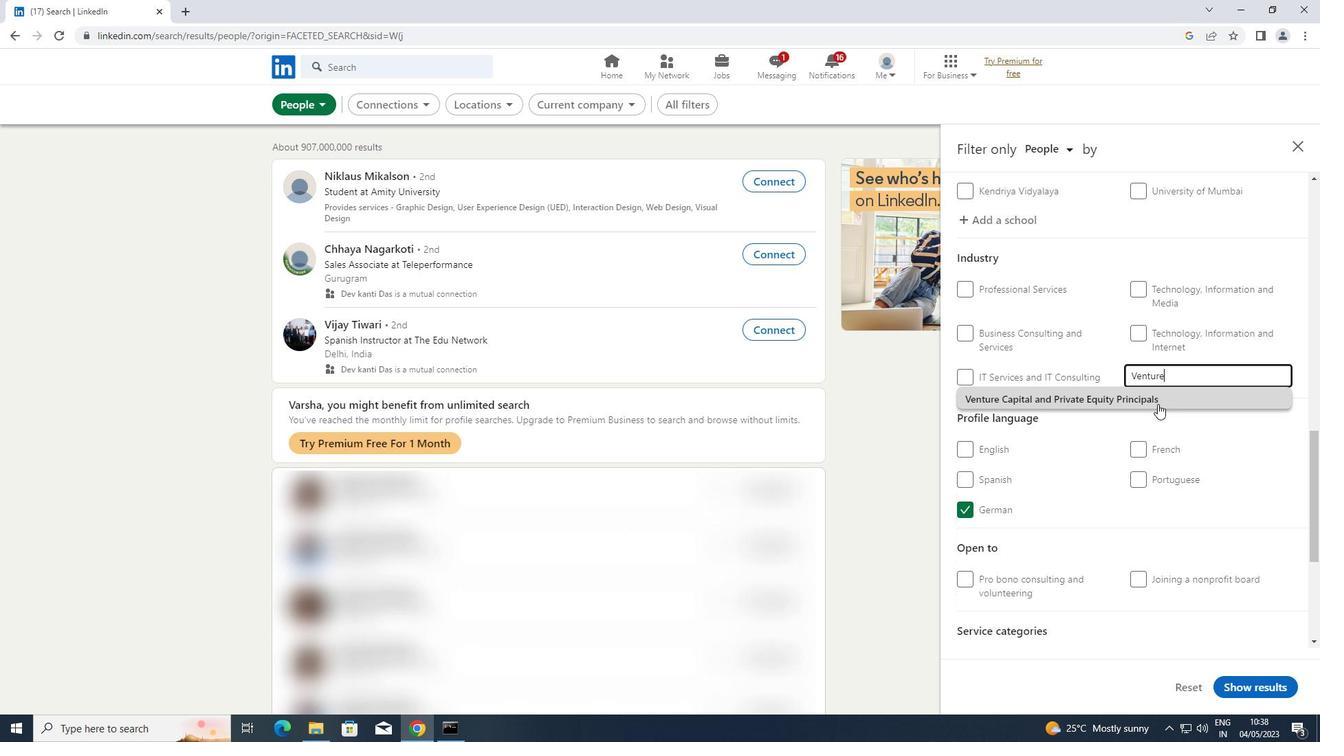 
Action: Mouse scrolled (1158, 403) with delta (0, 0)
Screenshot: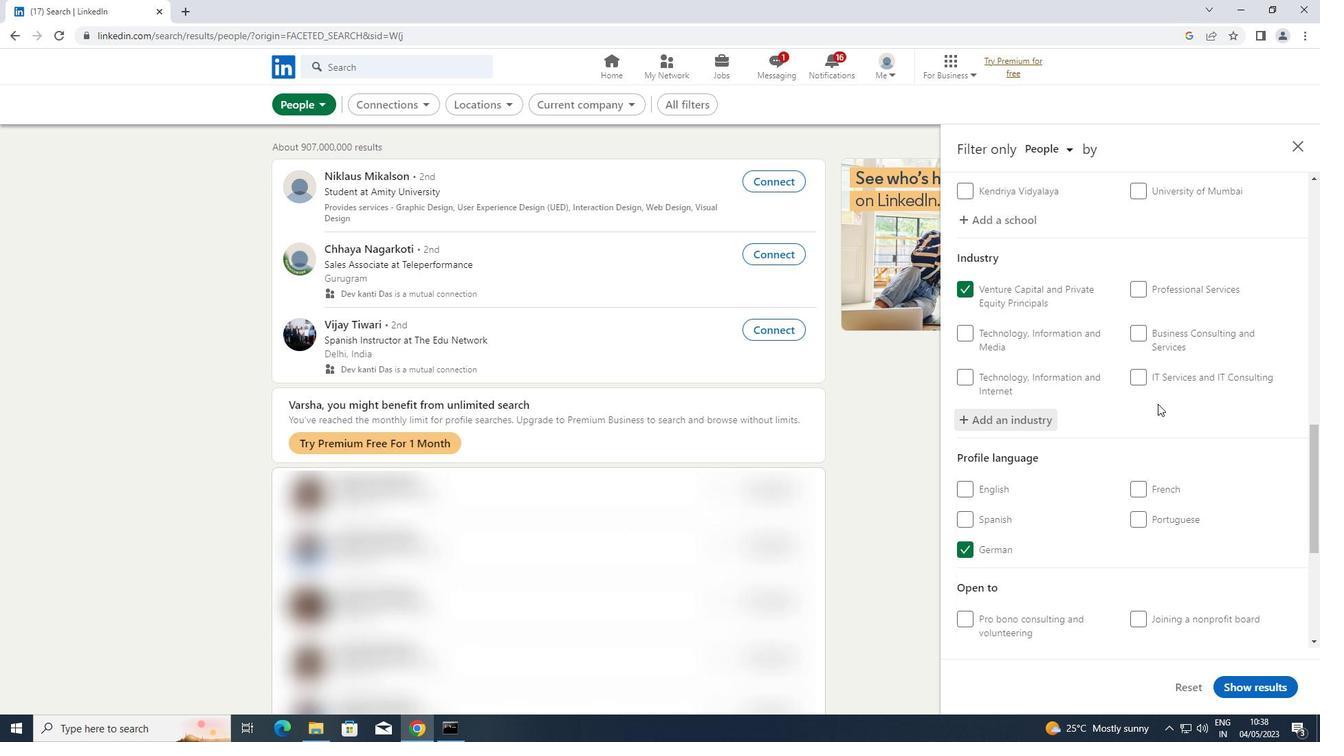 
Action: Mouse scrolled (1158, 403) with delta (0, 0)
Screenshot: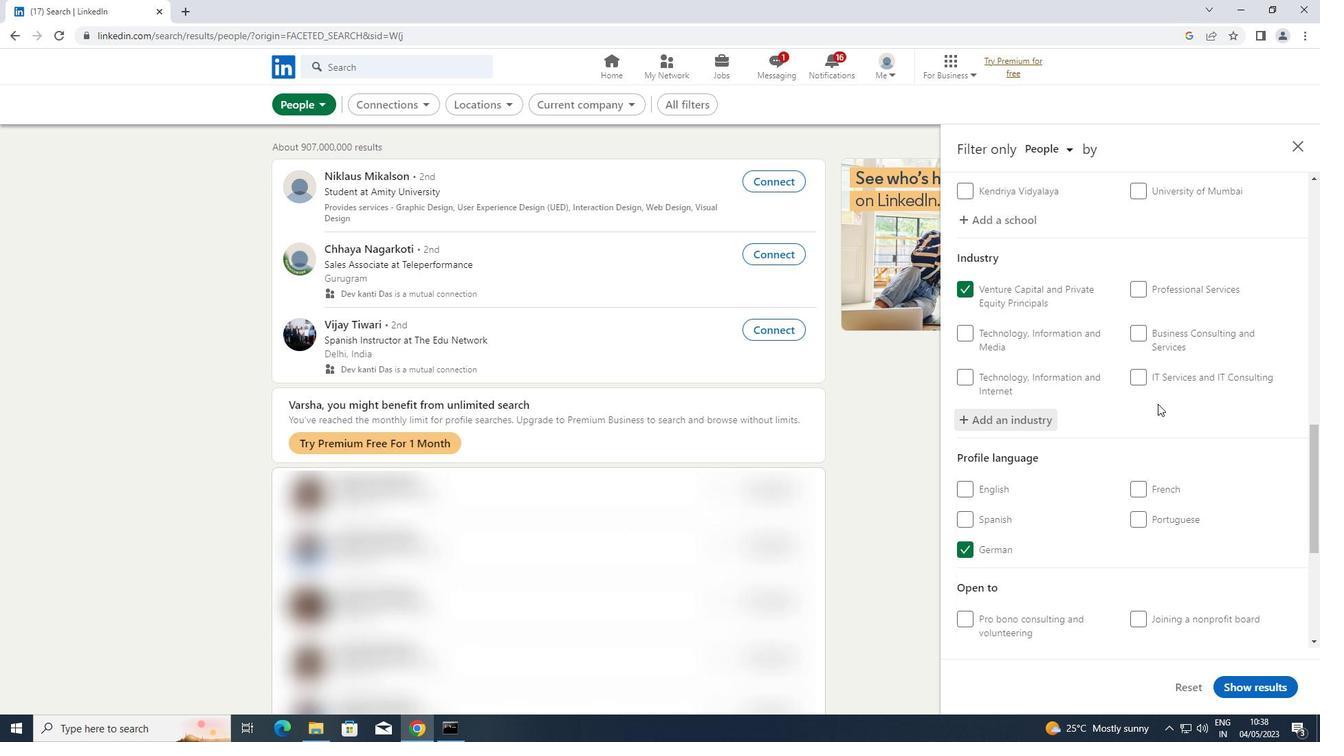 
Action: Mouse scrolled (1158, 403) with delta (0, 0)
Screenshot: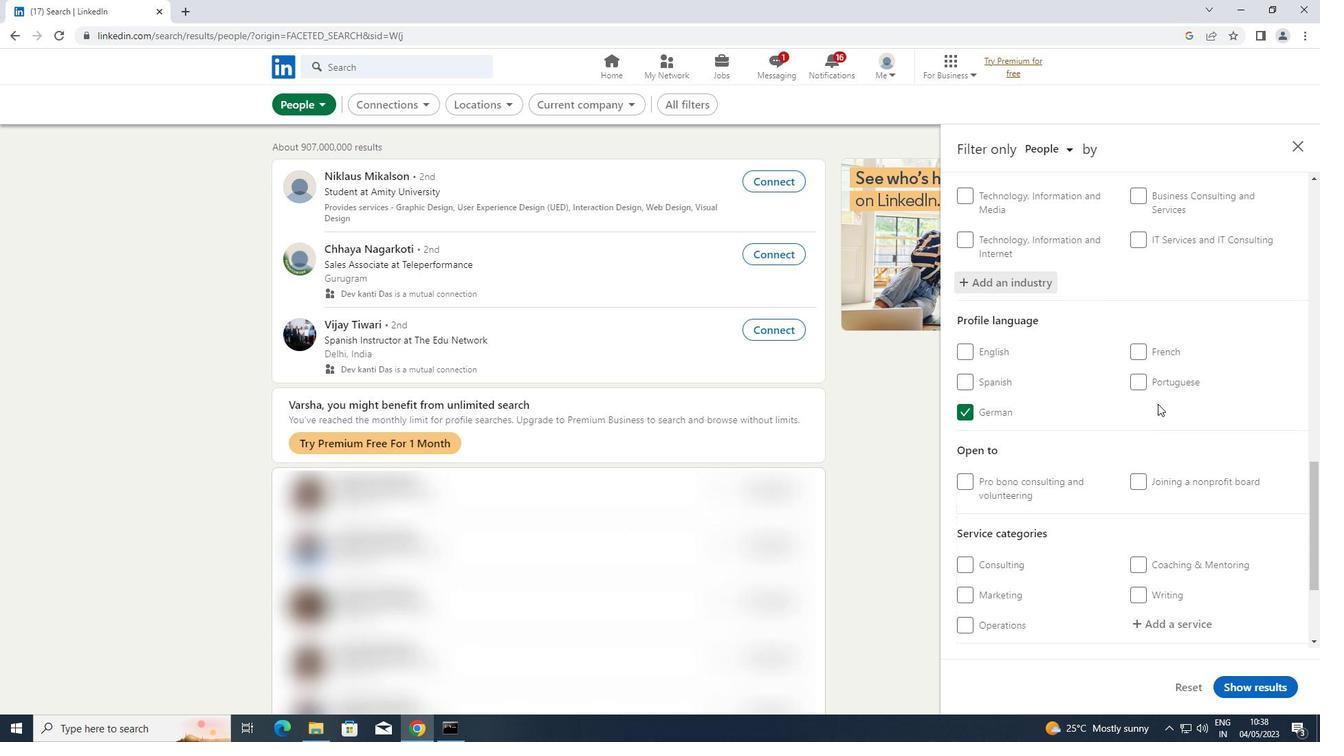 
Action: Mouse scrolled (1158, 403) with delta (0, 0)
Screenshot: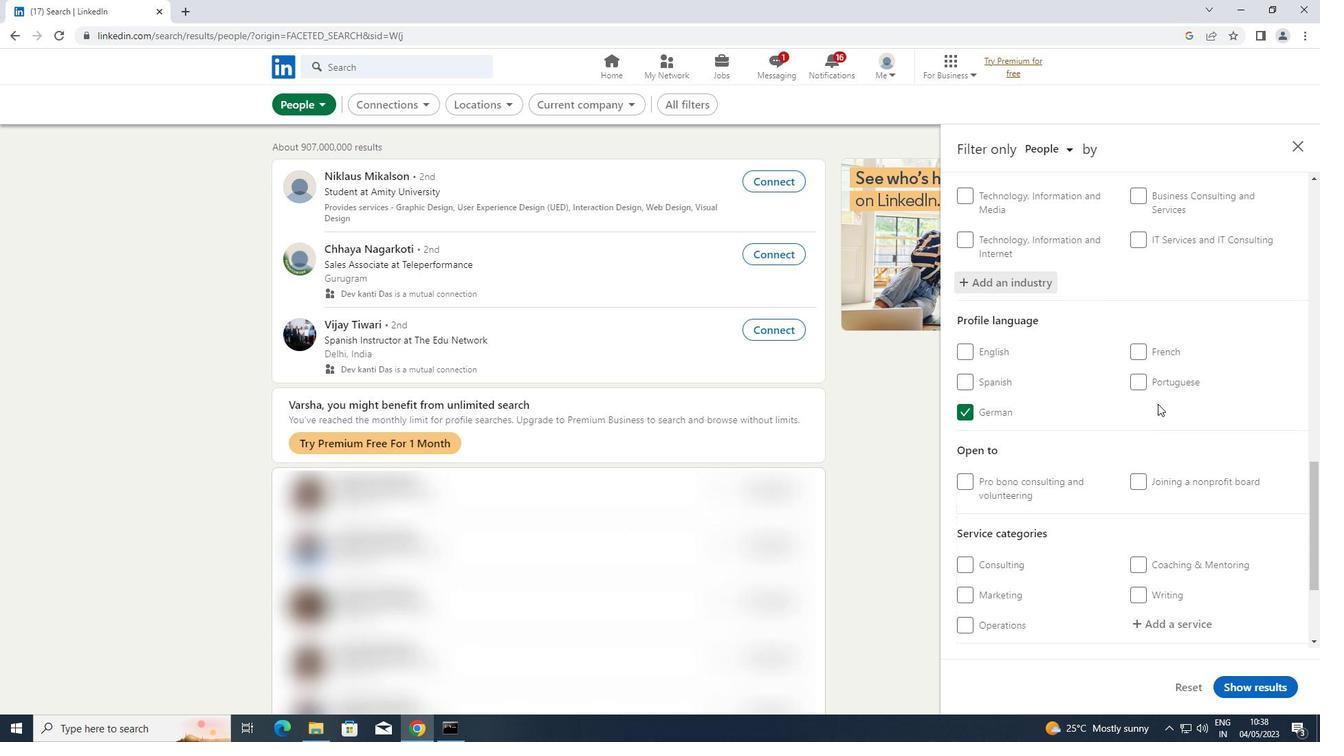 
Action: Mouse moved to (1186, 485)
Screenshot: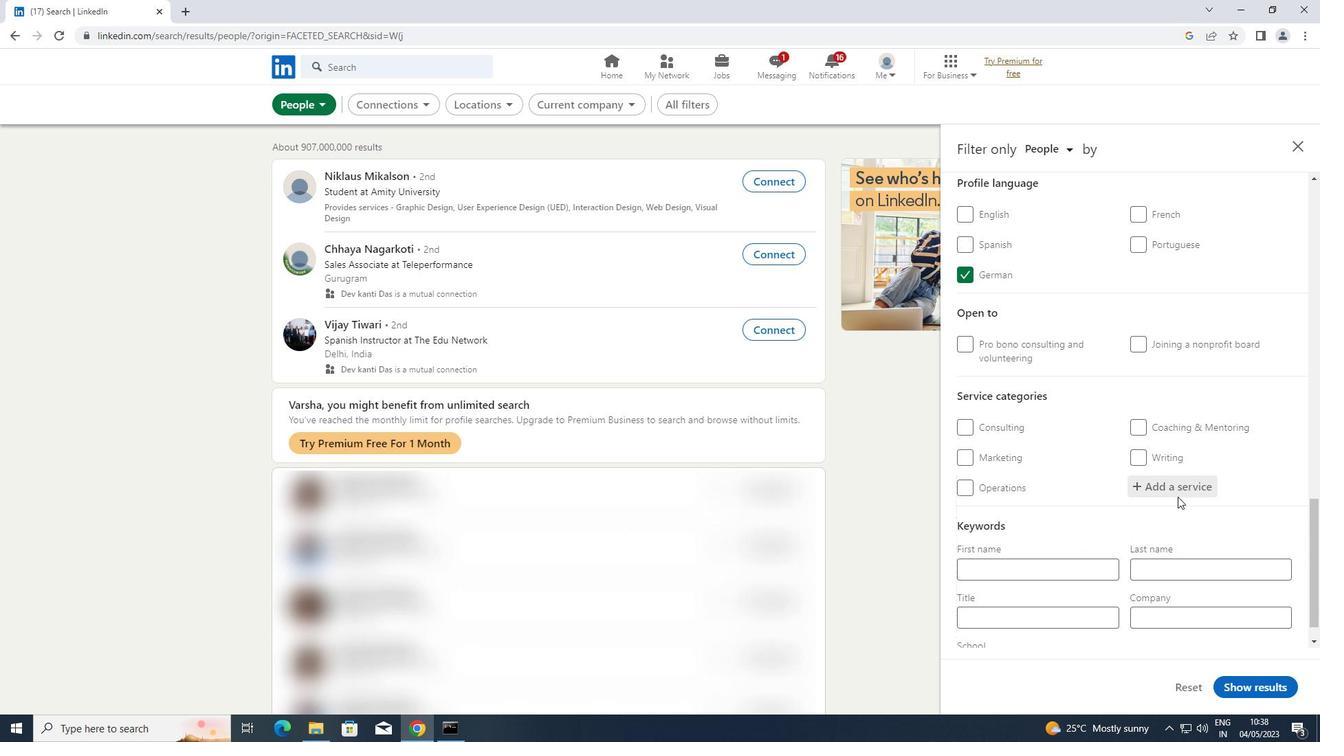 
Action: Mouse pressed left at (1186, 485)
Screenshot: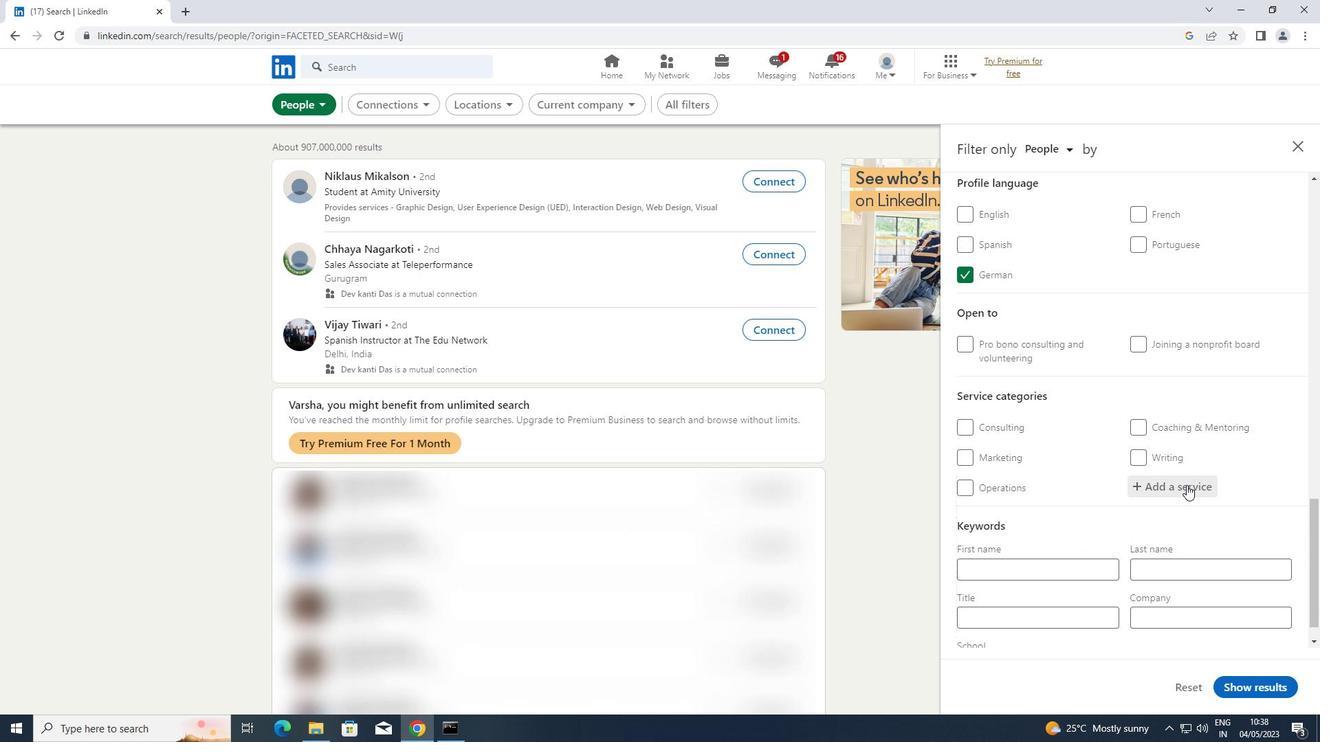 
Action: Key pressed <Key.shift>RESEARCH<Key.enter>
Screenshot: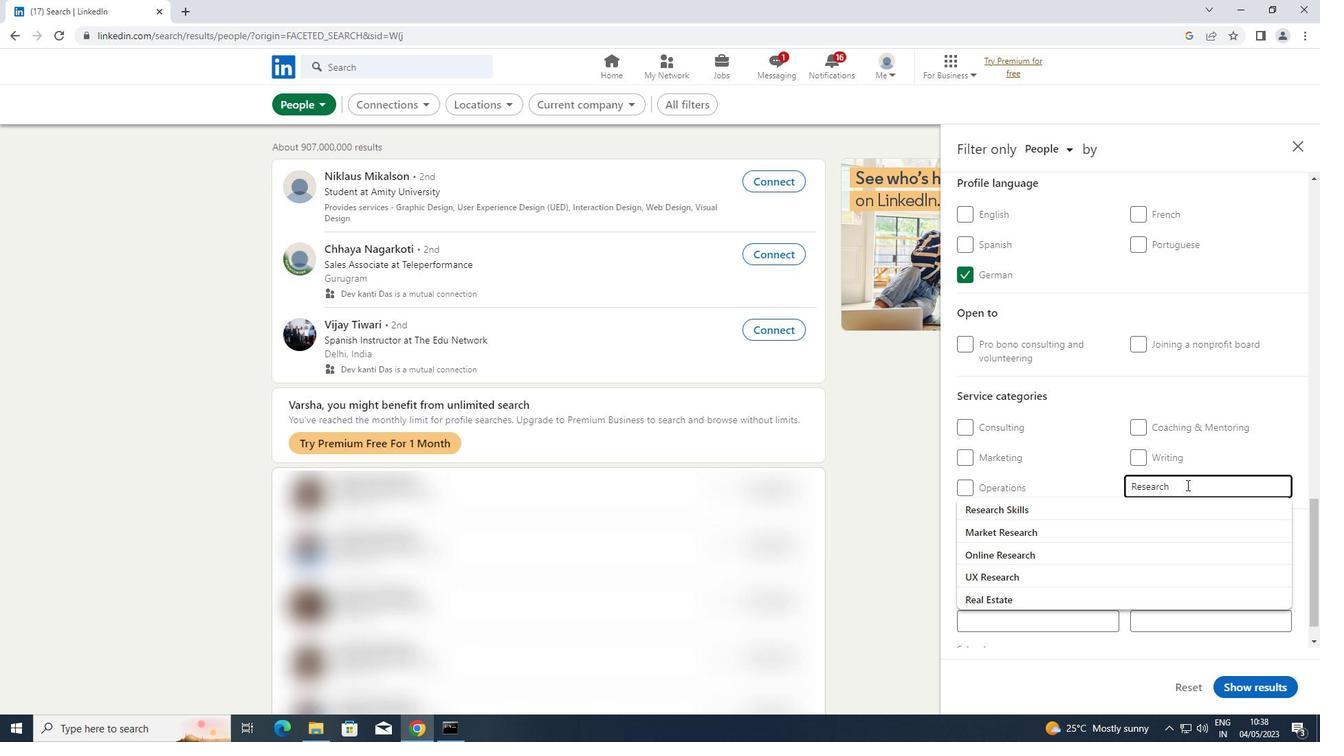 
Action: Mouse scrolled (1186, 484) with delta (0, 0)
Screenshot: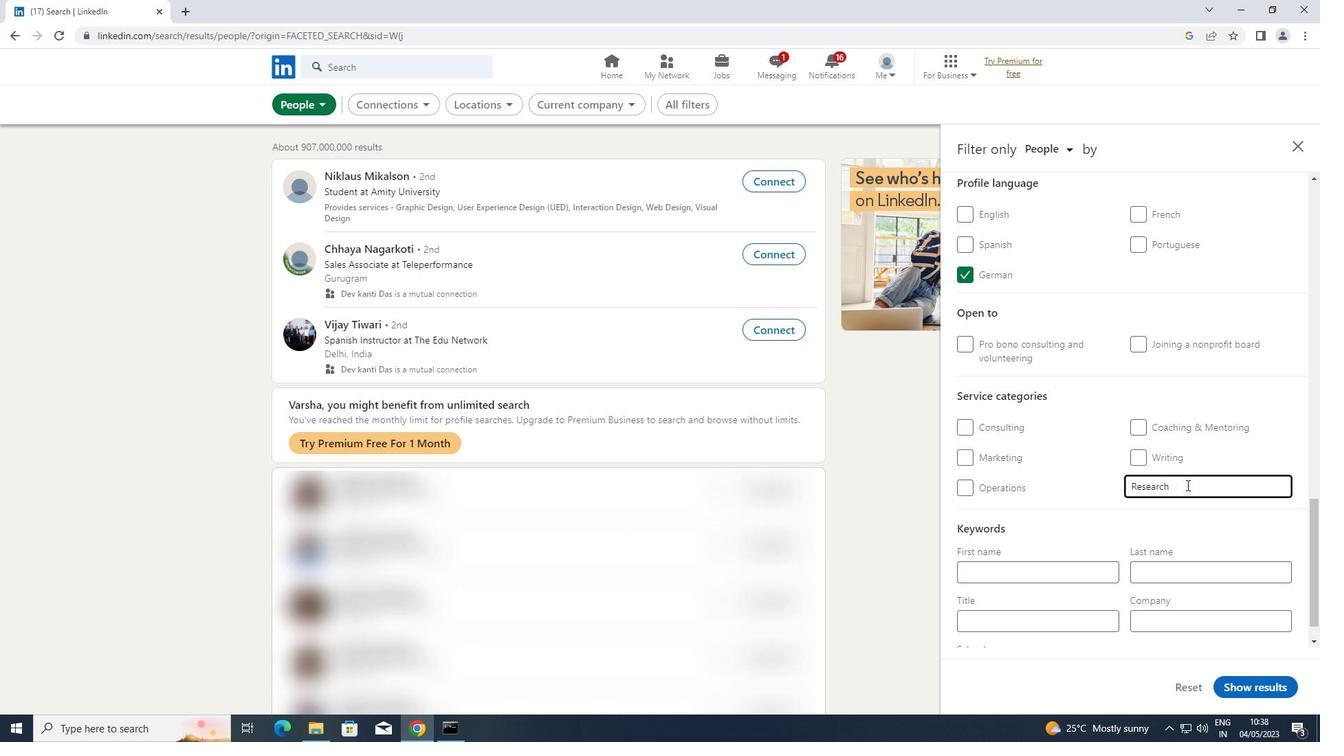 
Action: Mouse scrolled (1186, 484) with delta (0, 0)
Screenshot: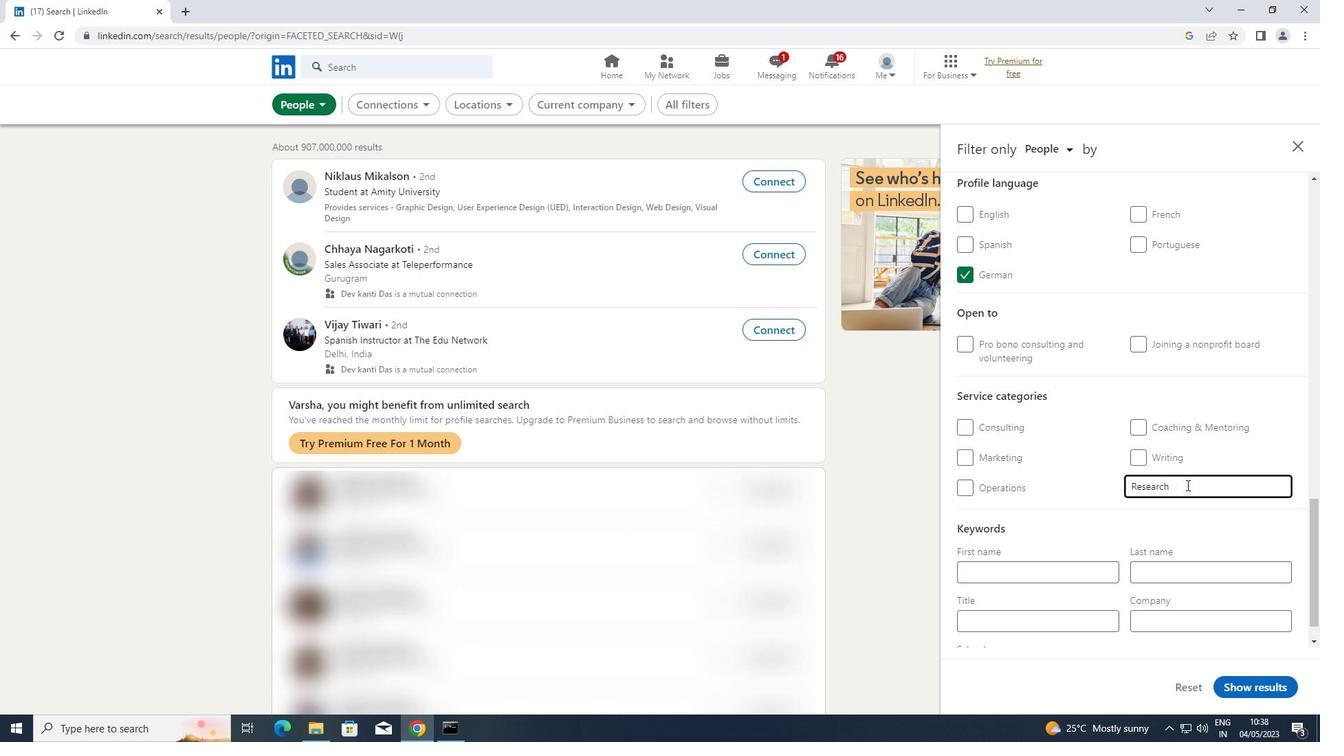 
Action: Mouse scrolled (1186, 484) with delta (0, 0)
Screenshot: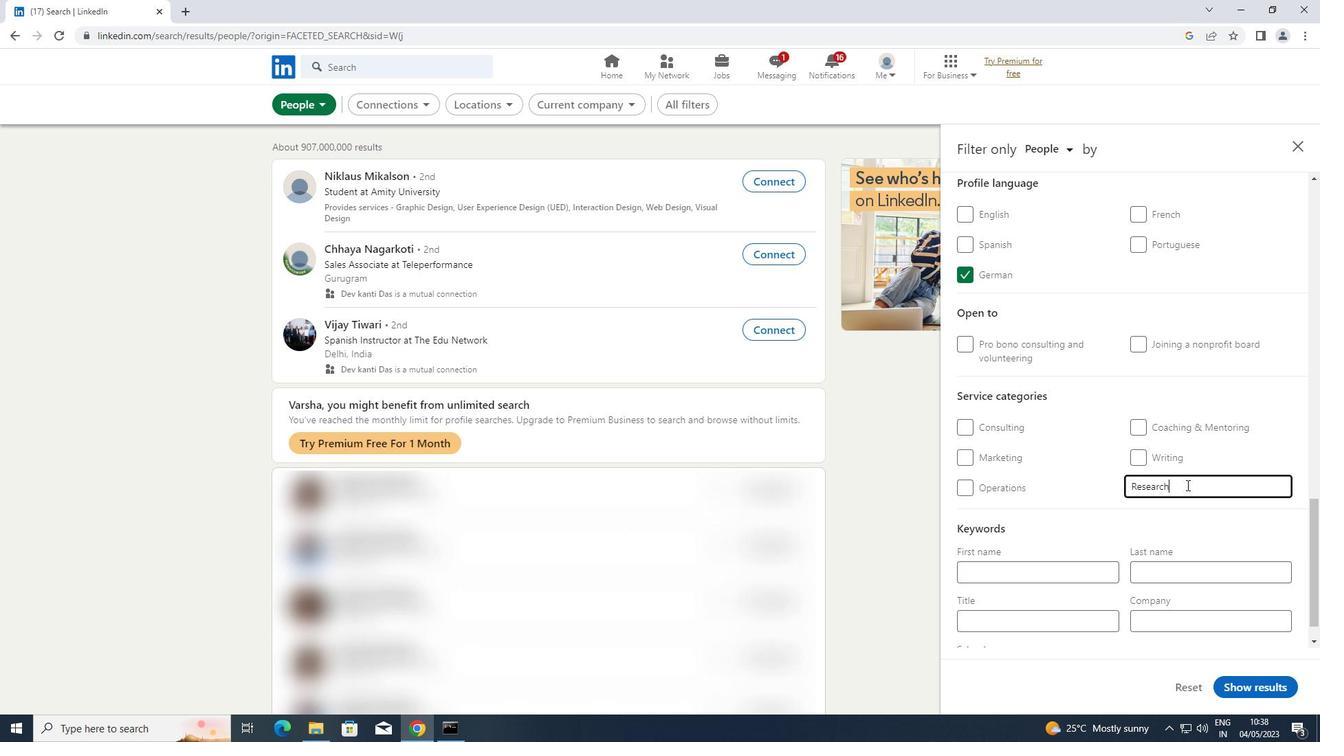 
Action: Mouse scrolled (1186, 484) with delta (0, 0)
Screenshot: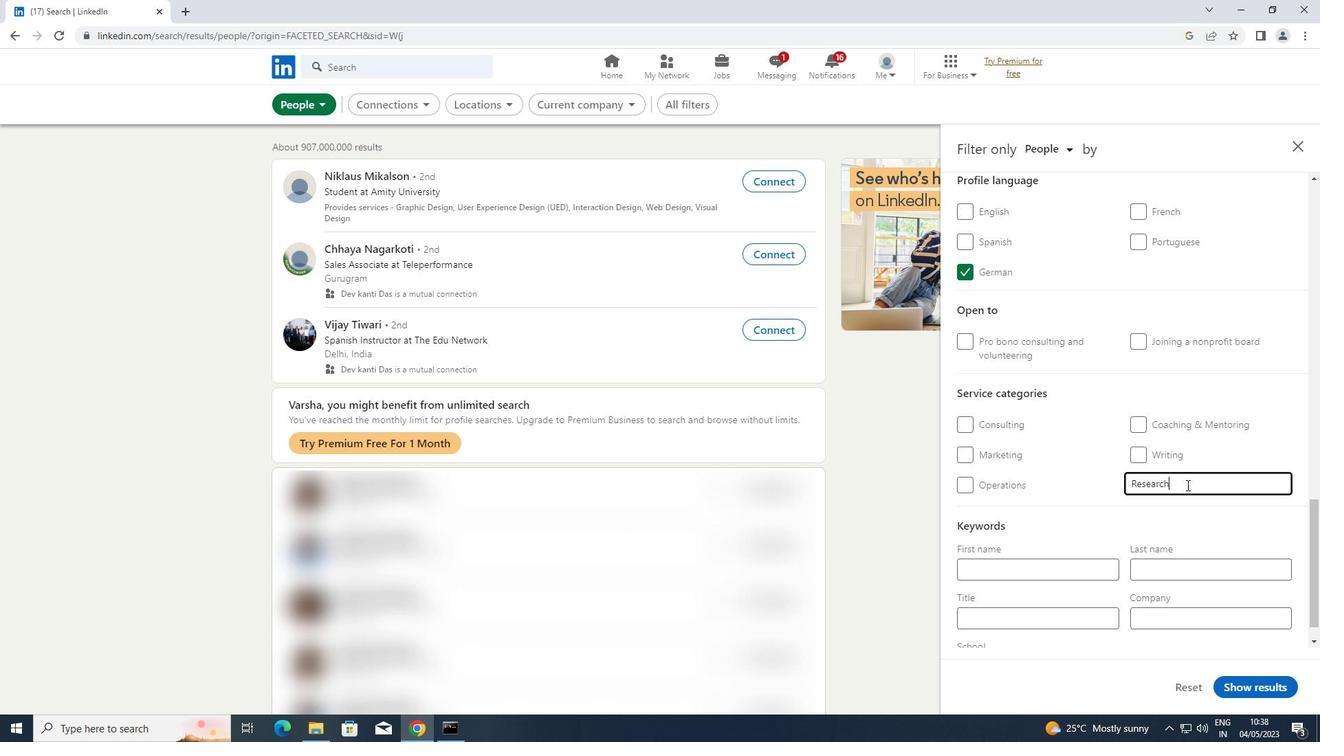 
Action: Mouse moved to (1083, 584)
Screenshot: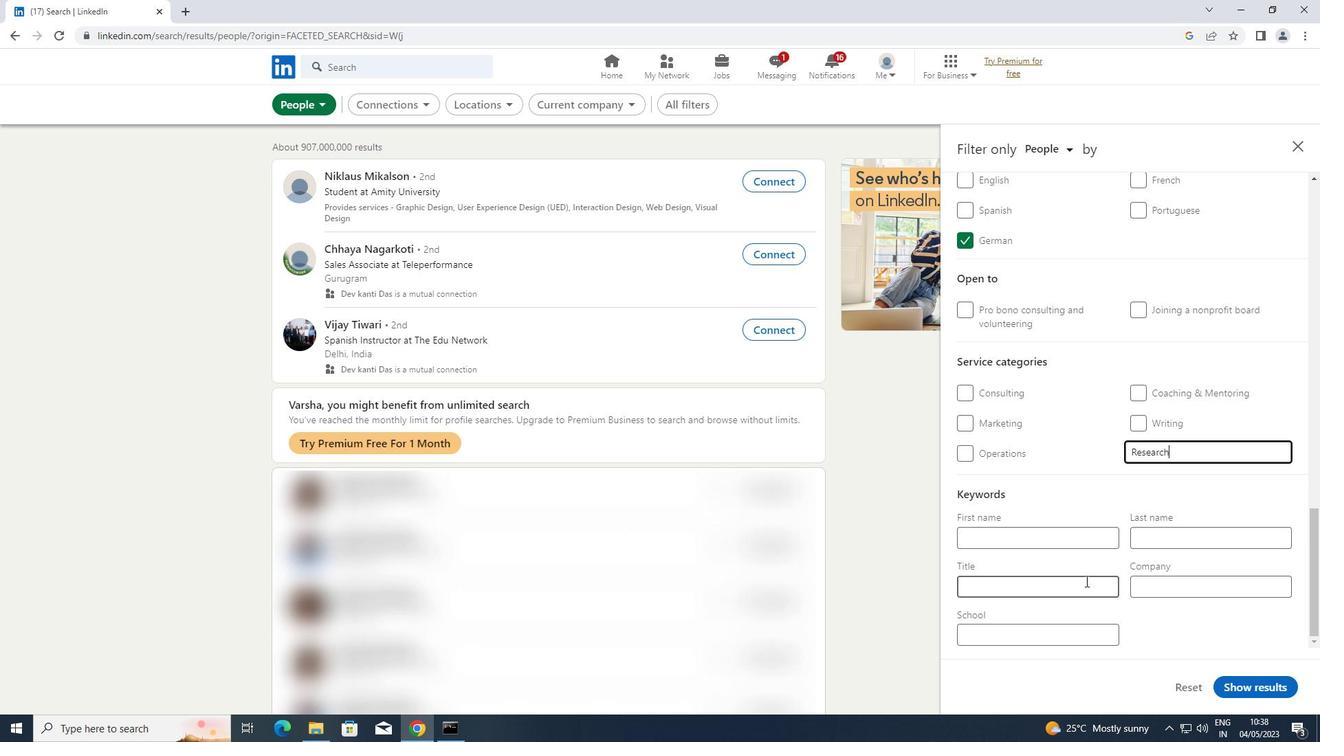 
Action: Mouse pressed left at (1083, 584)
Screenshot: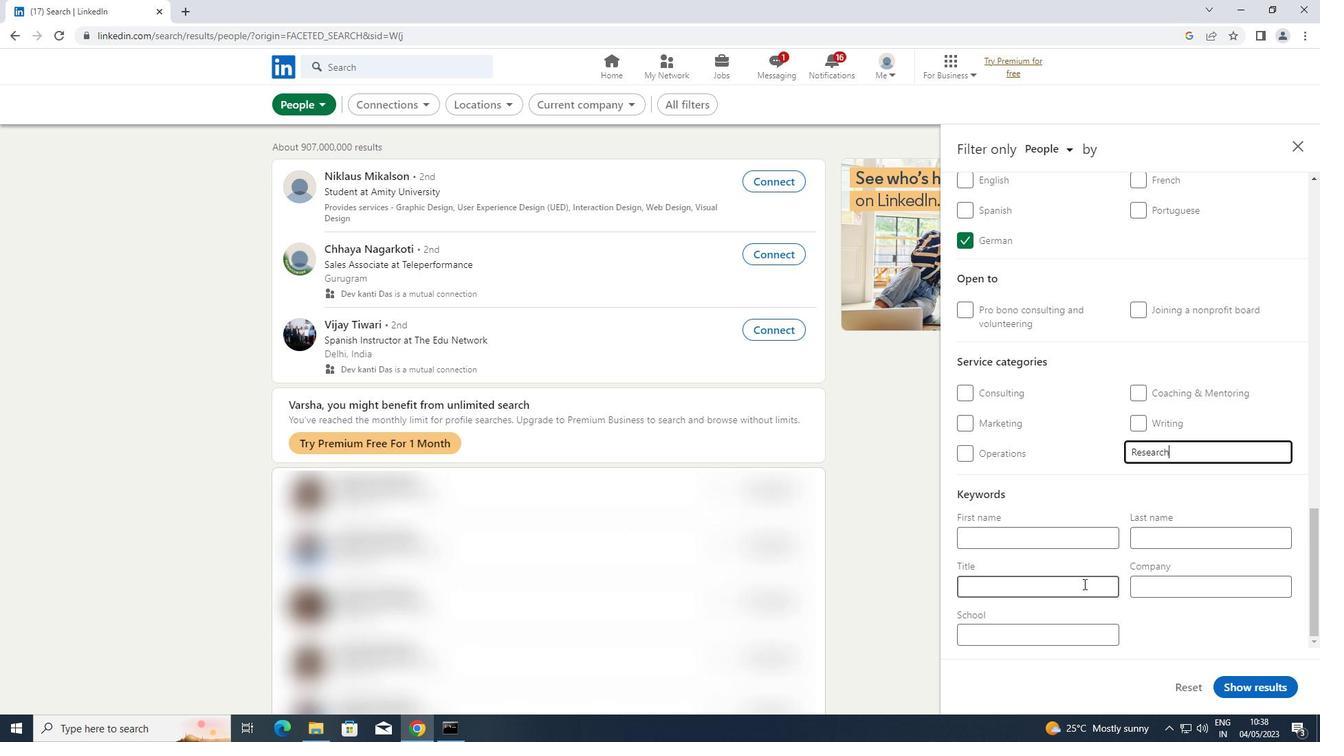 
Action: Key pressed <Key.shift>DRAFTER
Screenshot: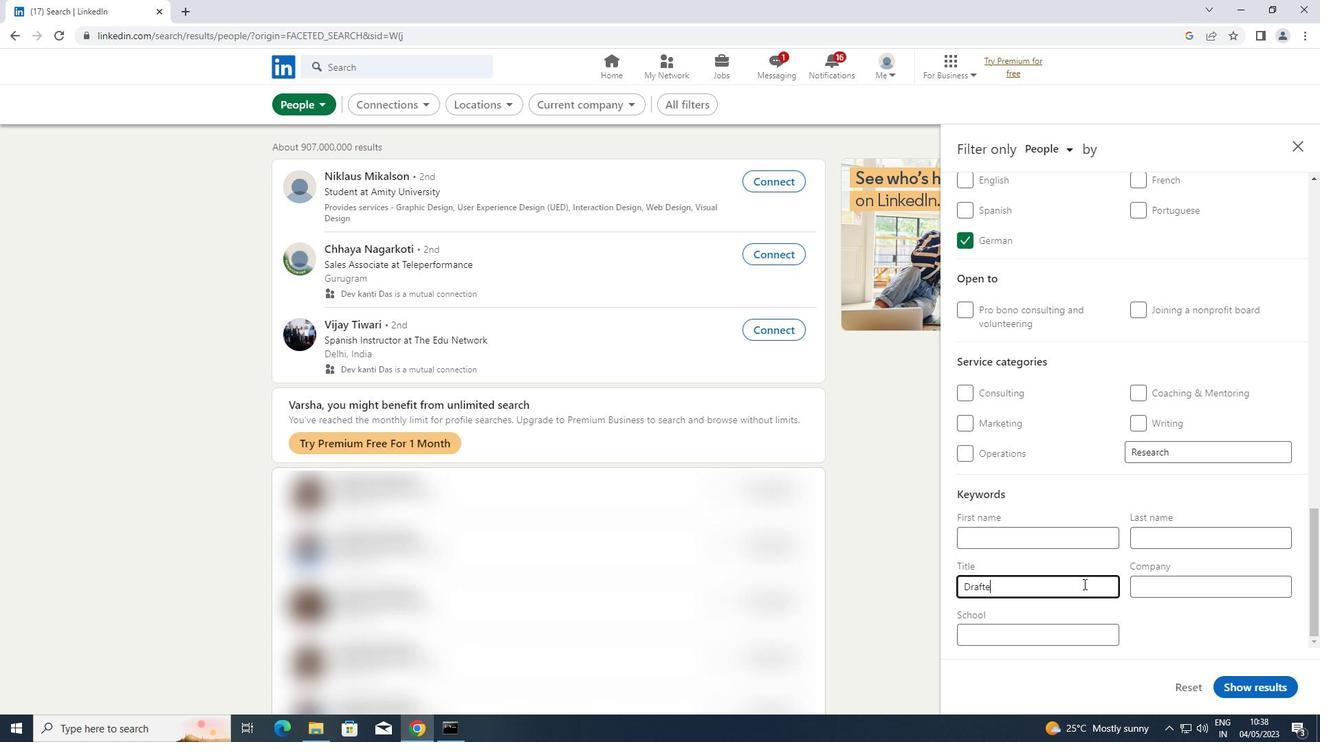 
Action: Mouse moved to (1246, 688)
Screenshot: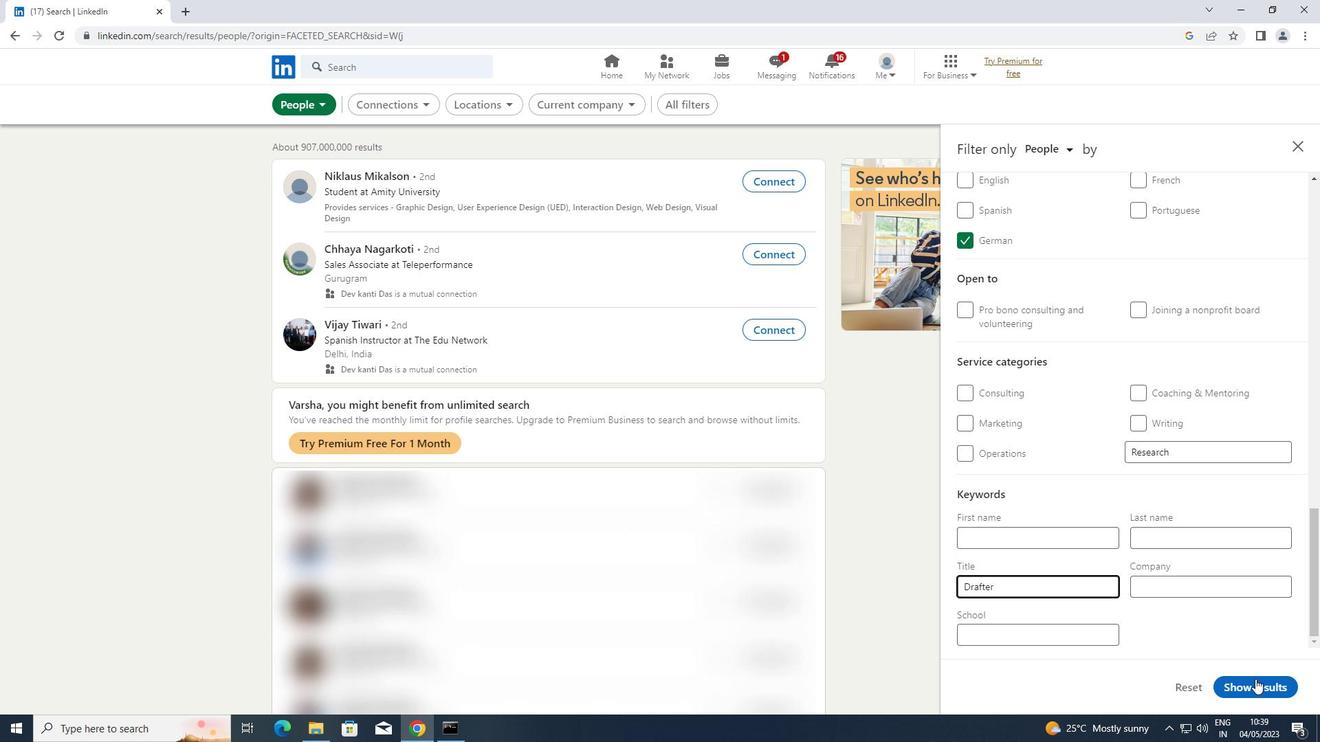 
Action: Mouse pressed left at (1246, 688)
Screenshot: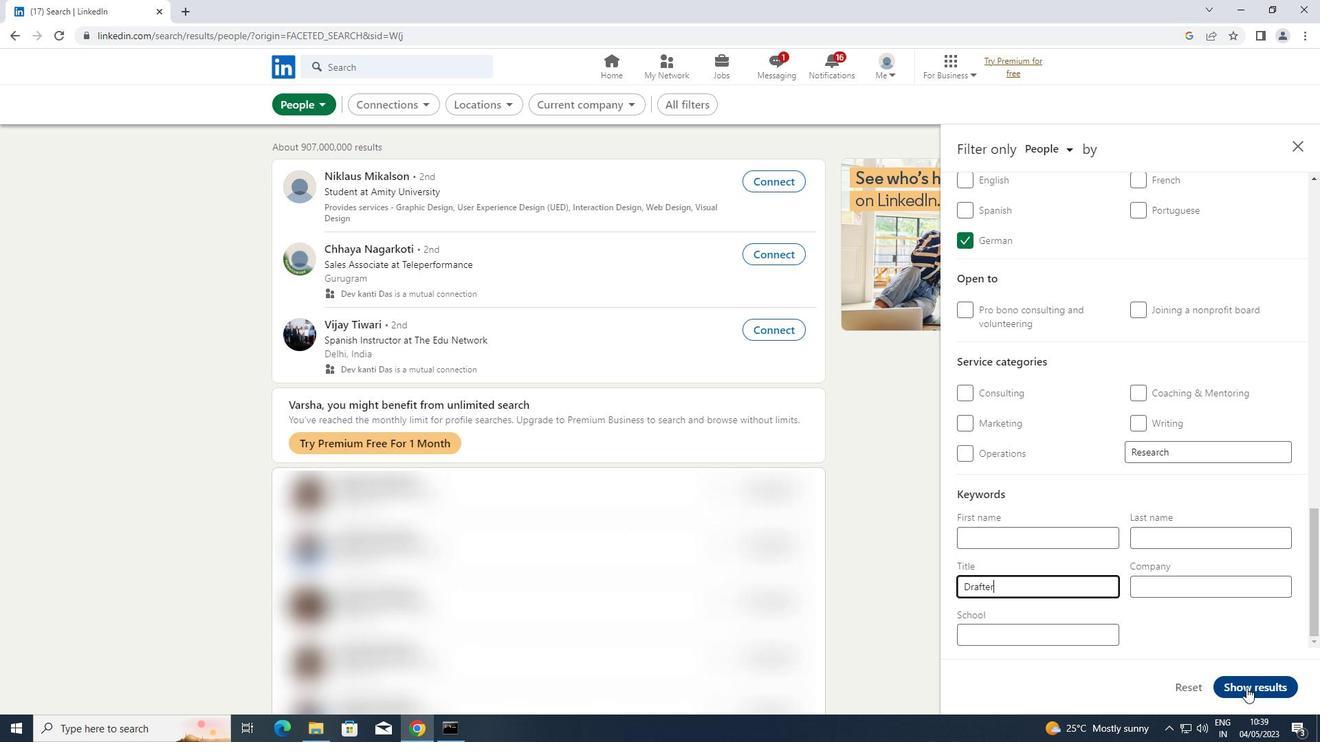 
